 Task: Reply to email with the signature Destiny Lee with the subject Status report from softage.1@softage.net with the message I would like to discuss the projects quality assurance plan with you. Undo the message and rewrite the message as I would like to request a meeting to discuss this issue further. Send the email
Action: Mouse moved to (435, 558)
Screenshot: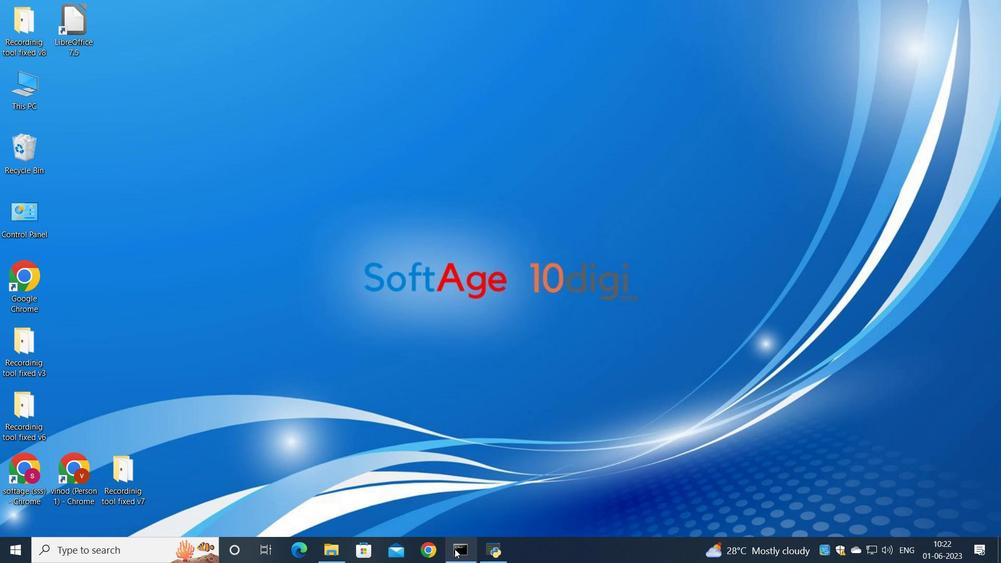 
Action: Mouse pressed left at (435, 558)
Screenshot: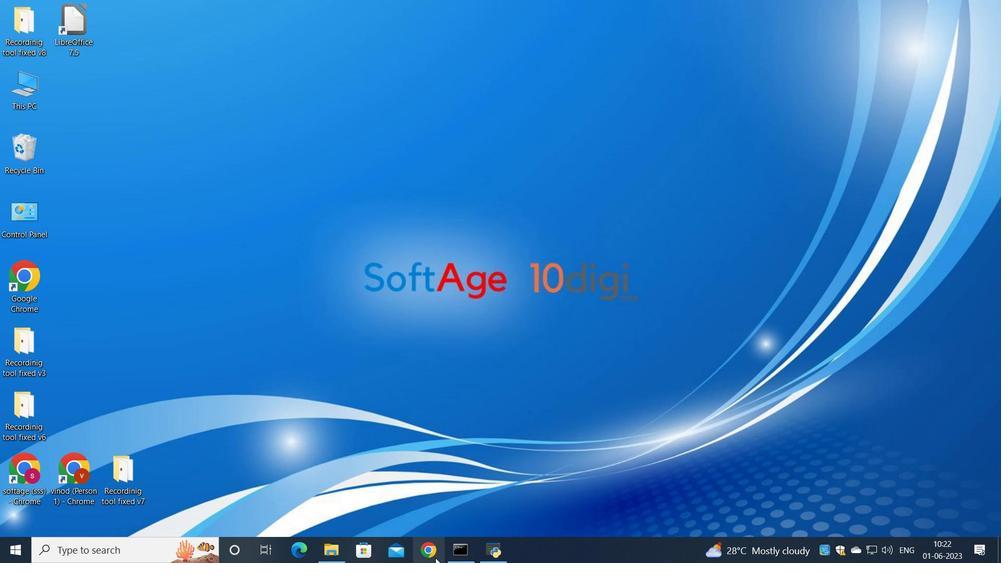 
Action: Mouse moved to (450, 312)
Screenshot: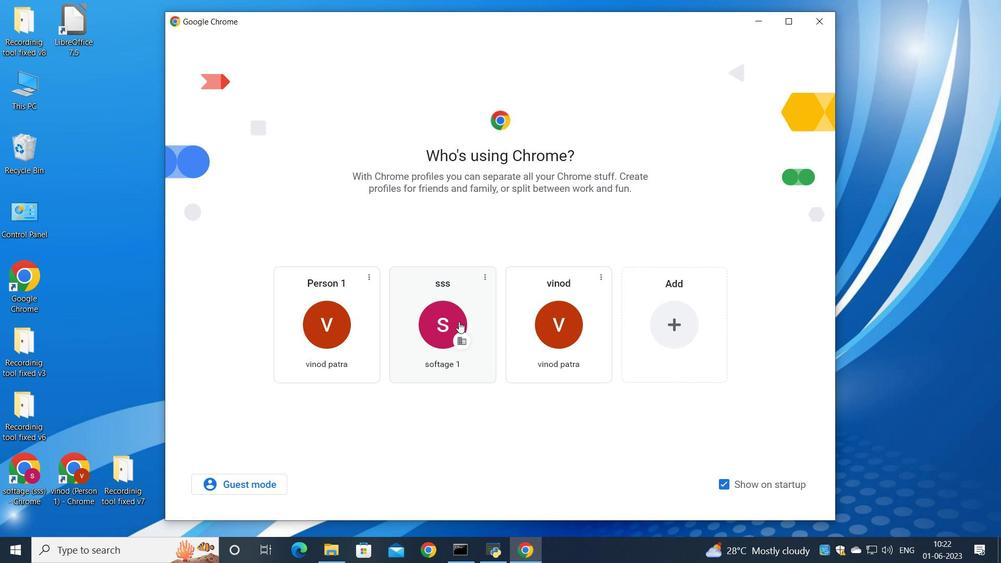 
Action: Mouse pressed left at (450, 312)
Screenshot: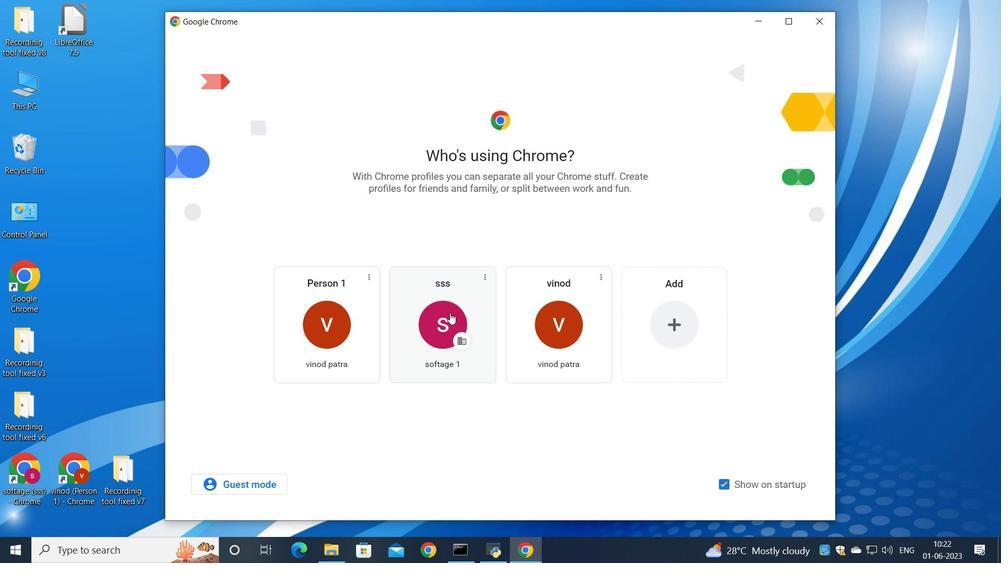 
Action: Mouse moved to (872, 90)
Screenshot: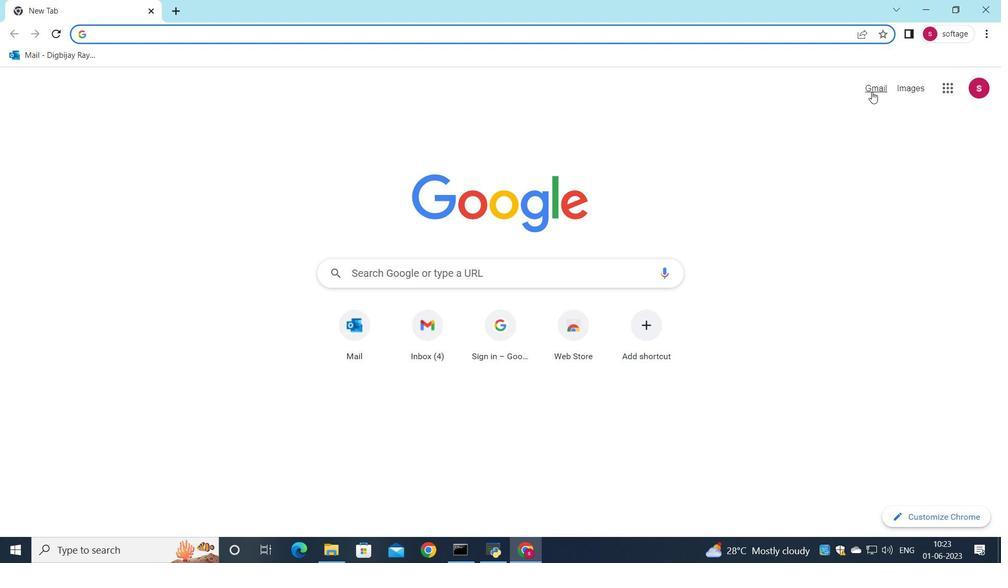 
Action: Mouse pressed left at (872, 90)
Screenshot: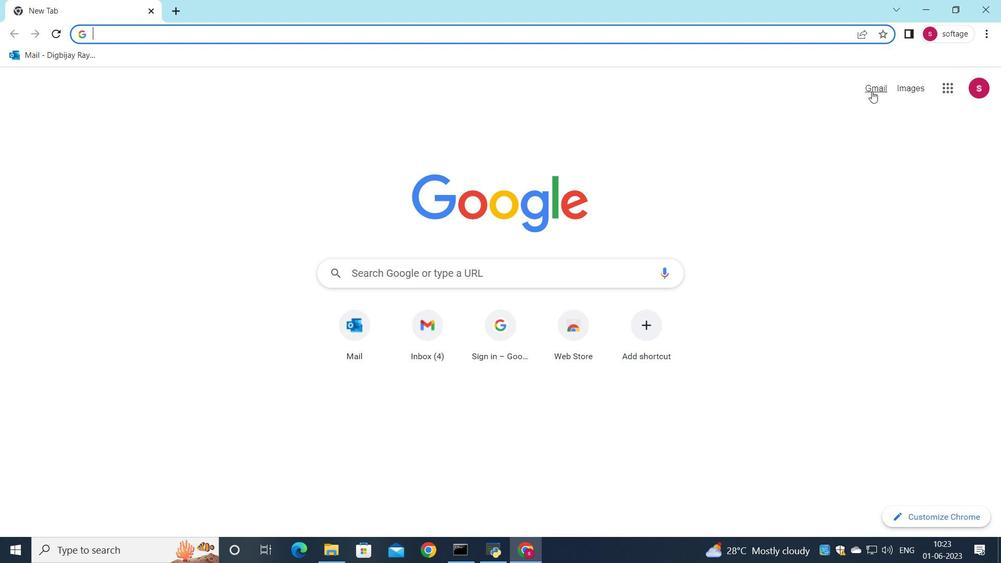 
Action: Mouse moved to (853, 95)
Screenshot: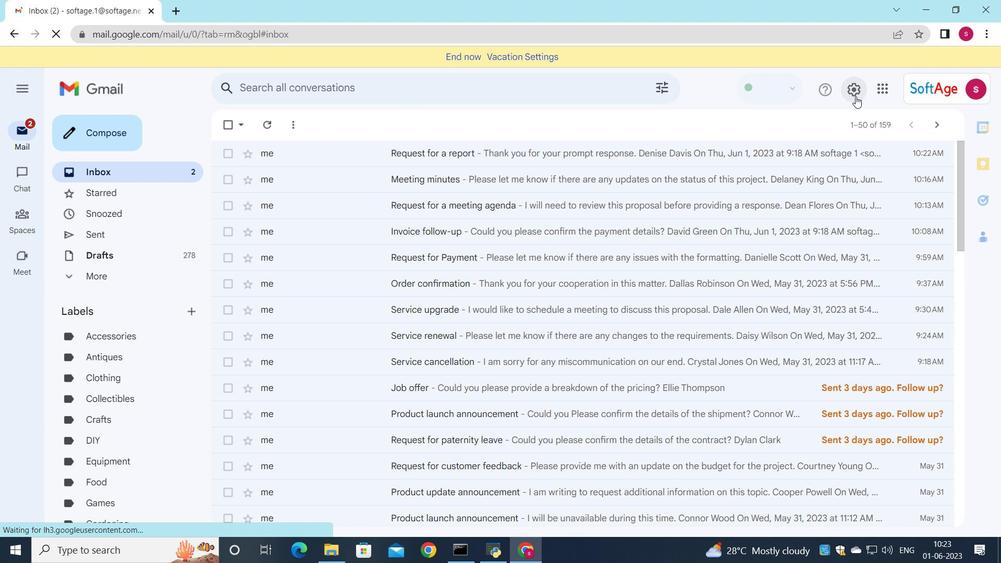 
Action: Mouse pressed left at (853, 95)
Screenshot: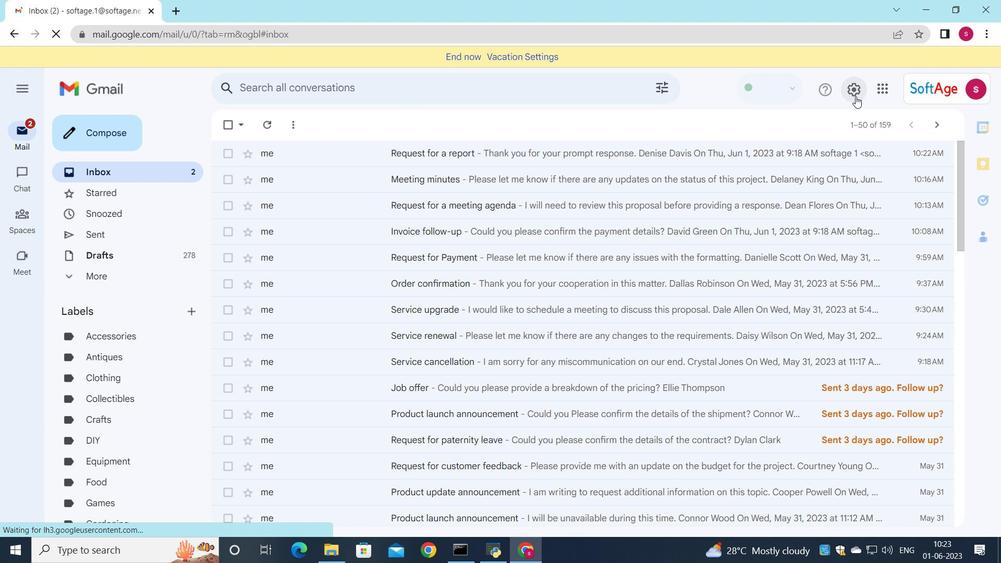 
Action: Mouse moved to (849, 150)
Screenshot: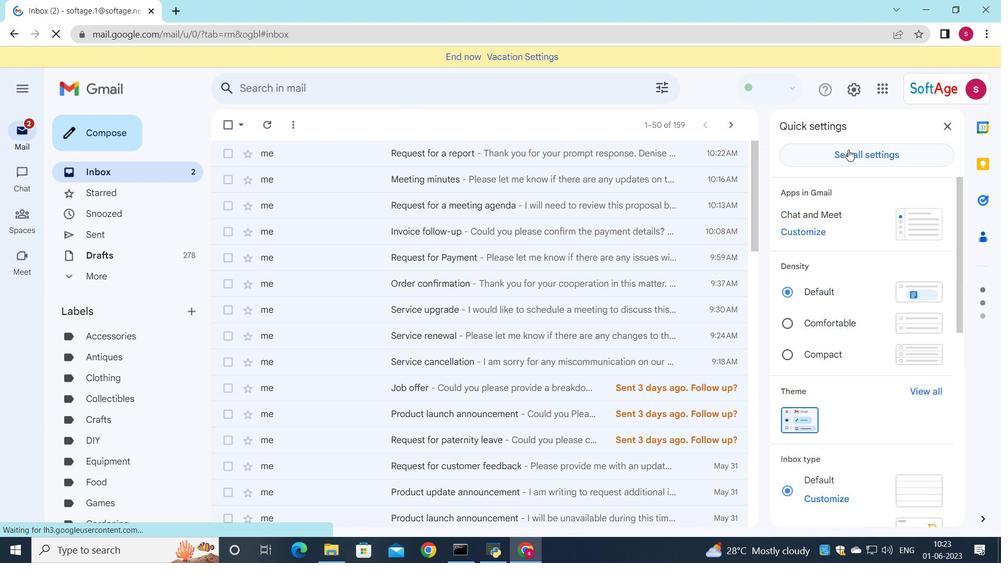 
Action: Mouse pressed left at (849, 150)
Screenshot: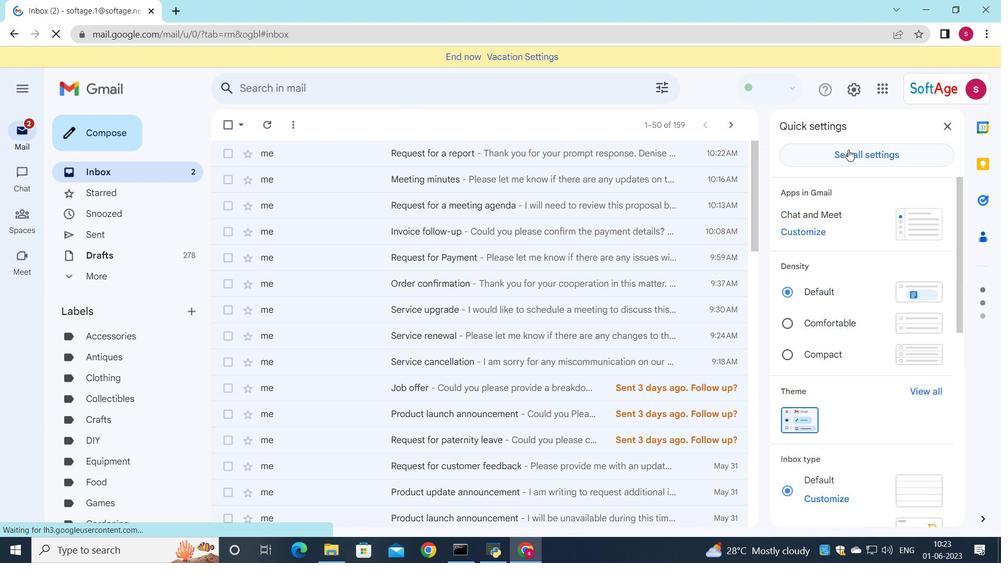 
Action: Mouse moved to (478, 298)
Screenshot: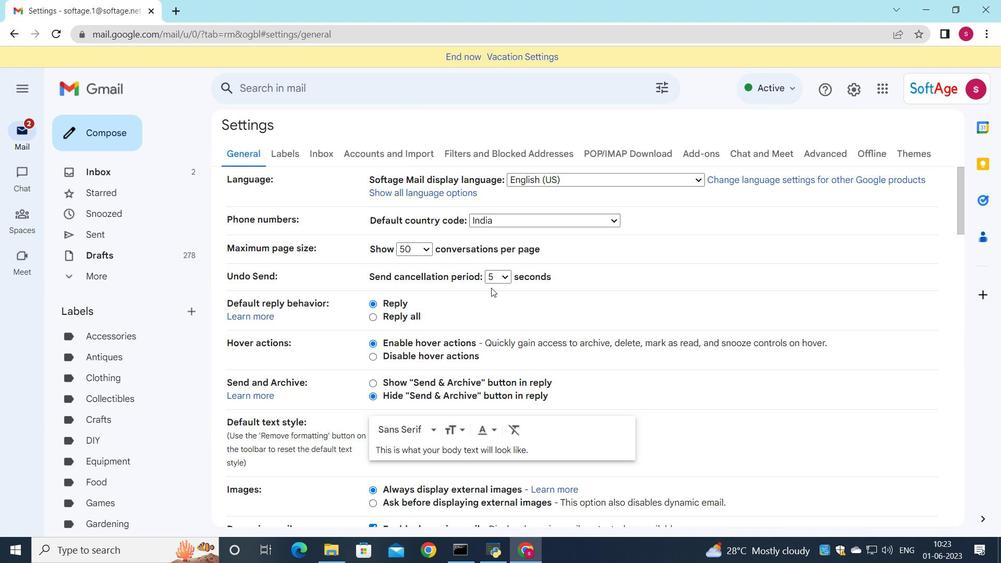 
Action: Mouse scrolled (478, 297) with delta (0, 0)
Screenshot: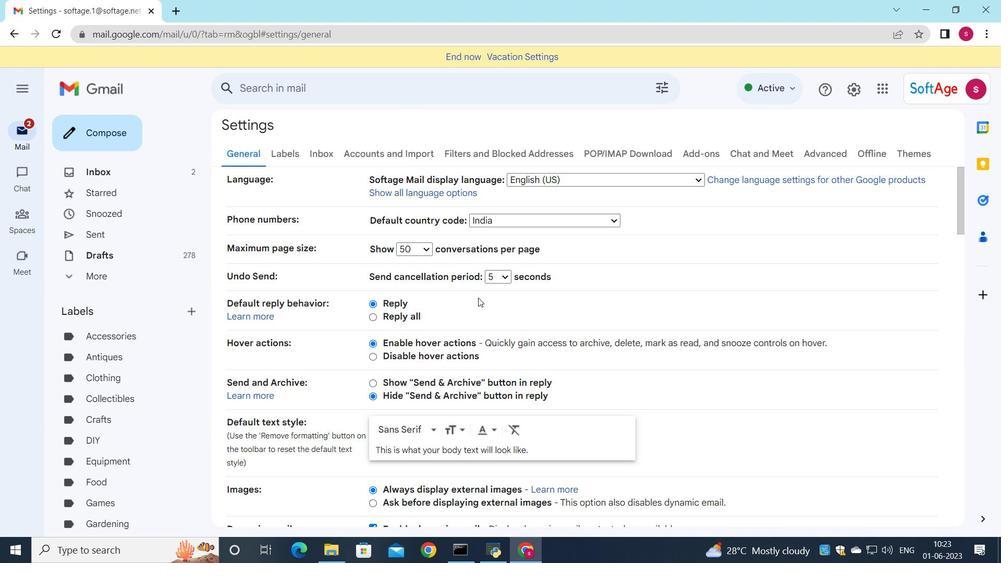 
Action: Mouse scrolled (478, 297) with delta (0, 0)
Screenshot: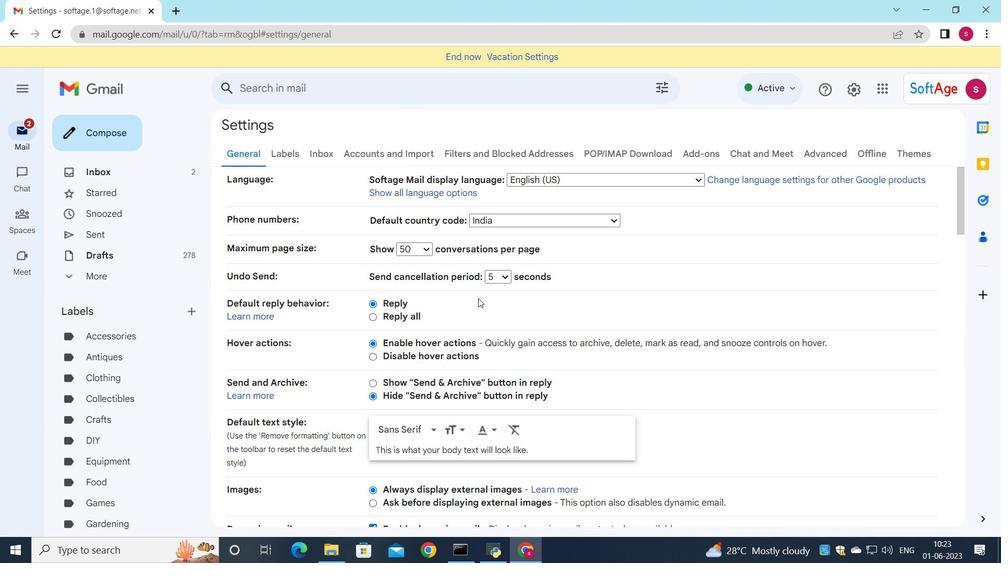 
Action: Mouse scrolled (478, 297) with delta (0, 0)
Screenshot: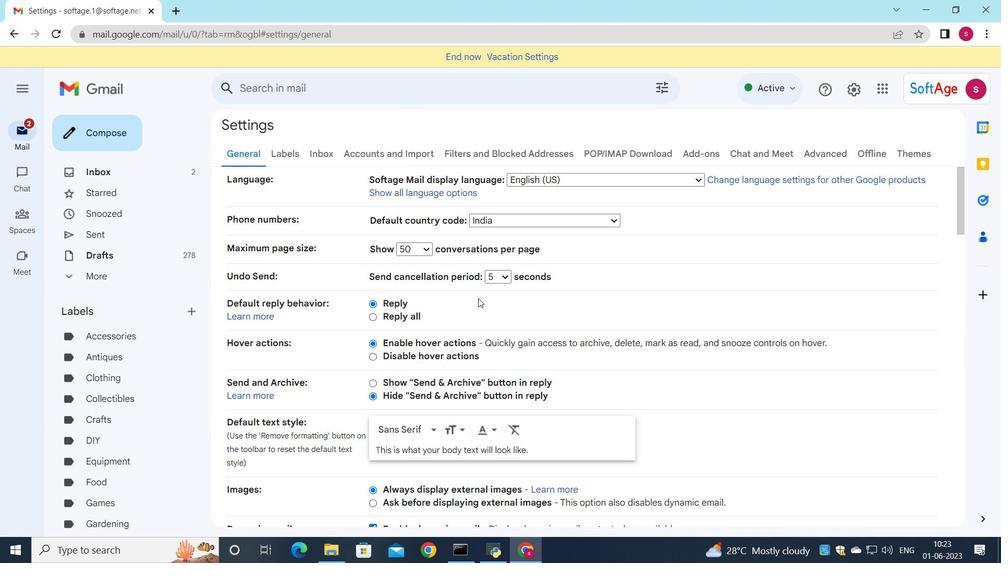 
Action: Mouse scrolled (478, 297) with delta (0, 0)
Screenshot: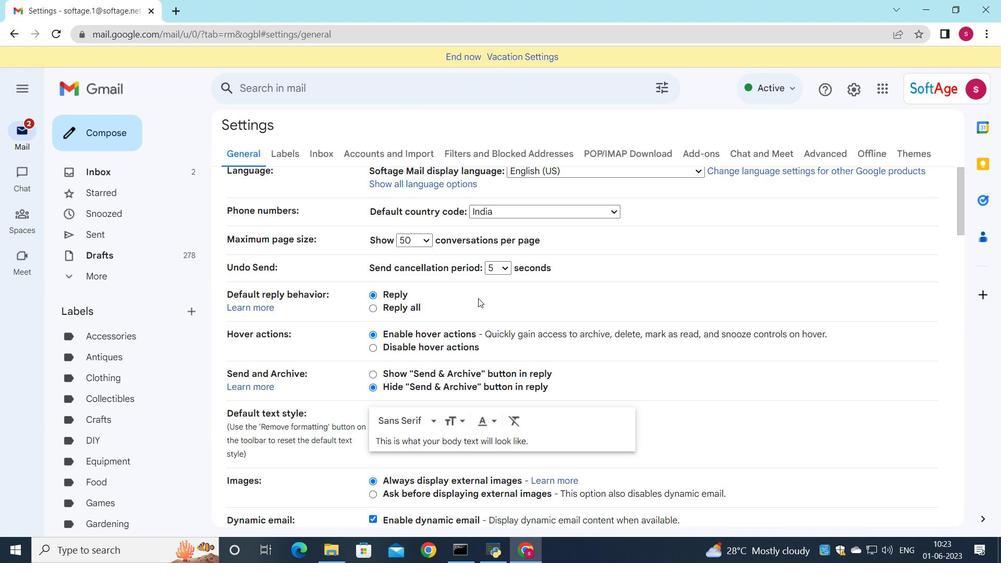 
Action: Mouse moved to (478, 292)
Screenshot: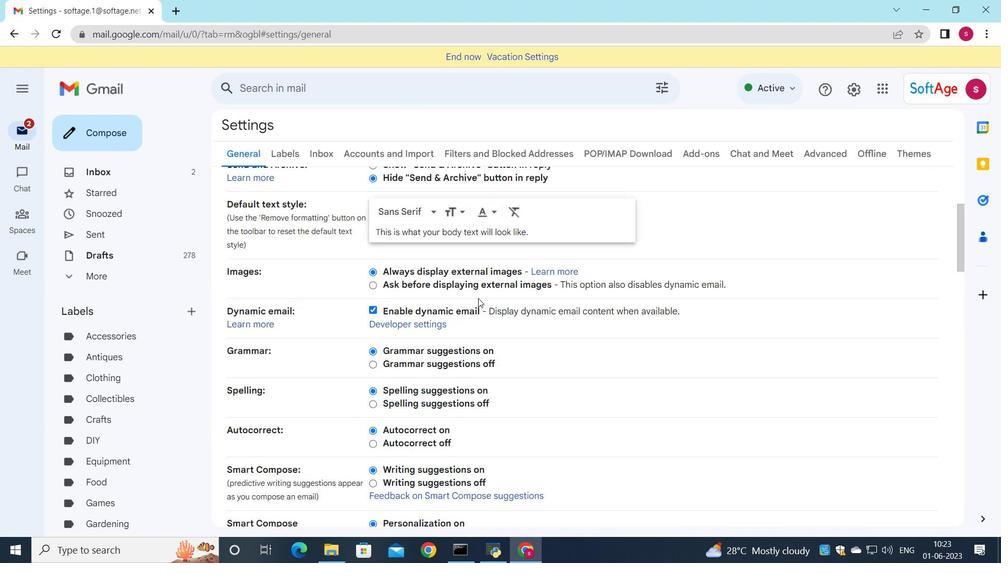 
Action: Mouse scrolled (478, 291) with delta (0, 0)
Screenshot: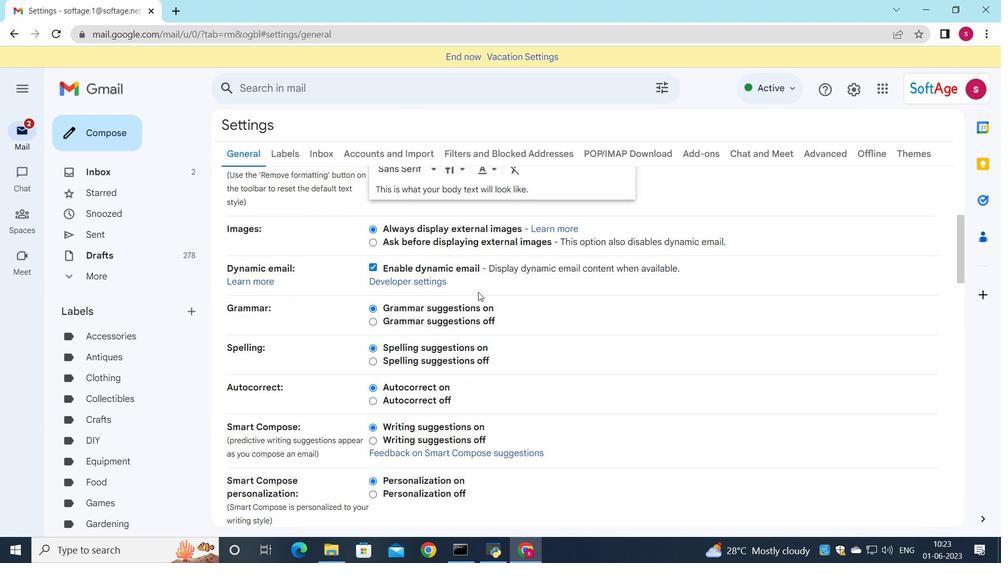 
Action: Mouse scrolled (478, 291) with delta (0, 0)
Screenshot: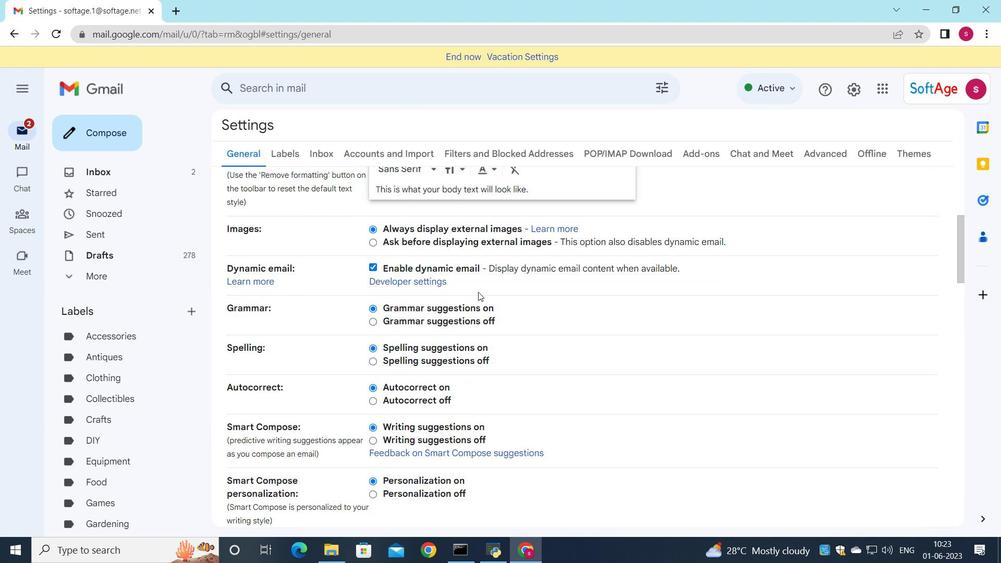 
Action: Mouse scrolled (478, 291) with delta (0, 0)
Screenshot: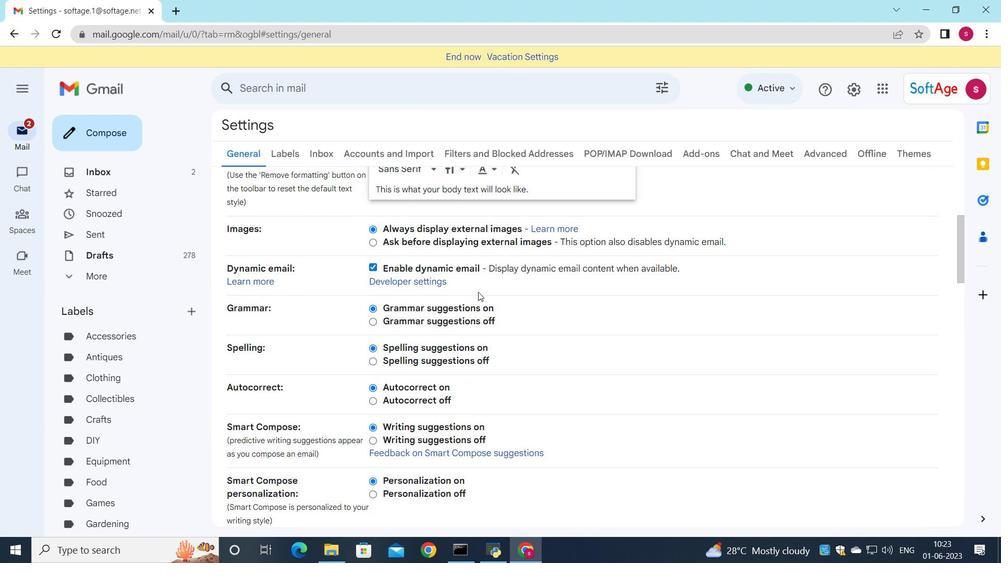 
Action: Mouse moved to (478, 284)
Screenshot: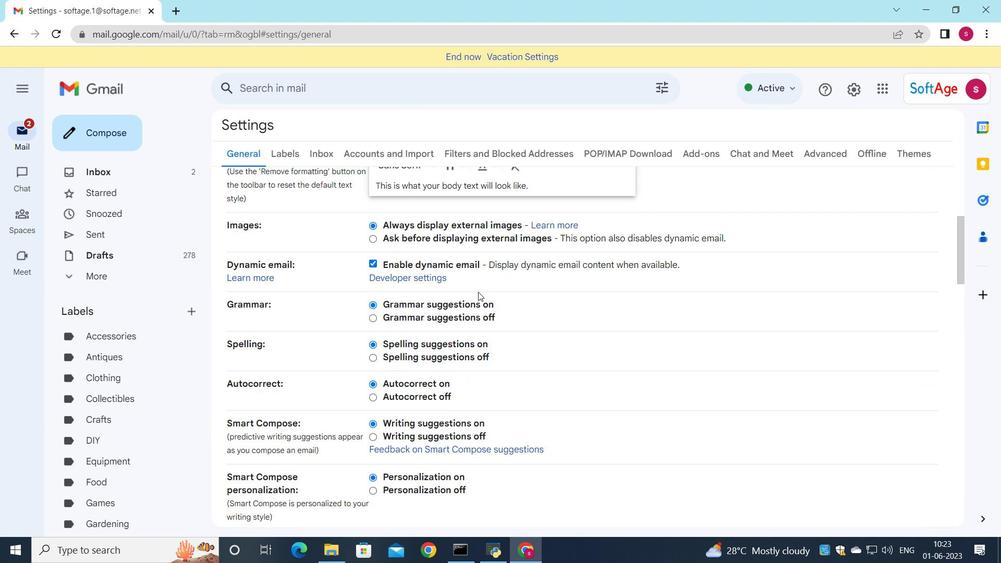
Action: Mouse scrolled (478, 283) with delta (0, 0)
Screenshot: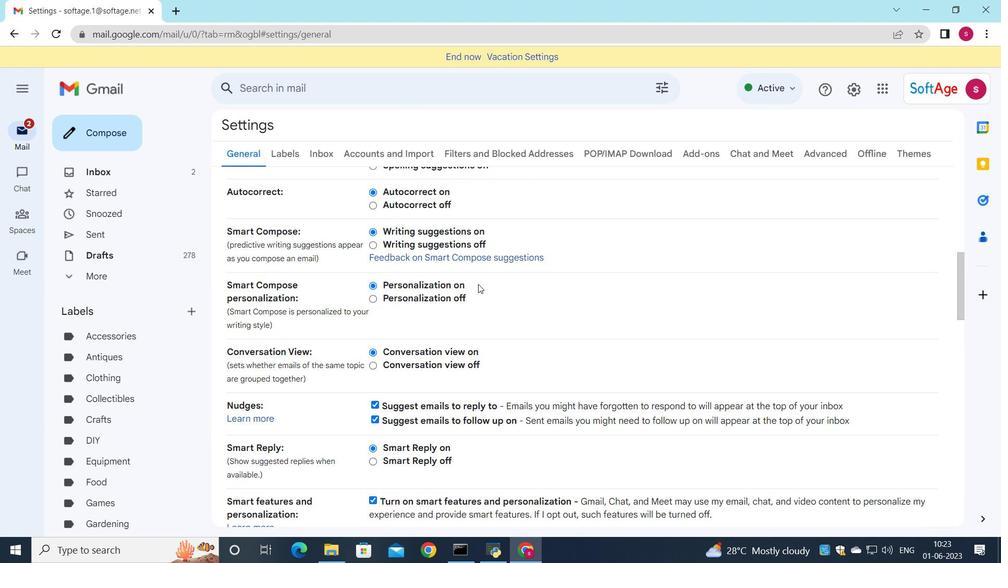 
Action: Mouse scrolled (478, 283) with delta (0, 0)
Screenshot: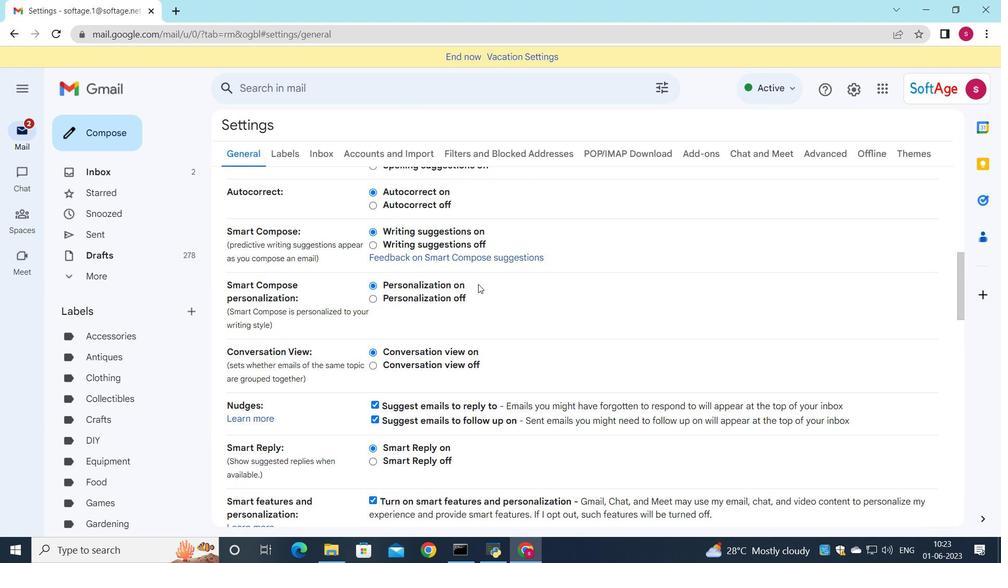 
Action: Mouse scrolled (478, 283) with delta (0, 0)
Screenshot: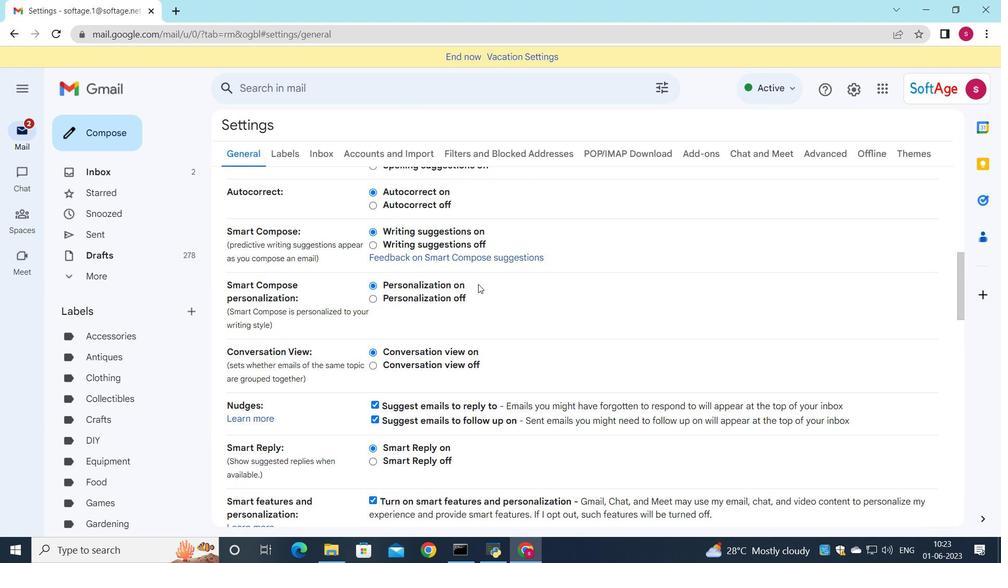 
Action: Mouse scrolled (478, 283) with delta (0, 0)
Screenshot: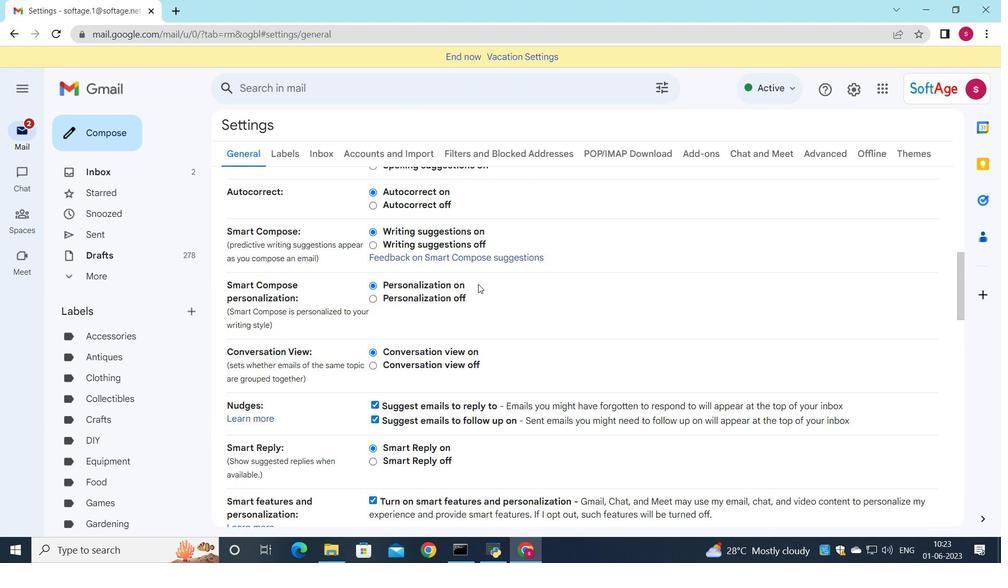 
Action: Mouse scrolled (478, 283) with delta (0, 0)
Screenshot: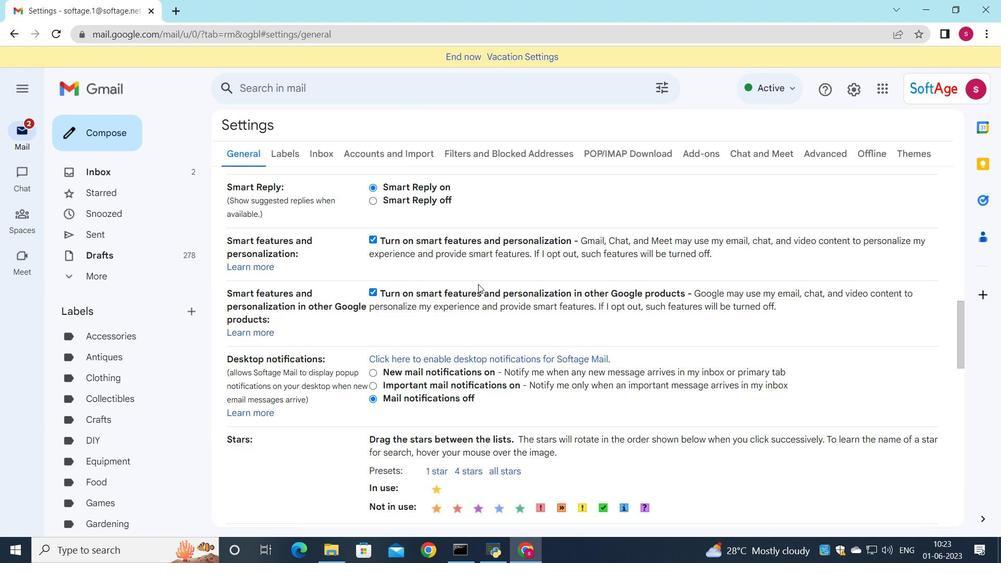 
Action: Mouse scrolled (478, 283) with delta (0, 0)
Screenshot: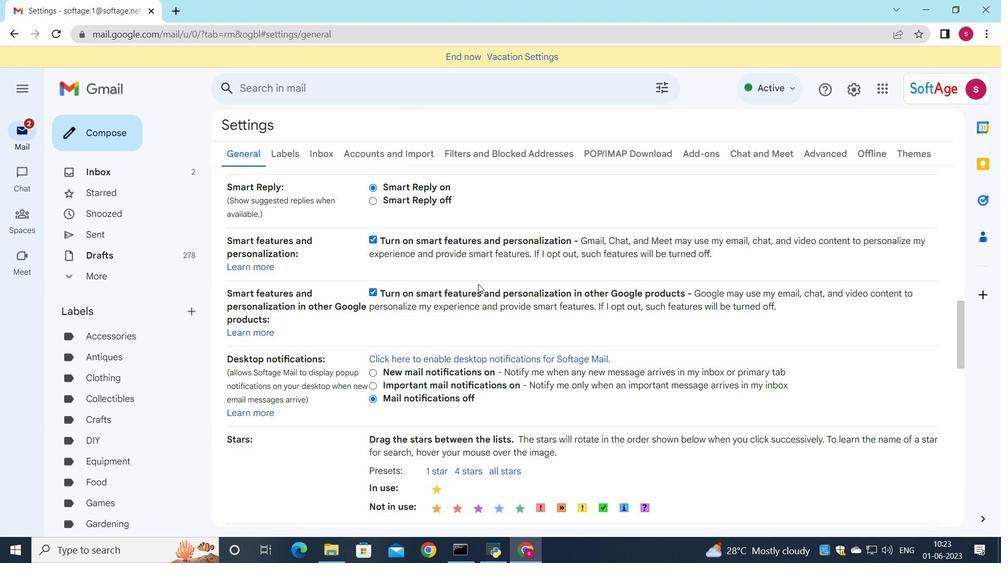 
Action: Mouse scrolled (478, 283) with delta (0, 0)
Screenshot: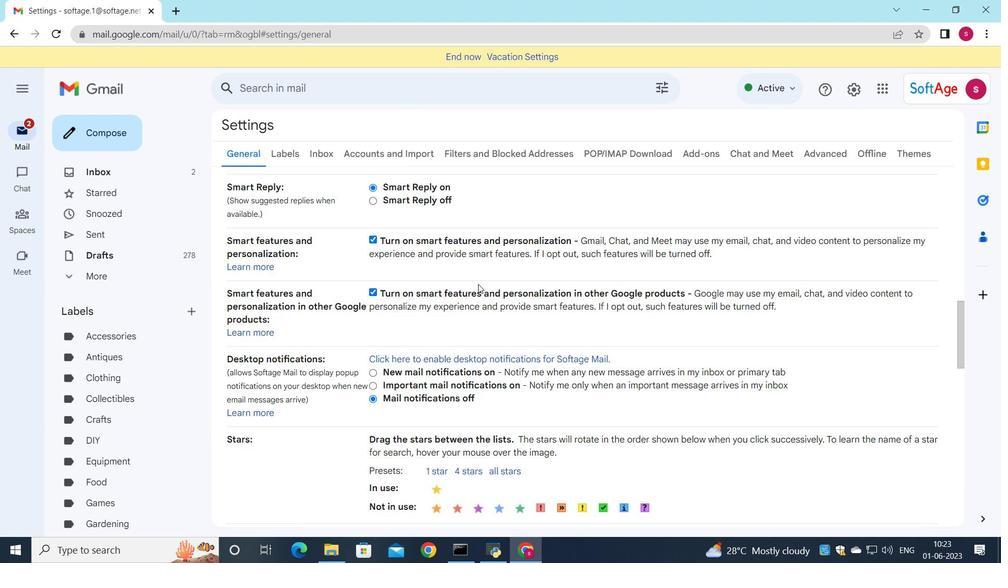 
Action: Mouse scrolled (478, 283) with delta (0, 0)
Screenshot: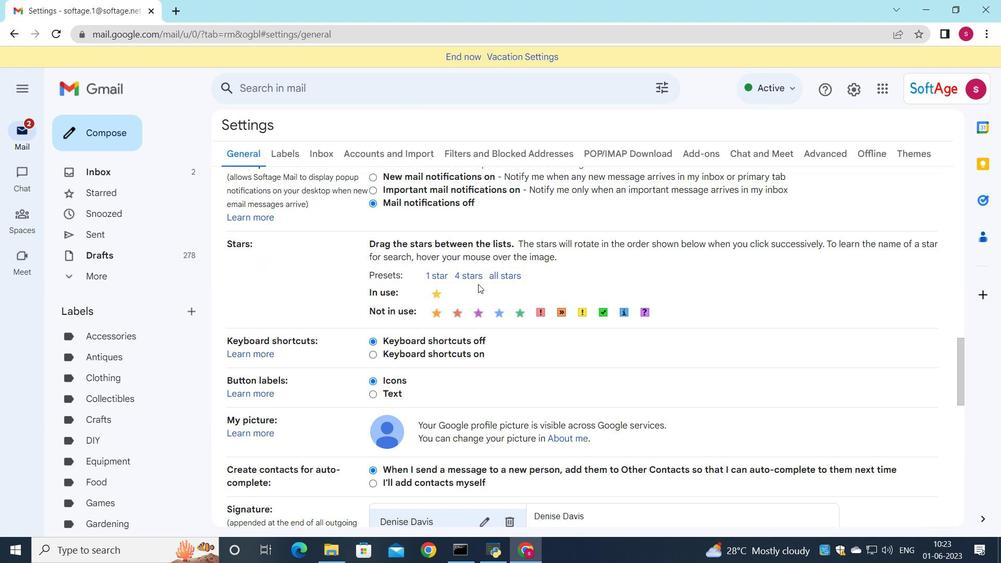 
Action: Mouse scrolled (478, 283) with delta (0, 0)
Screenshot: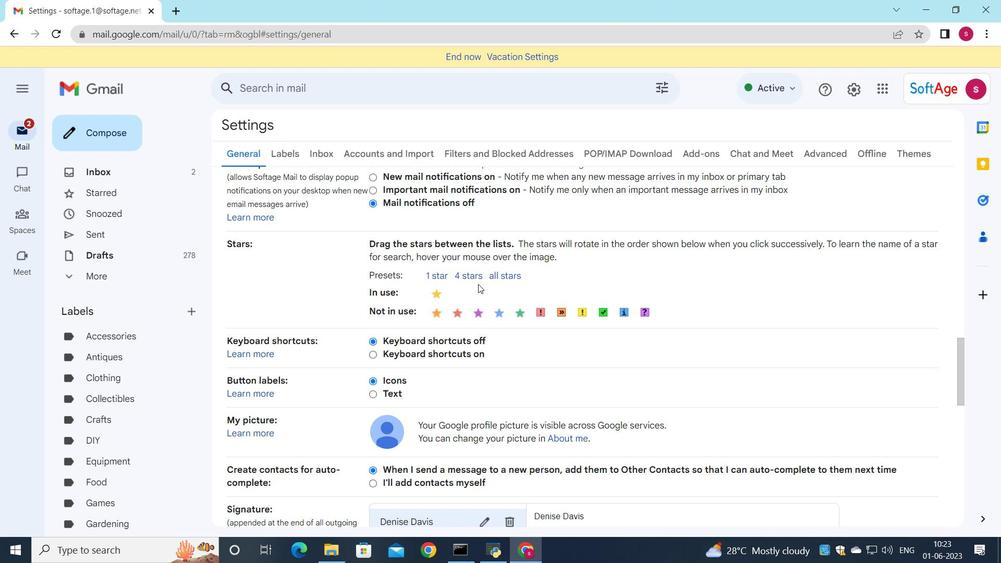 
Action: Mouse scrolled (478, 283) with delta (0, 0)
Screenshot: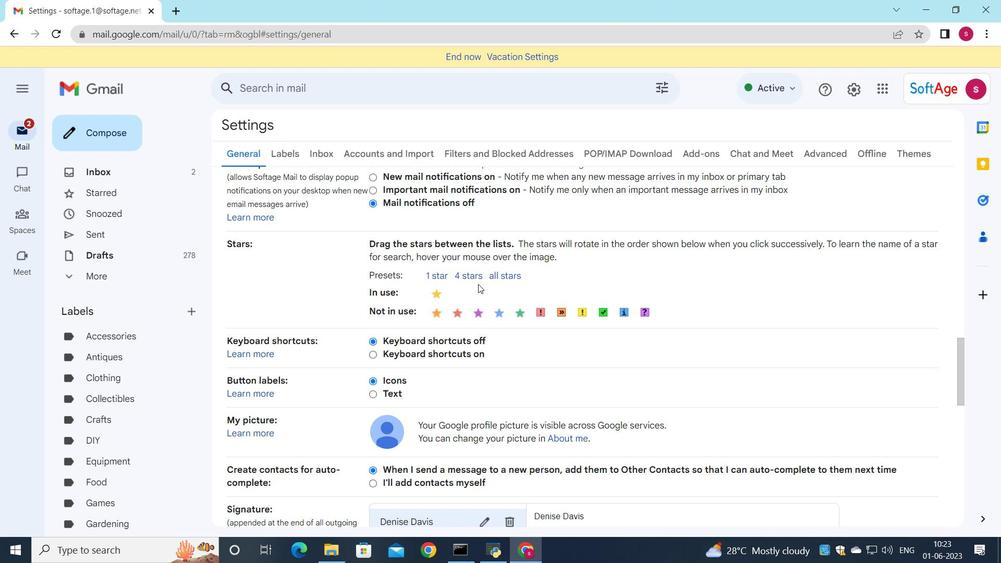 
Action: Mouse scrolled (478, 283) with delta (0, 0)
Screenshot: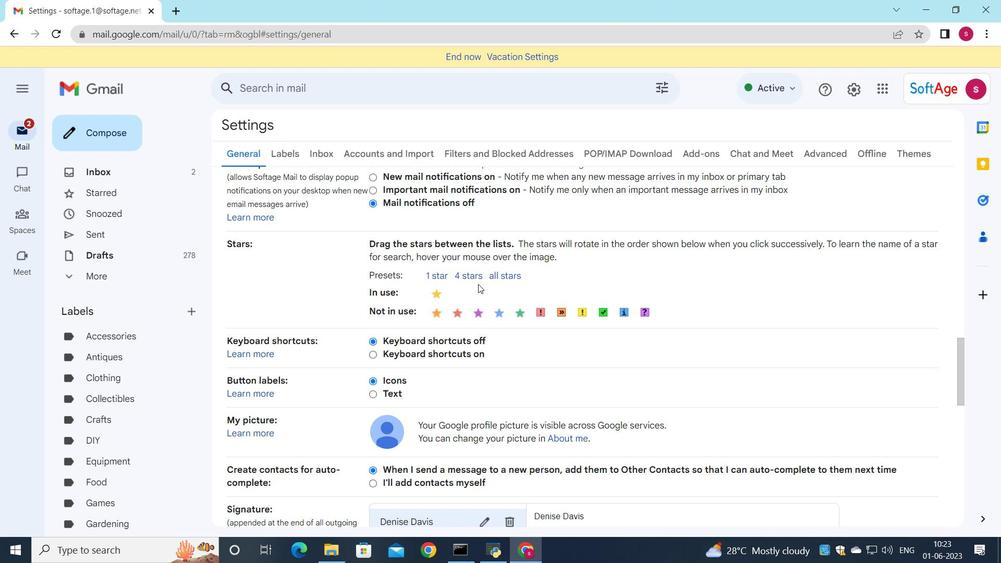 
Action: Mouse moved to (512, 253)
Screenshot: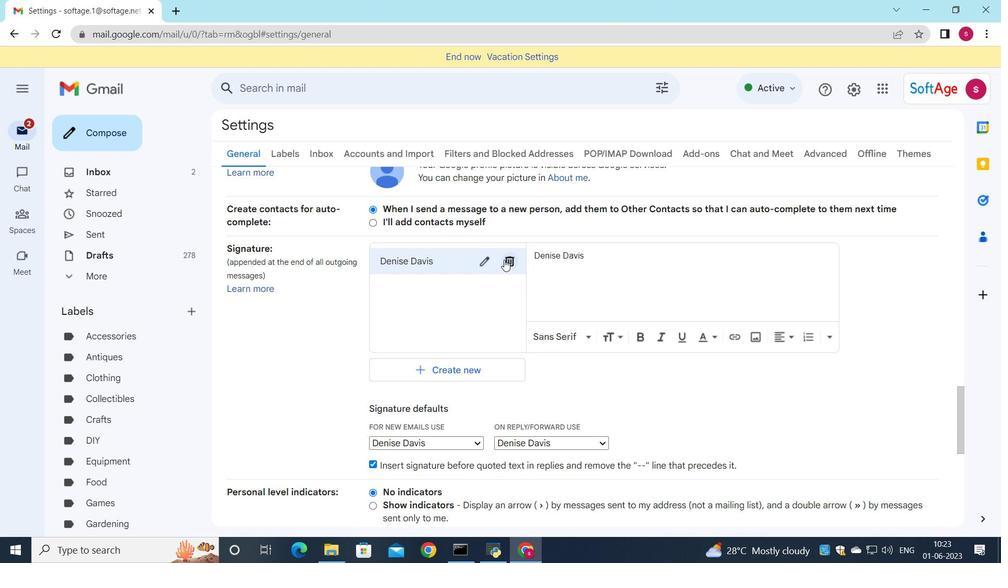 
Action: Mouse pressed left at (512, 253)
Screenshot: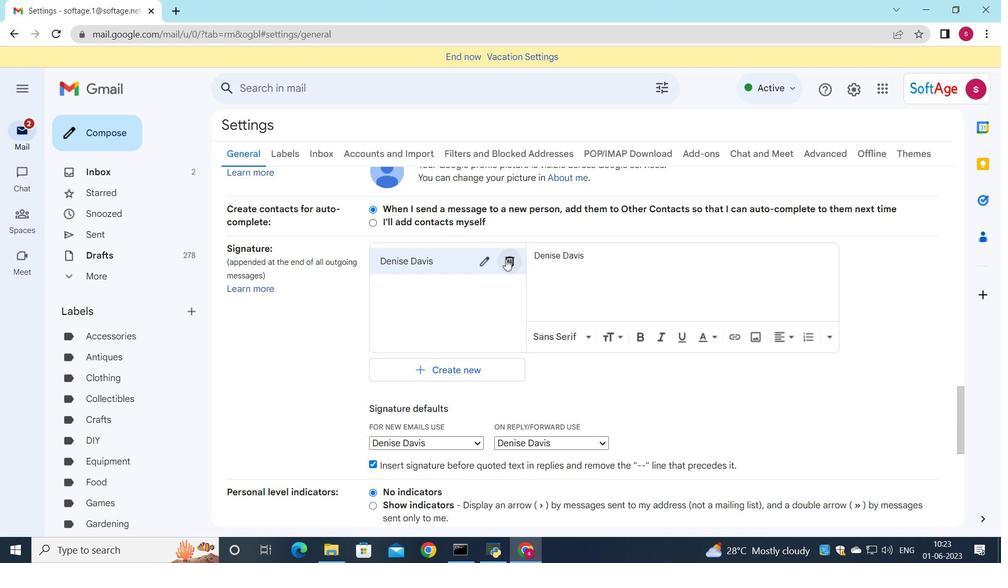 
Action: Mouse moved to (613, 321)
Screenshot: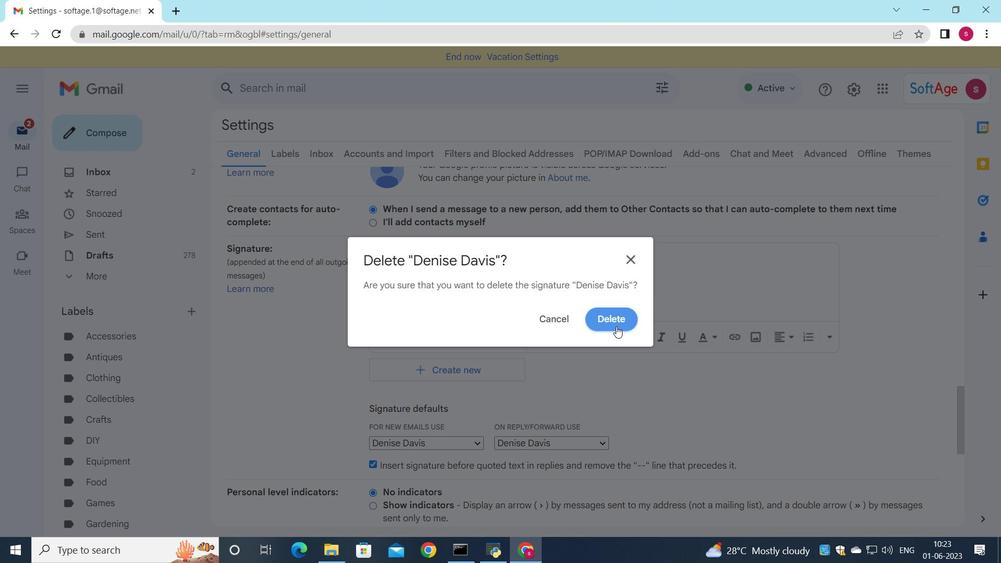 
Action: Mouse pressed left at (613, 321)
Screenshot: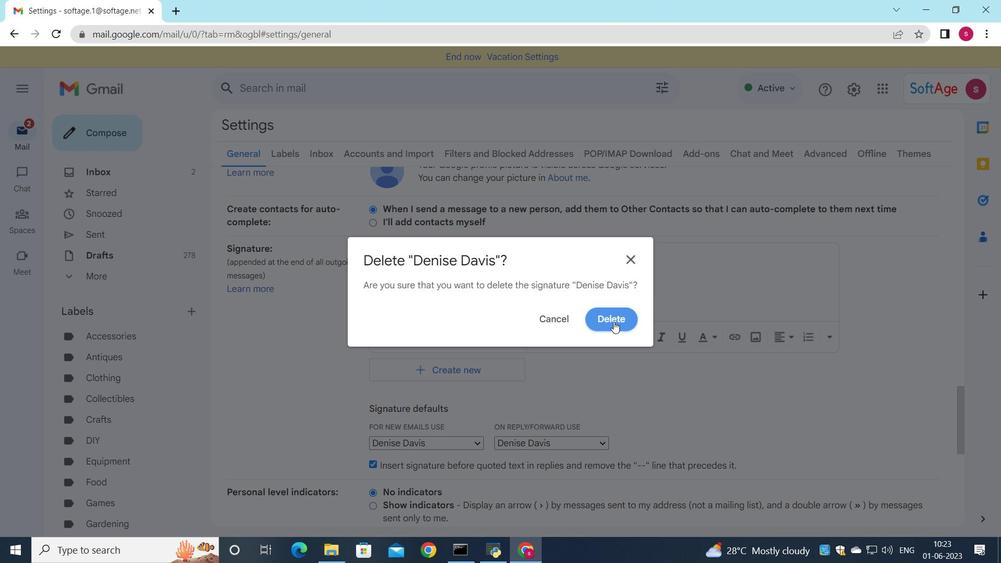 
Action: Mouse moved to (439, 273)
Screenshot: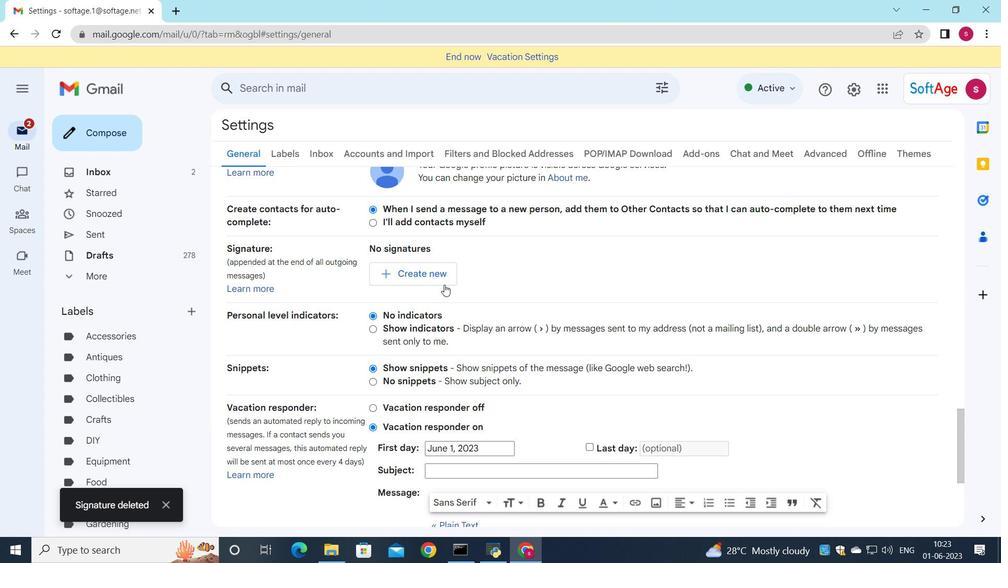 
Action: Mouse pressed left at (439, 273)
Screenshot: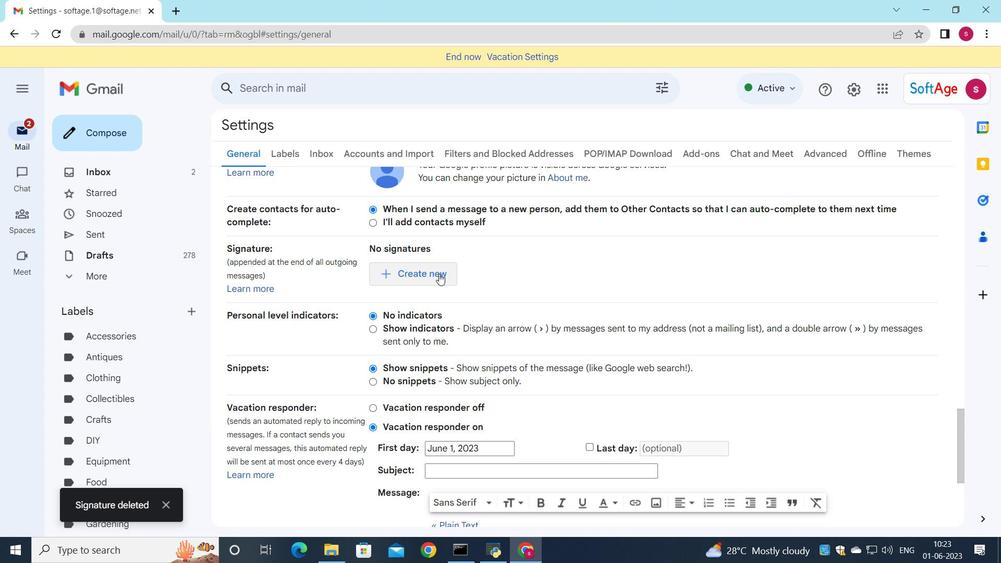 
Action: Mouse moved to (649, 306)
Screenshot: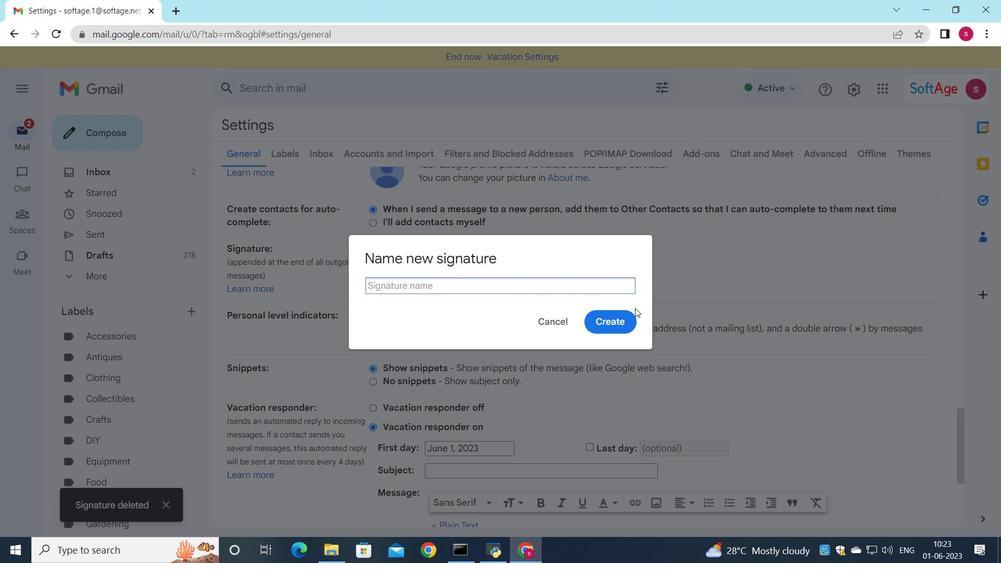 
Action: Key pressed <Key.shift>Destiny<Key.space><Key.shift>lee<Key.backspace><Key.backspace><Key.backspace><Key.shift><Key.shift><Key.shift><Key.shift><Key.shift><Key.shift><Key.shift><Key.shift>Lee
Screenshot: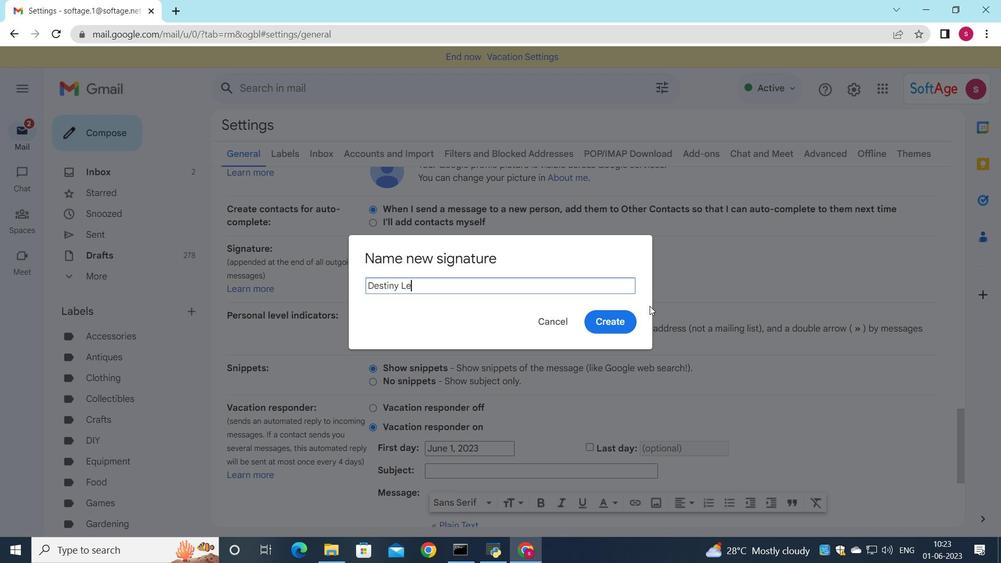 
Action: Mouse moved to (594, 315)
Screenshot: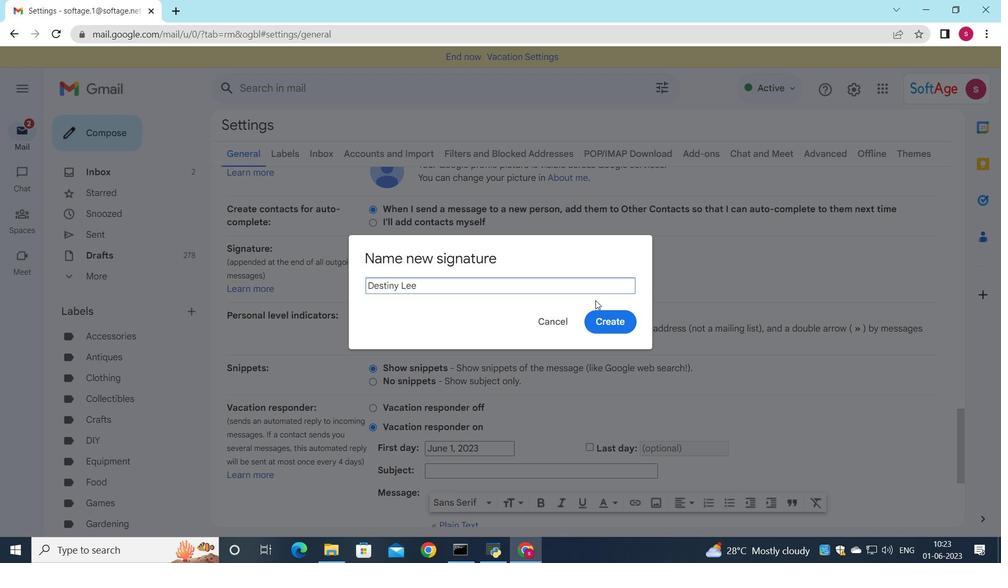 
Action: Mouse pressed left at (594, 315)
Screenshot: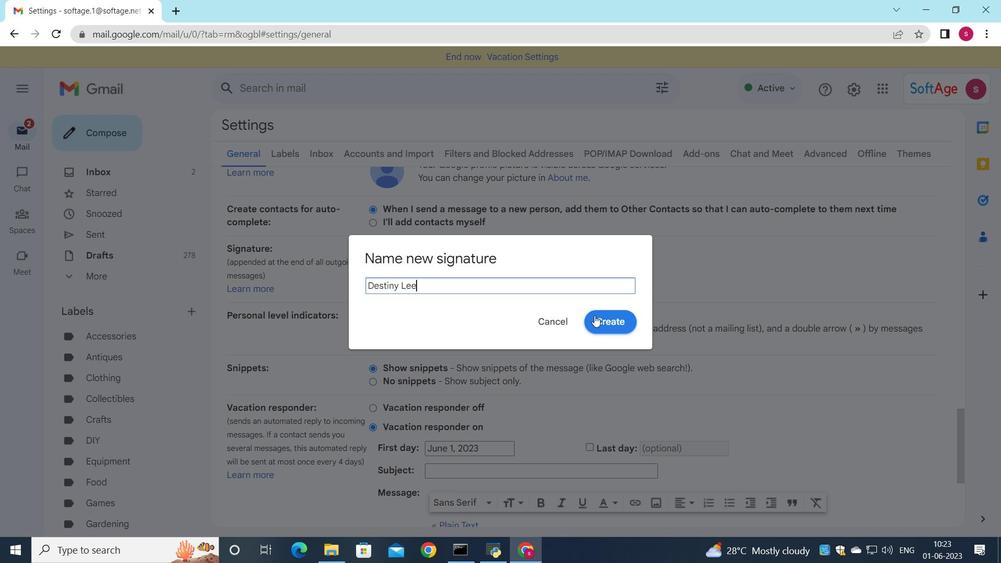 
Action: Mouse moved to (611, 285)
Screenshot: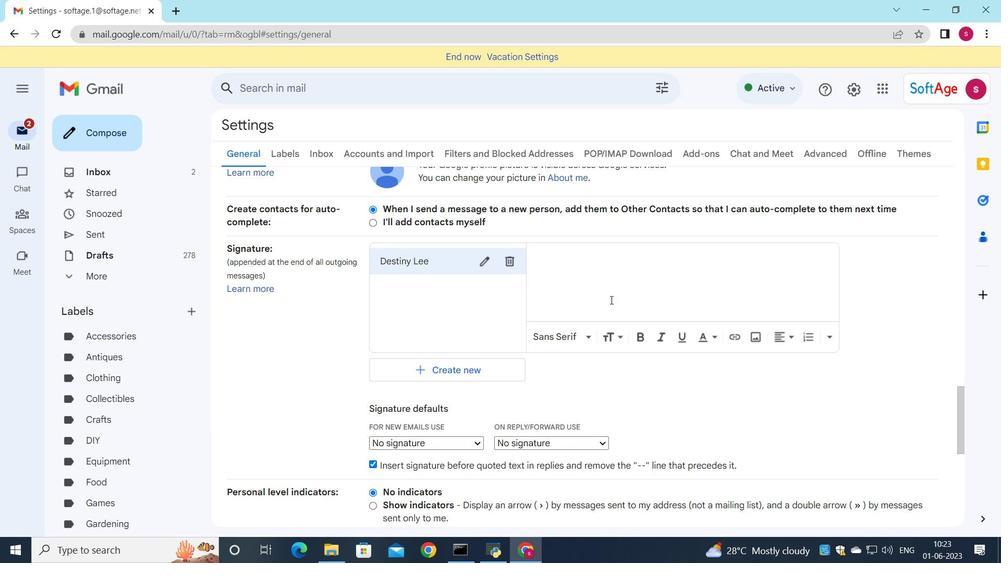 
Action: Mouse pressed left at (611, 285)
Screenshot: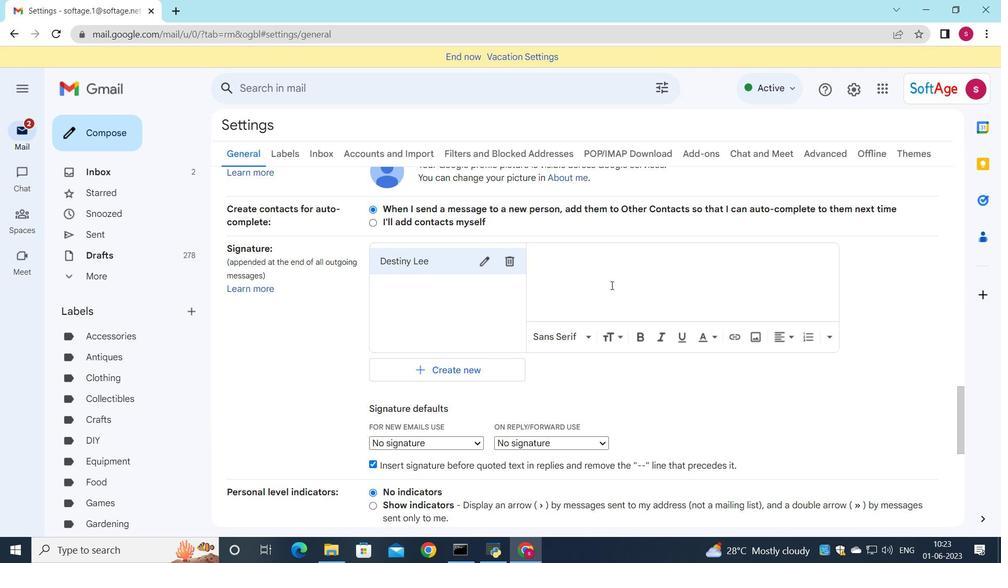 
Action: Key pressed <Key.shift>Destiny<Key.shift_r><Key.shift_r><Key.shift_r><Key.shift_r><Key.shift_r><Key.shift_r><Key.shift_r><Key.shift_r><Key.shift_r><Key.shift_r><Key.shift_r><Key.shift_r>Lee
Screenshot: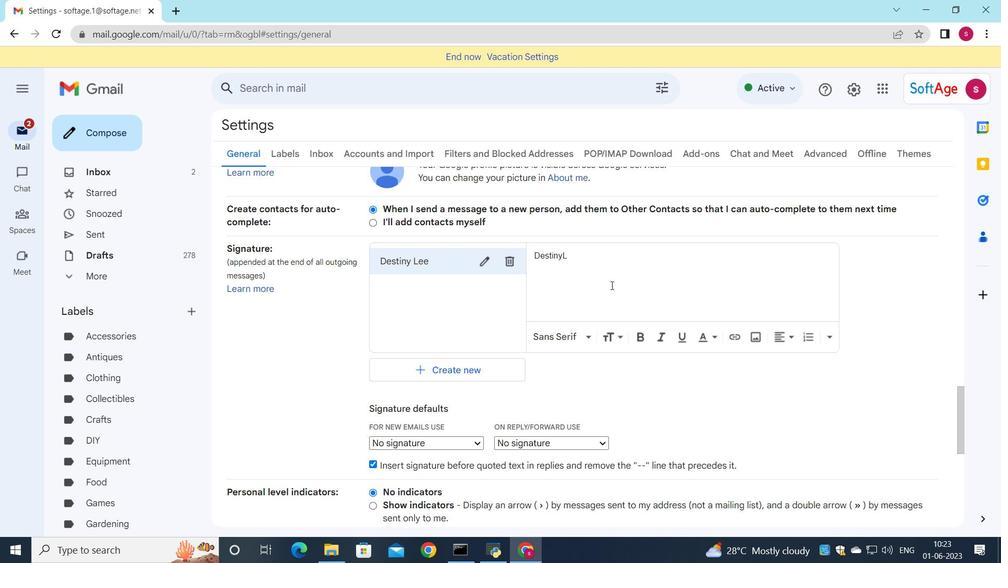 
Action: Mouse moved to (563, 257)
Screenshot: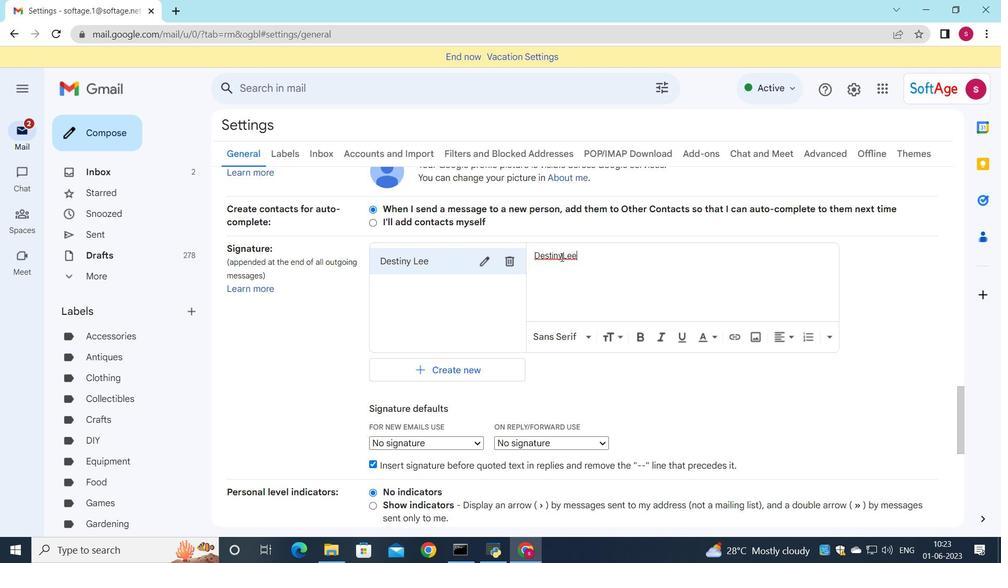 
Action: Mouse pressed left at (563, 257)
Screenshot: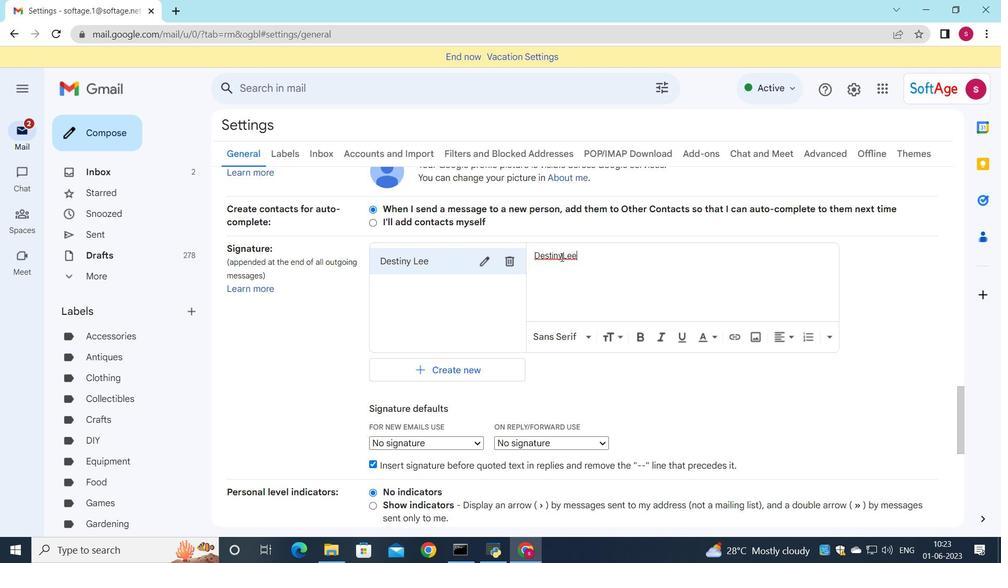
Action: Key pressed <Key.space>
Screenshot: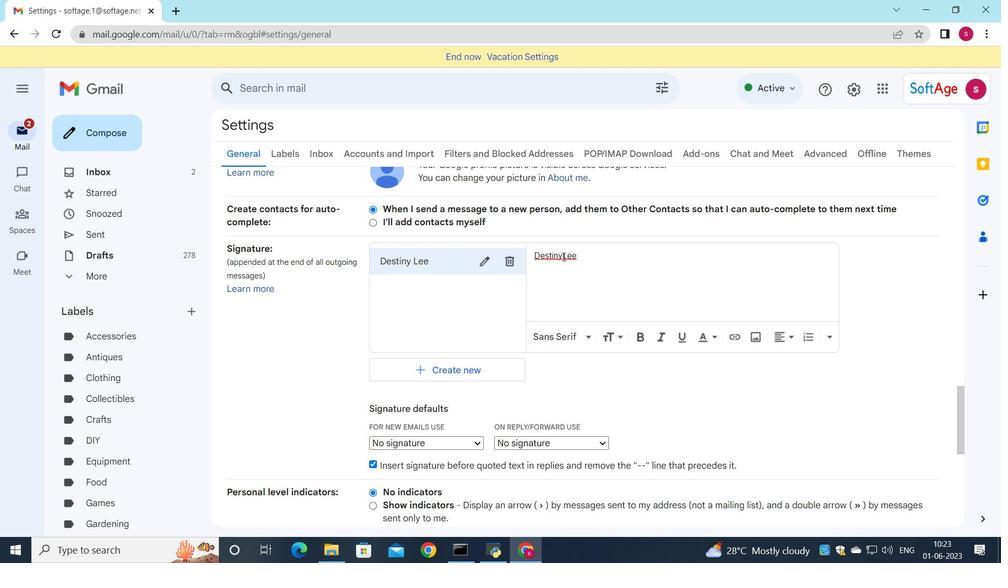 
Action: Mouse moved to (603, 280)
Screenshot: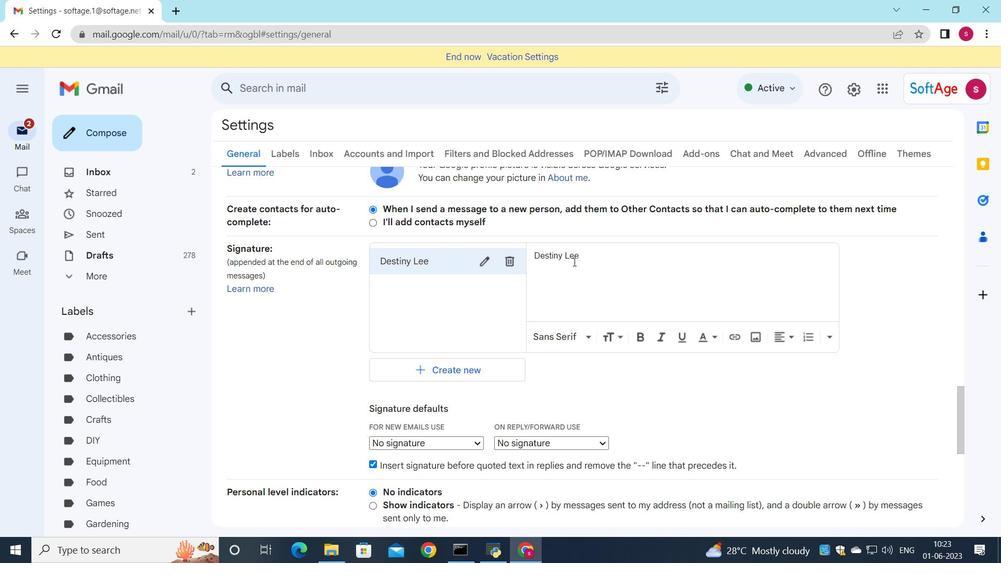 
Action: Mouse scrolled (603, 280) with delta (0, 0)
Screenshot: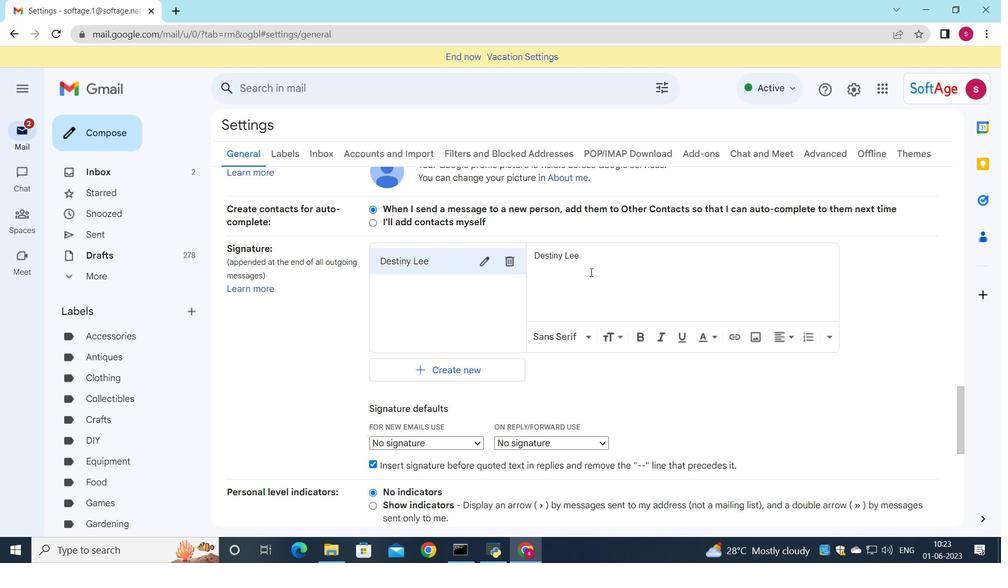 
Action: Mouse scrolled (603, 280) with delta (0, 0)
Screenshot: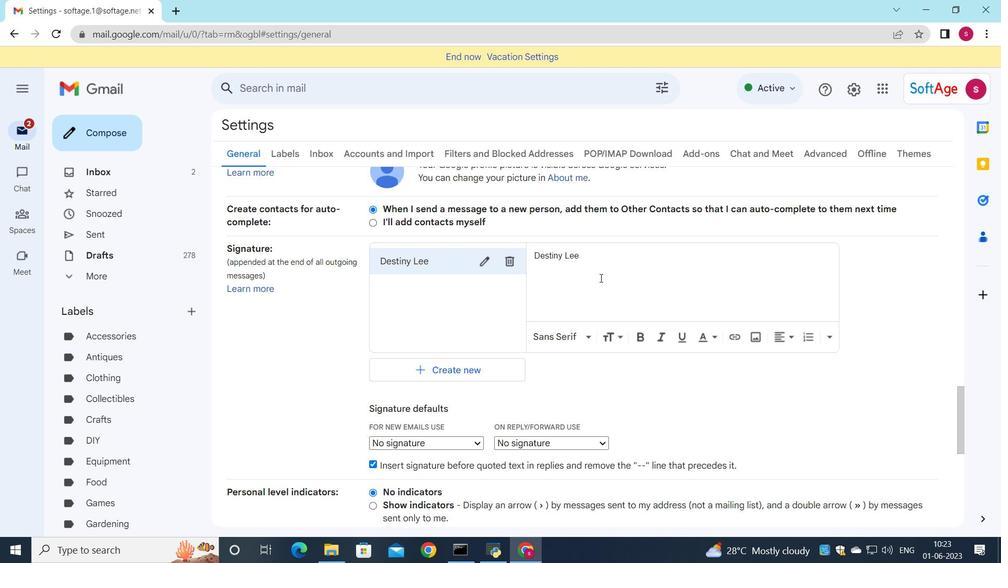 
Action: Mouse scrolled (603, 280) with delta (0, 0)
Screenshot: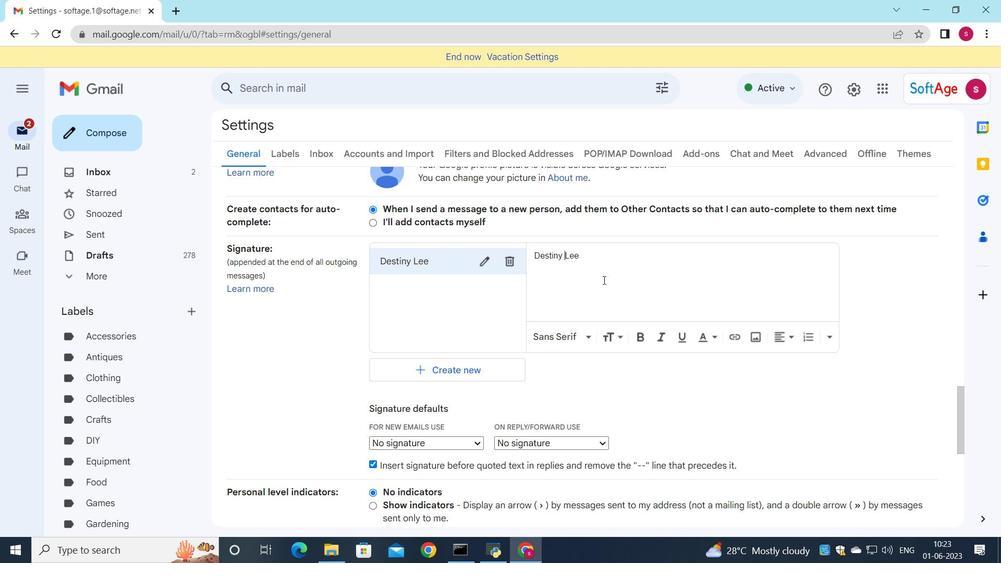 
Action: Mouse moved to (472, 246)
Screenshot: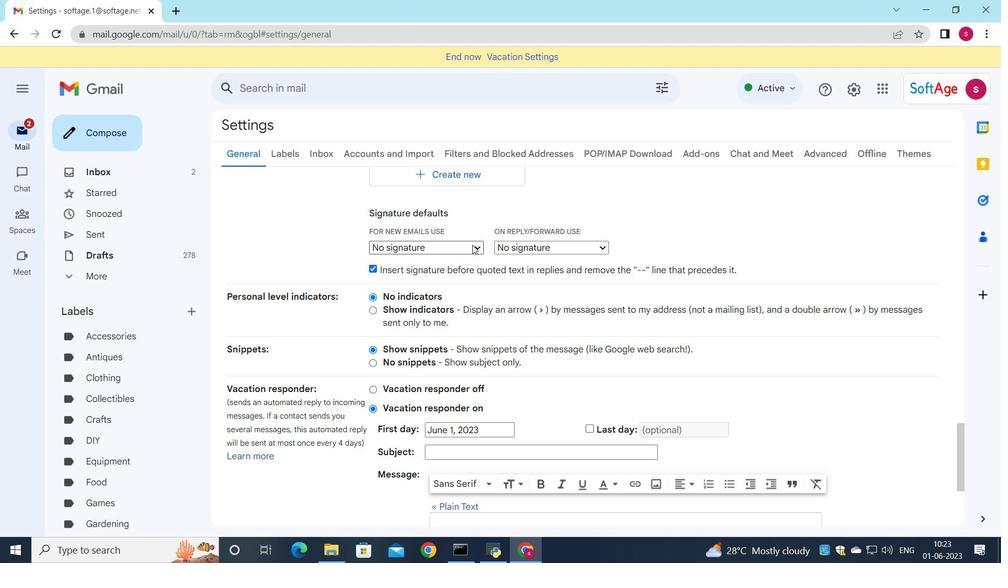 
Action: Mouse pressed left at (472, 246)
Screenshot: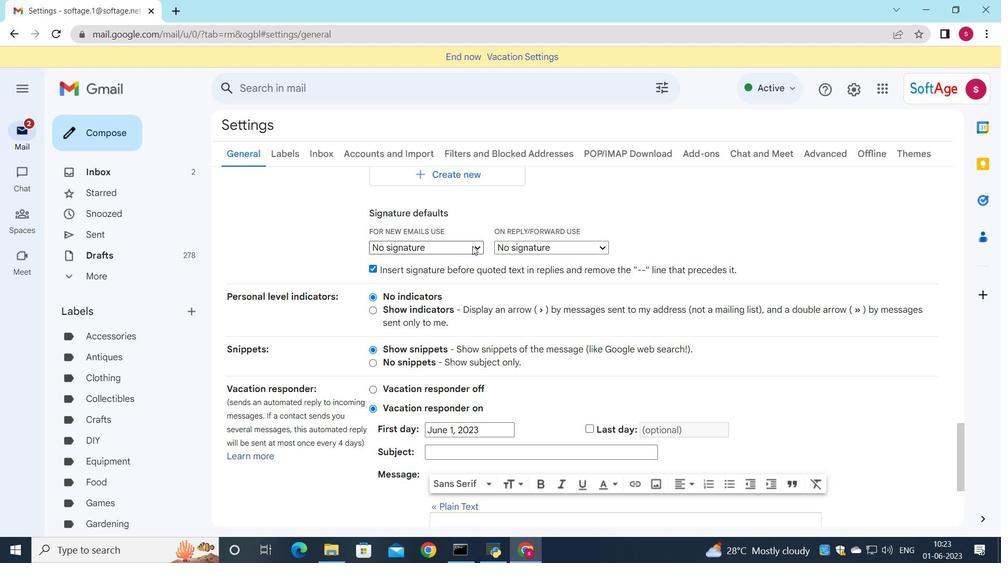 
Action: Mouse moved to (468, 267)
Screenshot: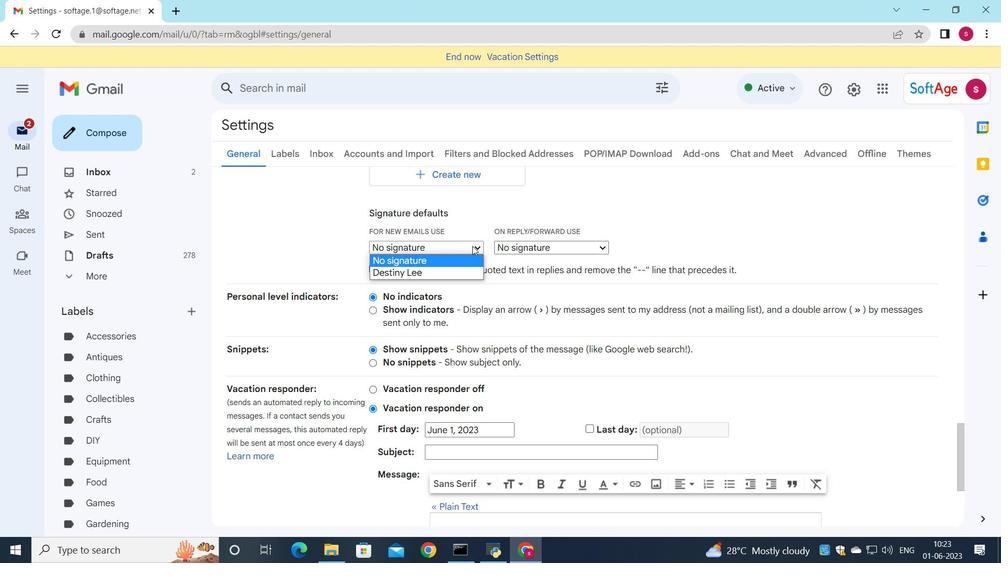 
Action: Mouse pressed left at (468, 267)
Screenshot: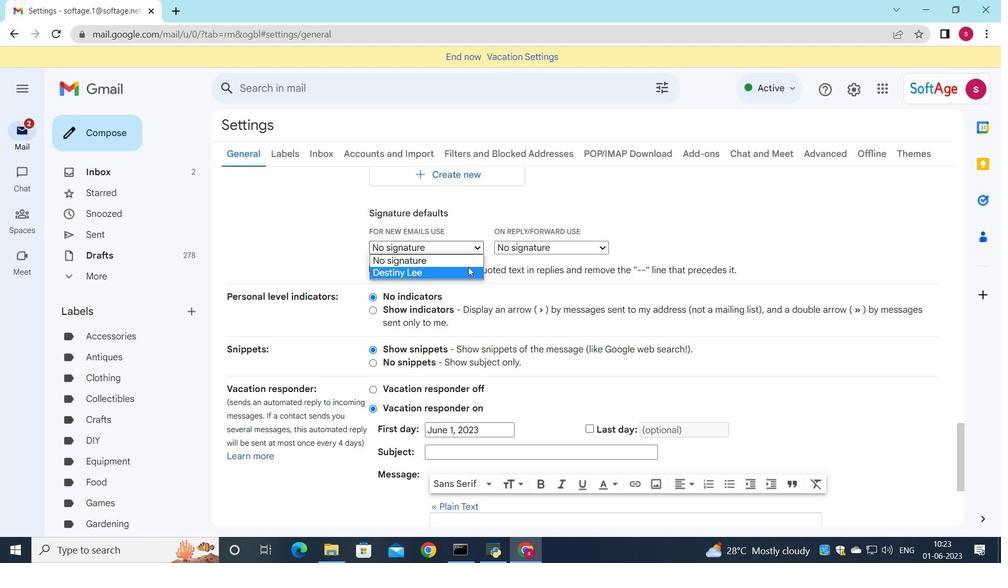 
Action: Mouse moved to (503, 247)
Screenshot: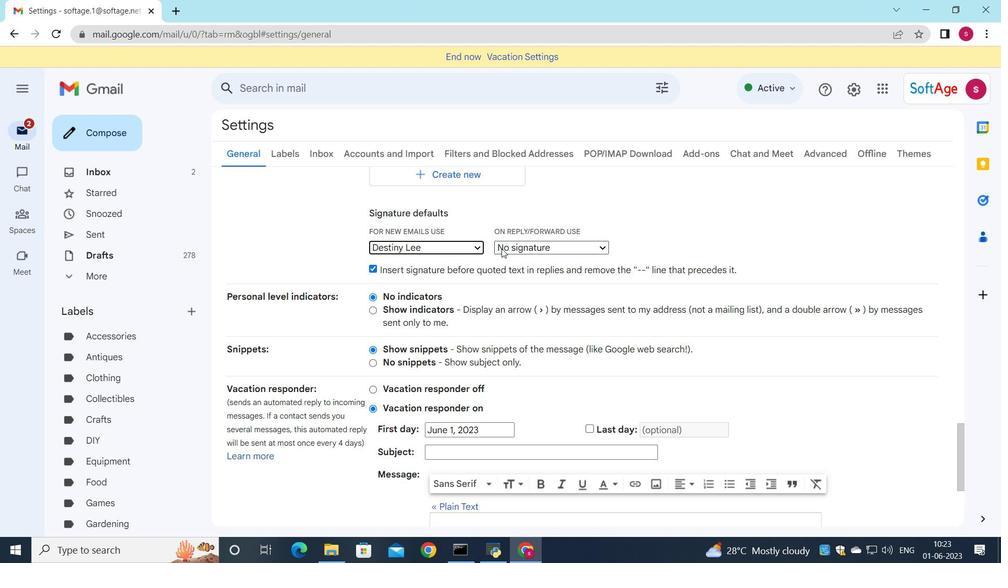 
Action: Mouse pressed left at (503, 247)
Screenshot: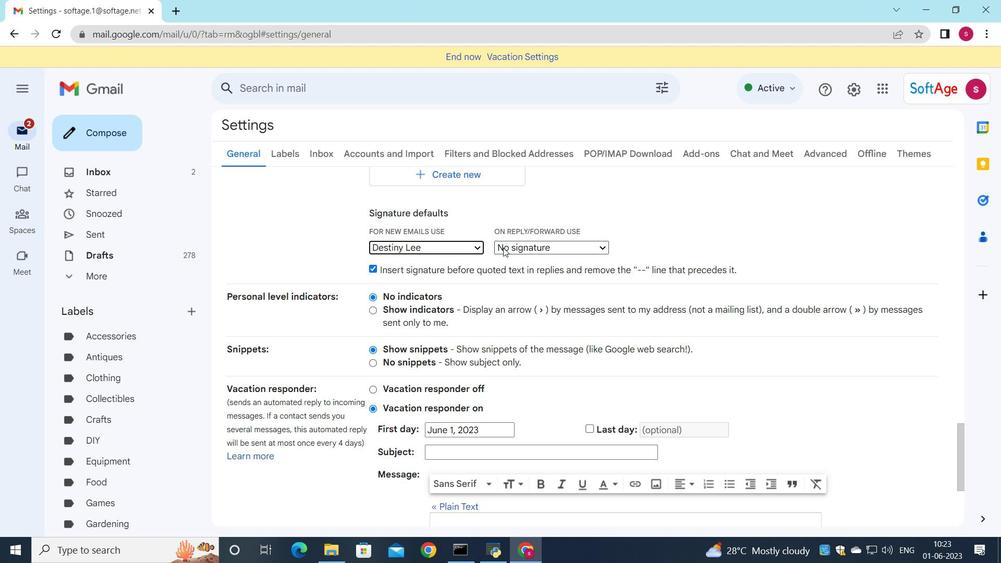 
Action: Mouse moved to (504, 267)
Screenshot: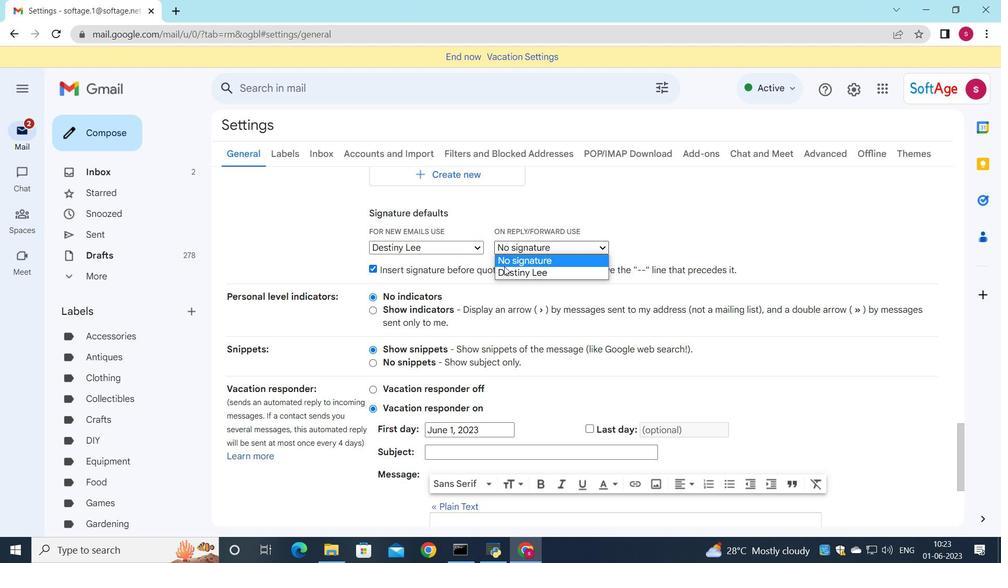 
Action: Mouse pressed left at (504, 267)
Screenshot: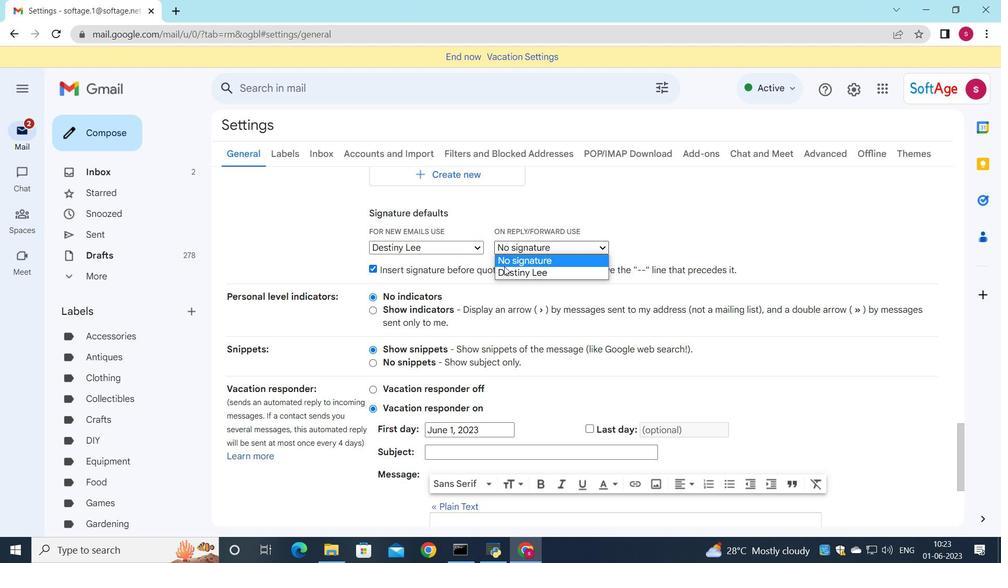 
Action: Mouse scrolled (504, 266) with delta (0, 0)
Screenshot: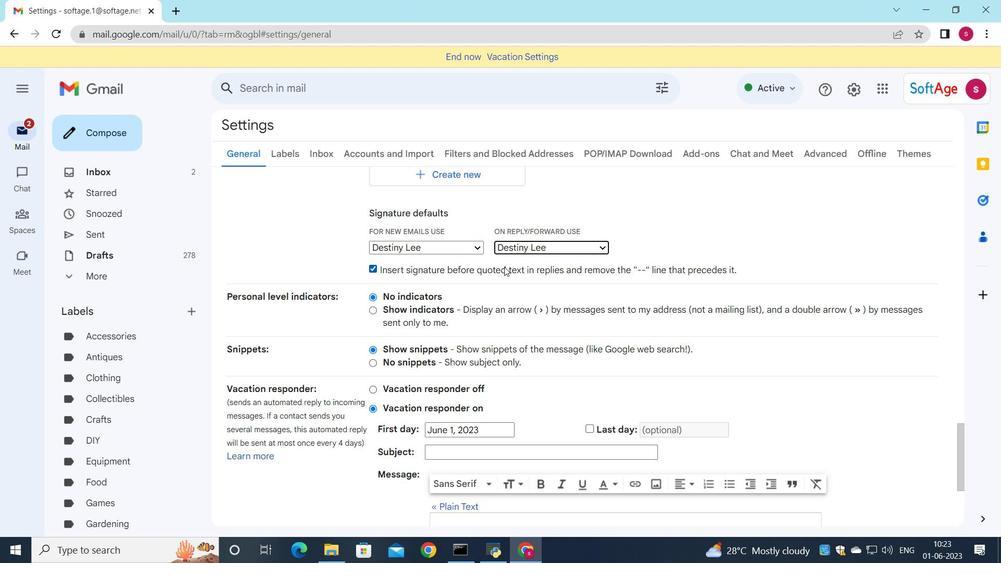 
Action: Mouse scrolled (504, 266) with delta (0, 0)
Screenshot: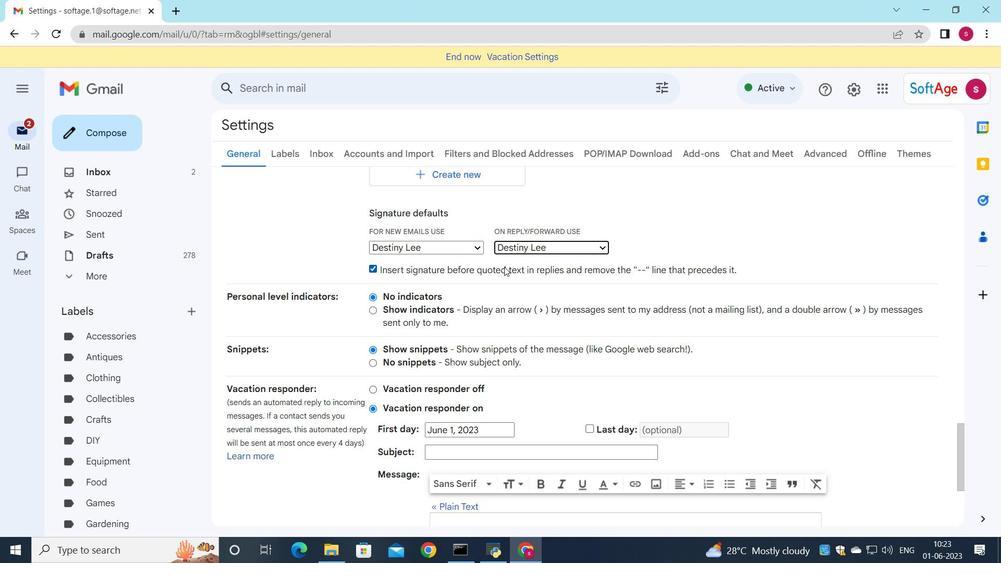
Action: Mouse scrolled (504, 266) with delta (0, 0)
Screenshot: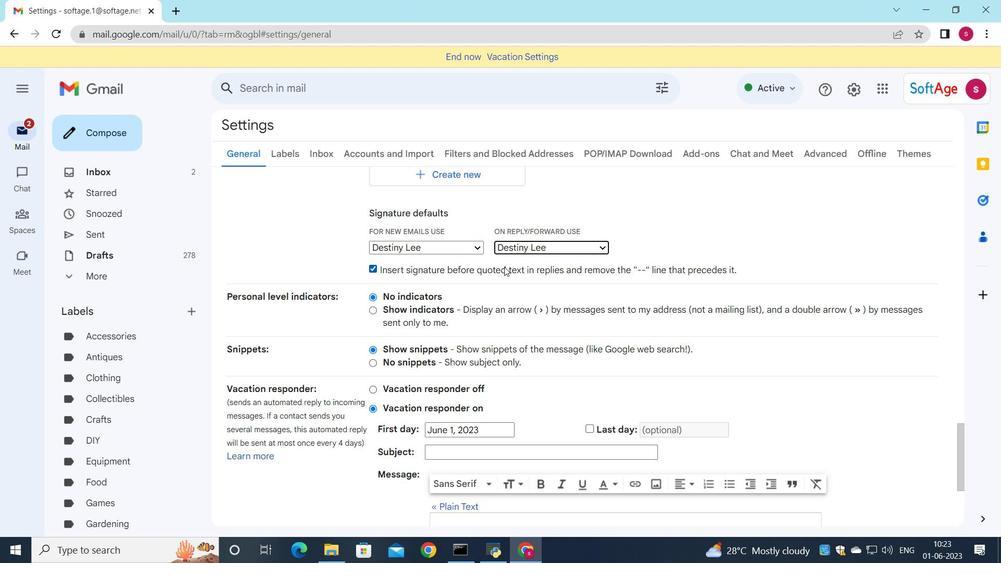 
Action: Mouse scrolled (504, 266) with delta (0, 0)
Screenshot: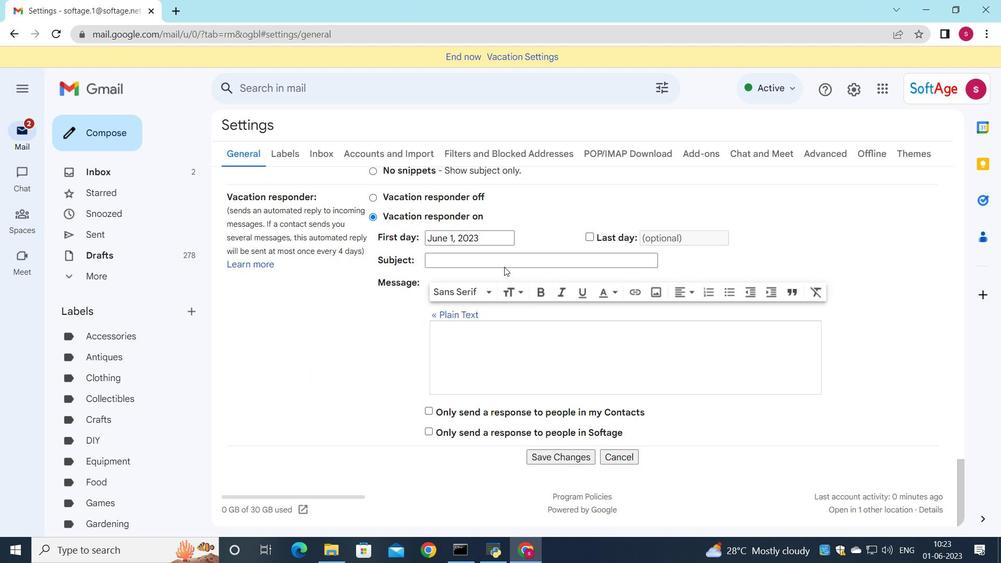 
Action: Mouse scrolled (504, 266) with delta (0, 0)
Screenshot: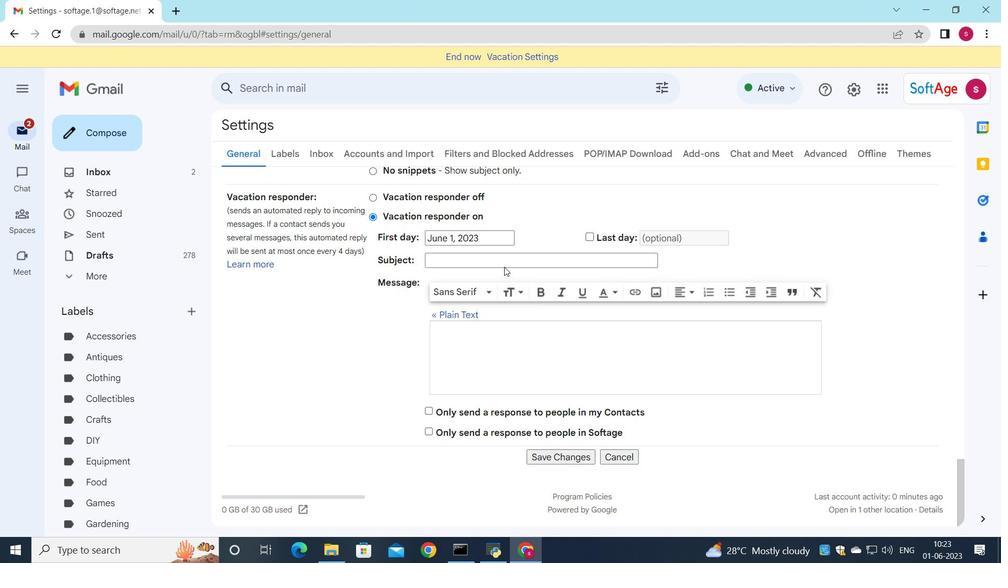 
Action: Mouse moved to (546, 457)
Screenshot: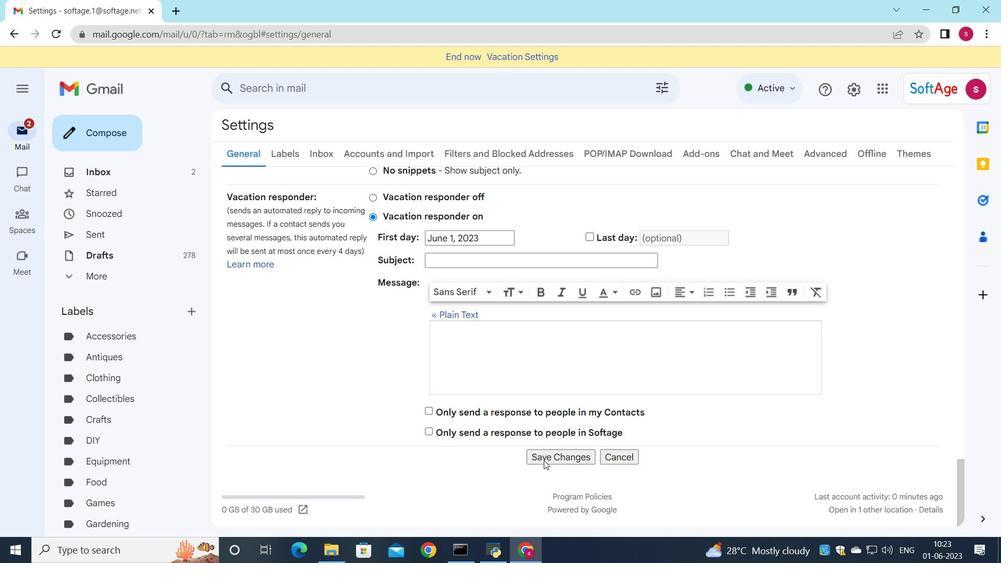 
Action: Mouse pressed left at (546, 457)
Screenshot: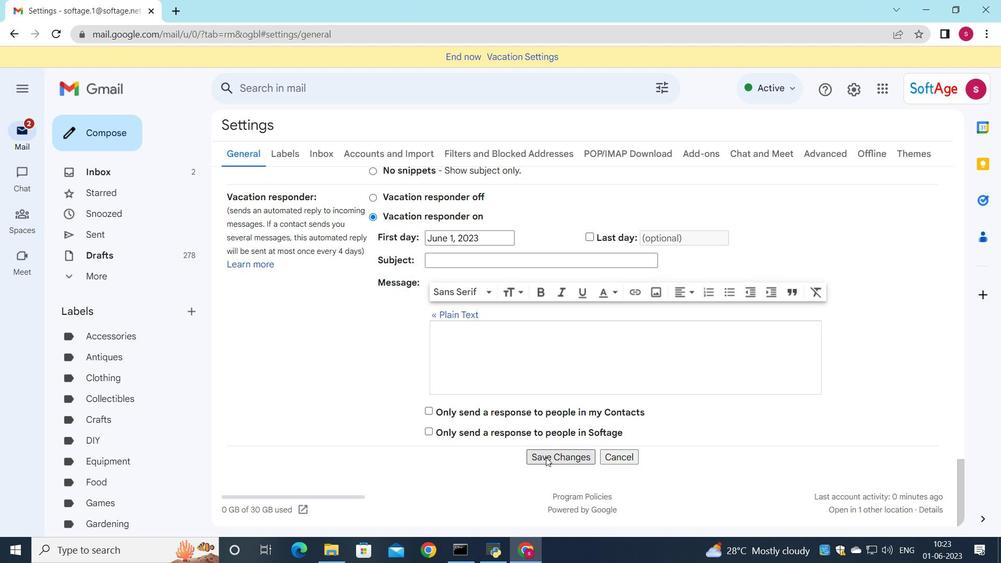
Action: Mouse moved to (515, 353)
Screenshot: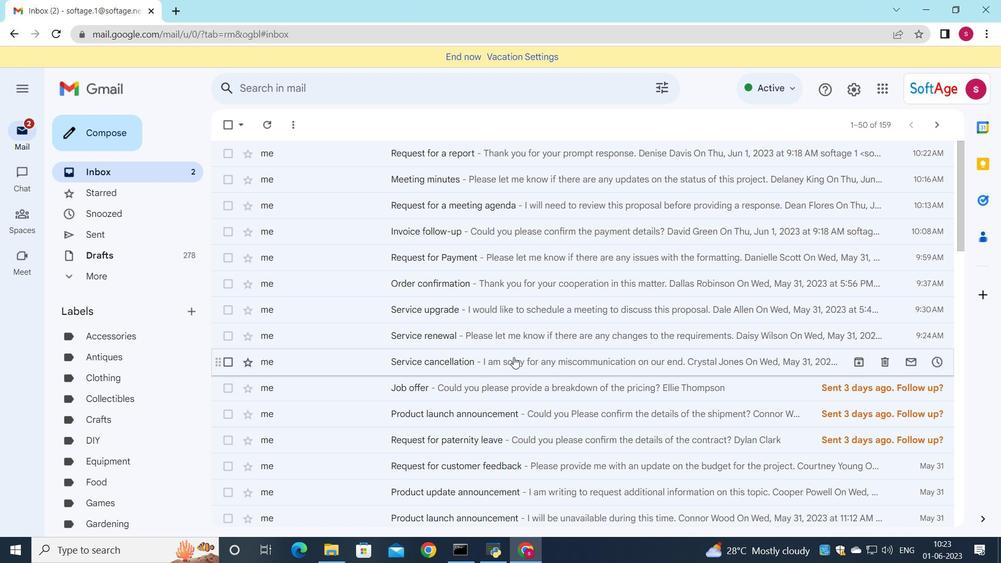 
Action: Mouse pressed left at (515, 353)
Screenshot: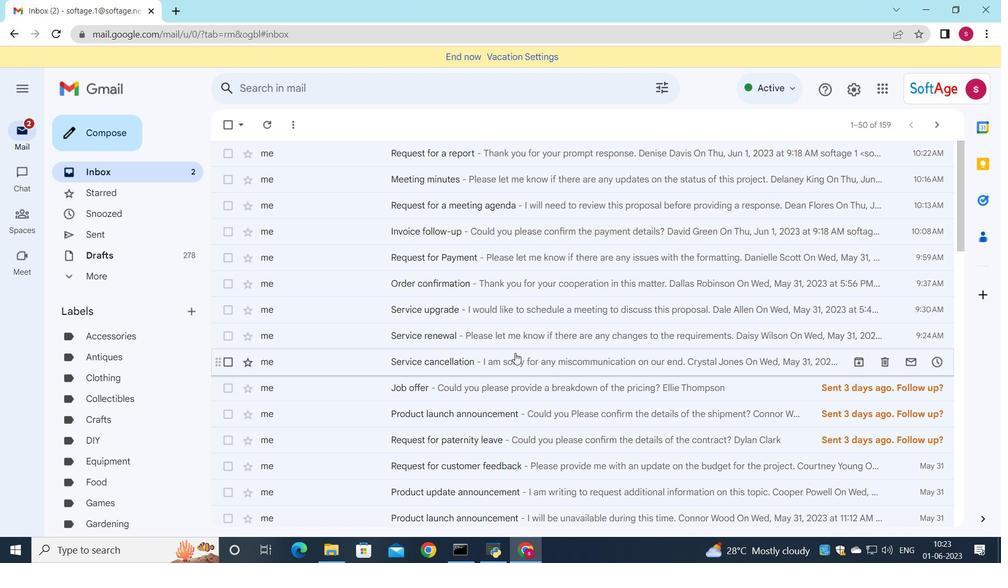 
Action: Mouse moved to (272, 346)
Screenshot: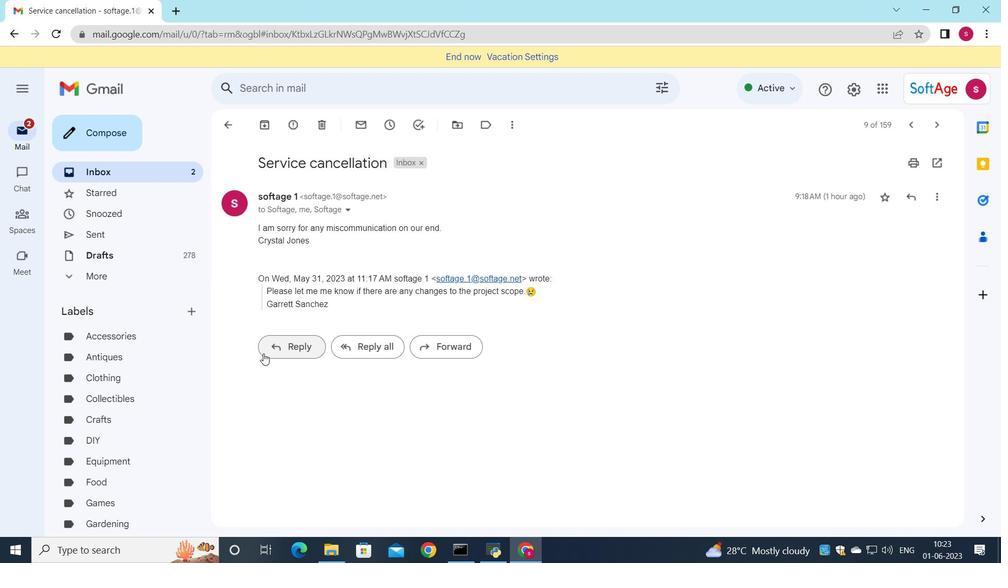 
Action: Mouse pressed left at (272, 346)
Screenshot: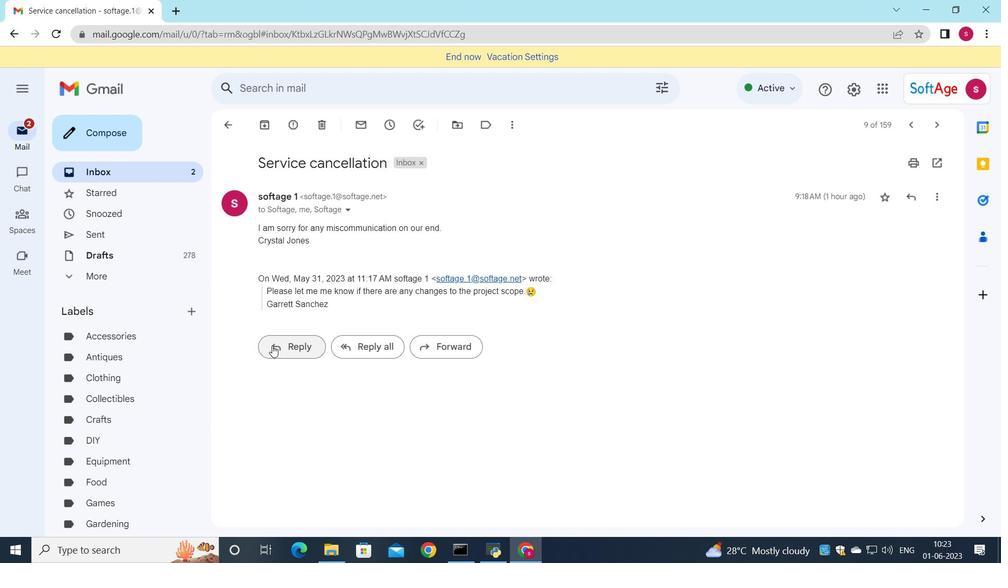 
Action: Mouse moved to (281, 327)
Screenshot: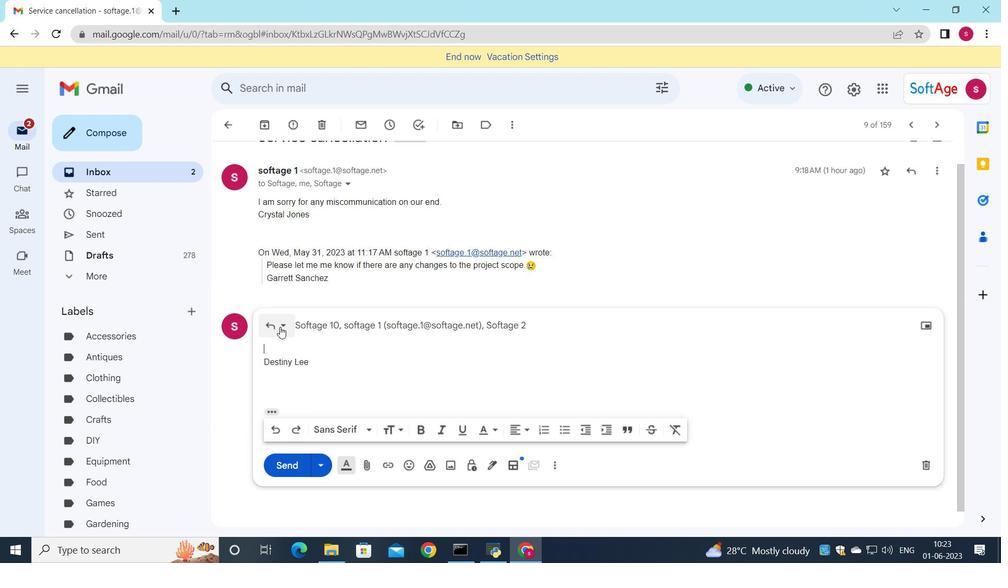 
Action: Mouse pressed left at (281, 327)
Screenshot: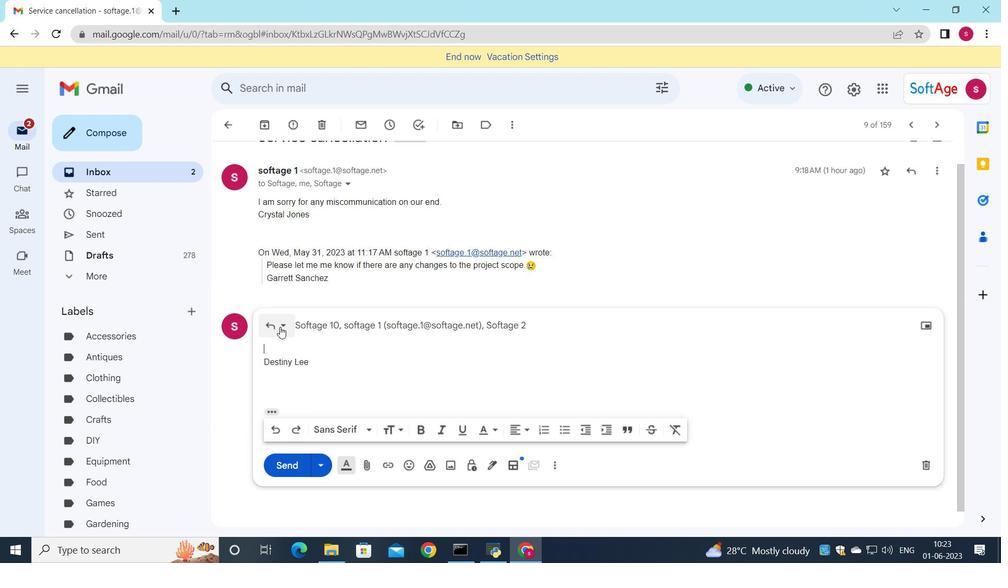 
Action: Mouse moved to (310, 419)
Screenshot: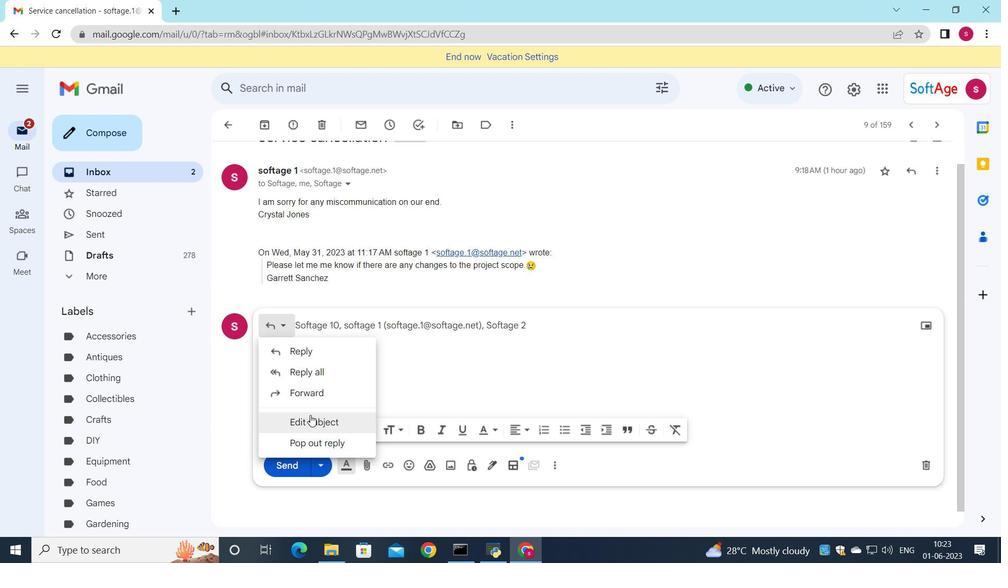
Action: Mouse pressed left at (310, 419)
Screenshot: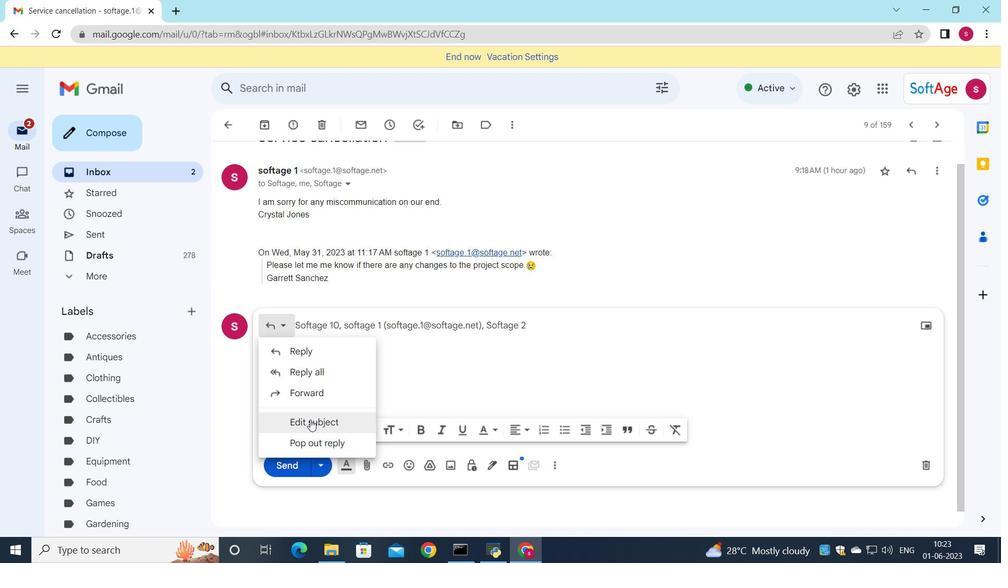 
Action: Mouse moved to (709, 345)
Screenshot: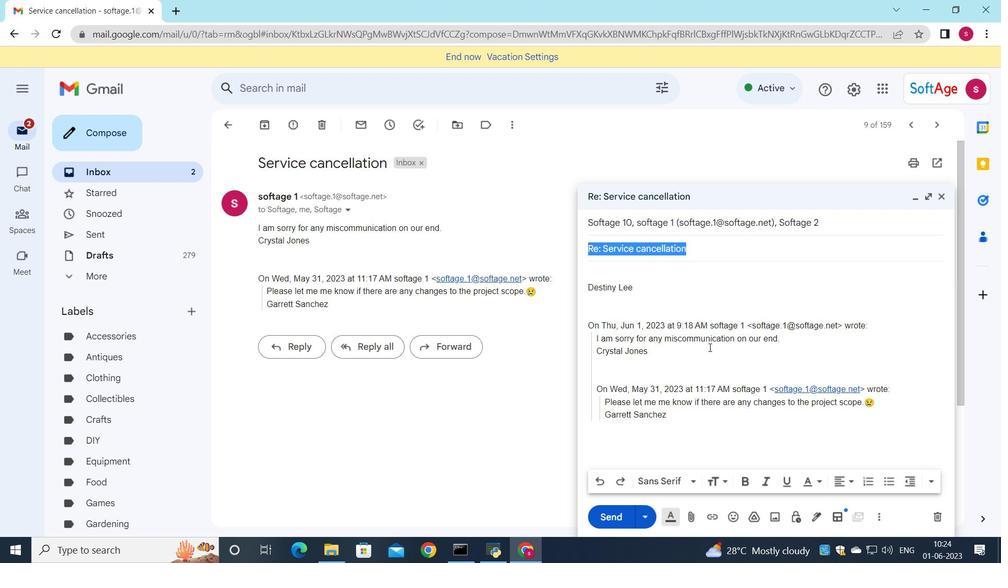 
Action: Key pressed <Key.shift>Status<Key.space>report
Screenshot: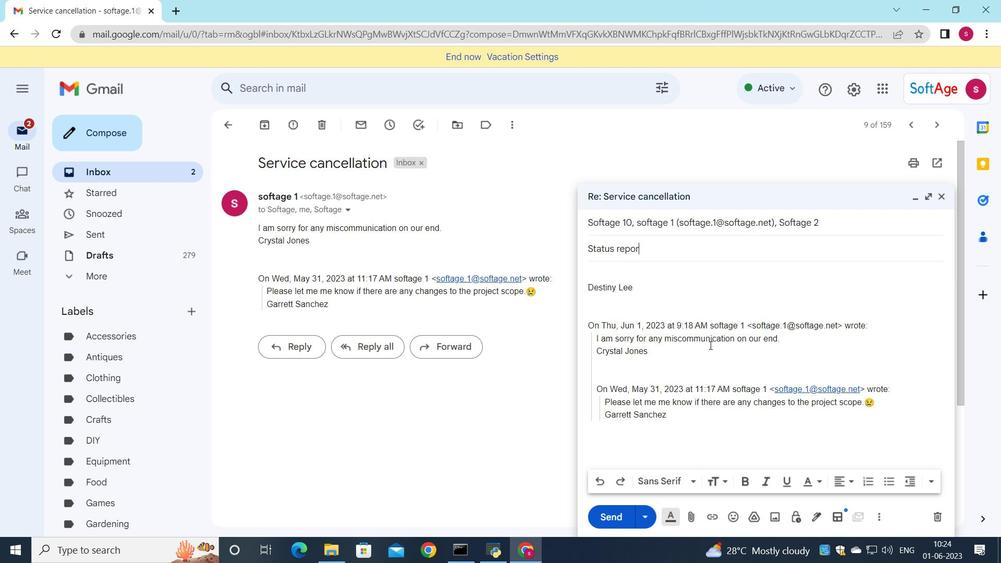 
Action: Mouse moved to (602, 271)
Screenshot: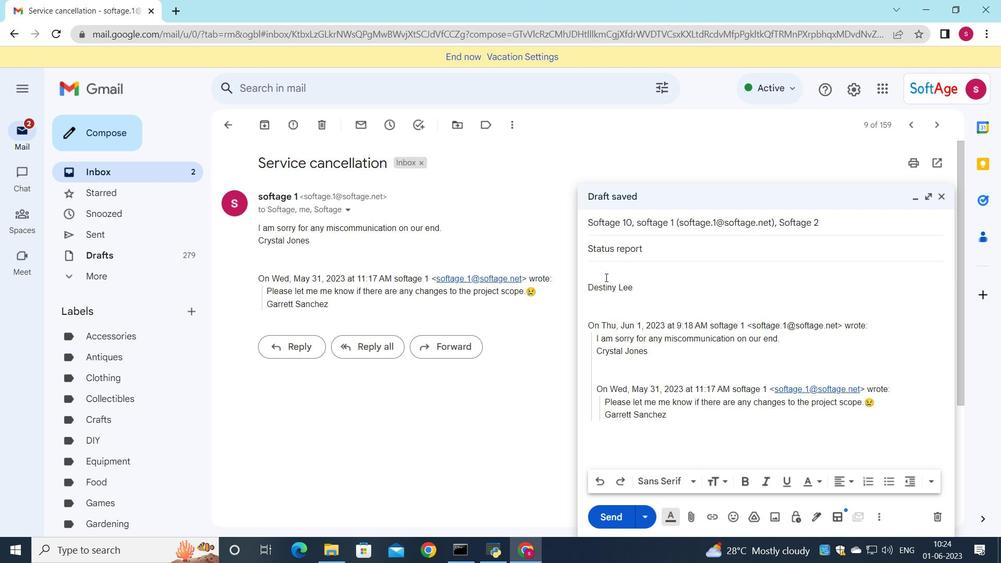 
Action: Mouse pressed left at (602, 271)
Screenshot: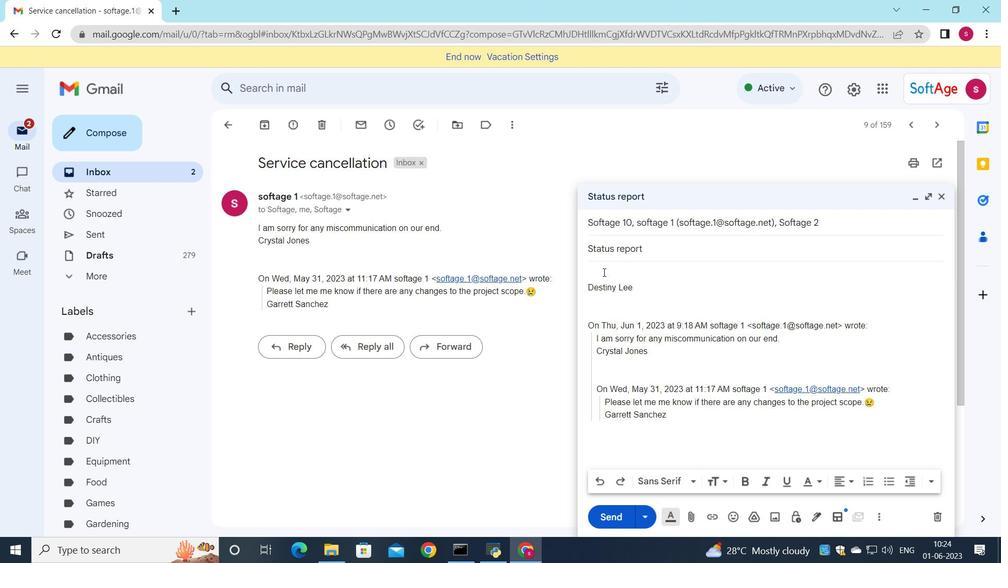 
Action: Key pressed <Key.shift>i<Key.space>would<Key.space><Key.backspace><Key.backspace><Key.backspace><Key.backspace><Key.backspace><Key.backspace><Key.backspace><Key.backspace><Key.backspace><Key.backspace><Key.backspace><Key.backspace><Key.backspace><Key.backspace><Key.backspace><Key.backspace><Key.backspace><Key.shift>I<Key.space>wou<Key.backspace>uld<Key.space>like<Key.space>to<Key.space>discuss<Key.space>the<Key.space>projects<Key.space>quality<Key.space>assurance<Key.space>plan<Key.space>with<Key.space>you.
Screenshot: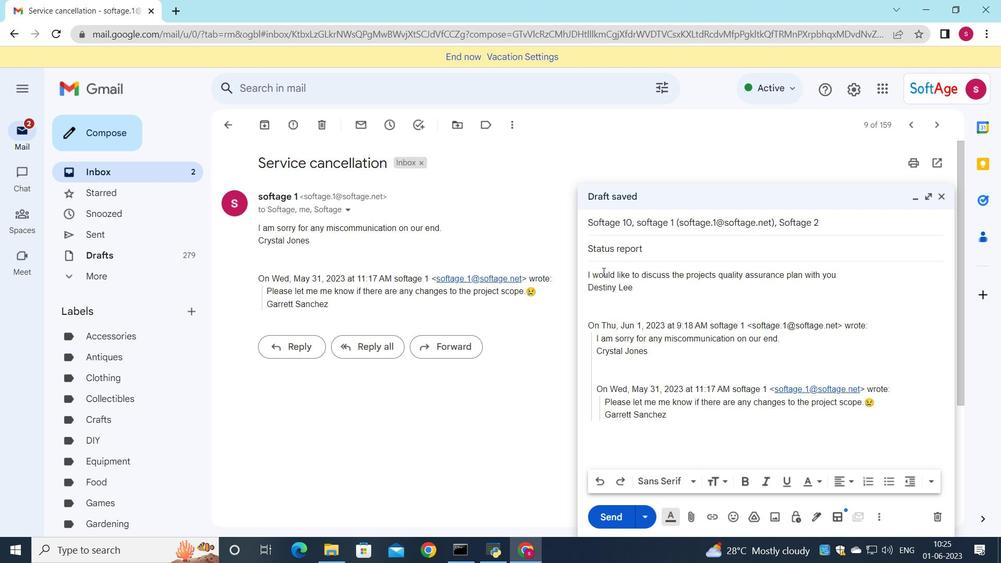 
Action: Mouse moved to (717, 275)
Screenshot: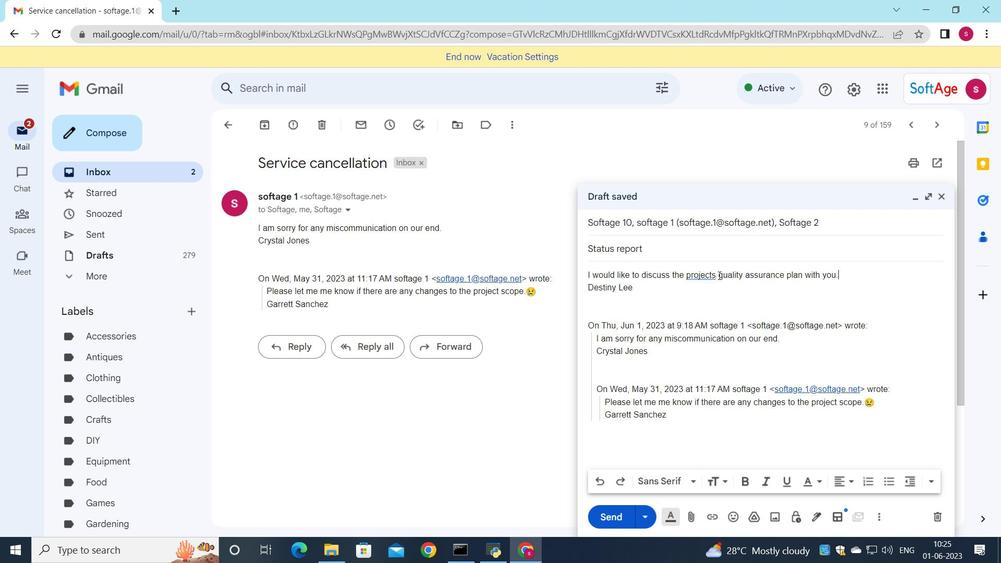 
Action: Mouse pressed left at (717, 275)
Screenshot: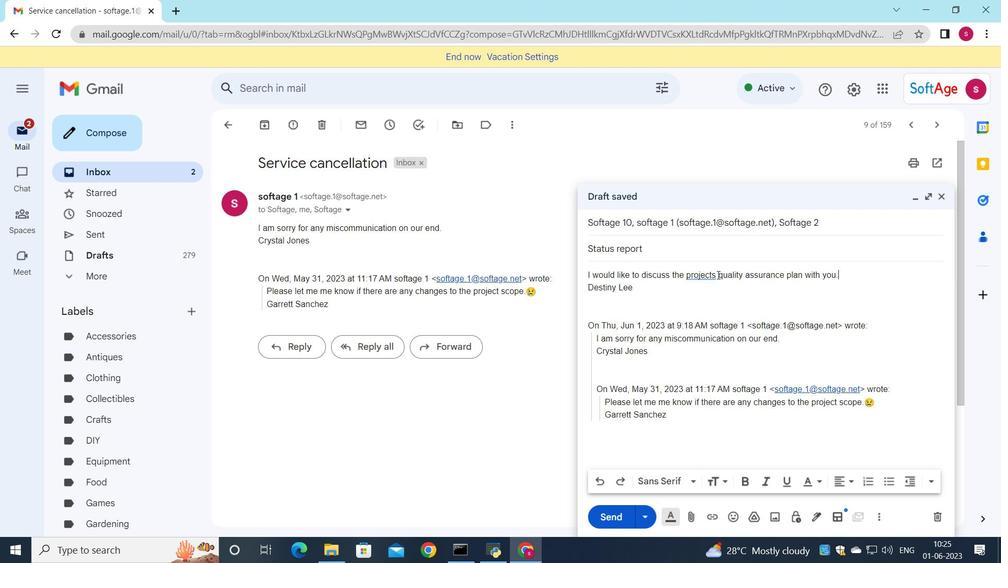 
Action: Mouse moved to (712, 275)
Screenshot: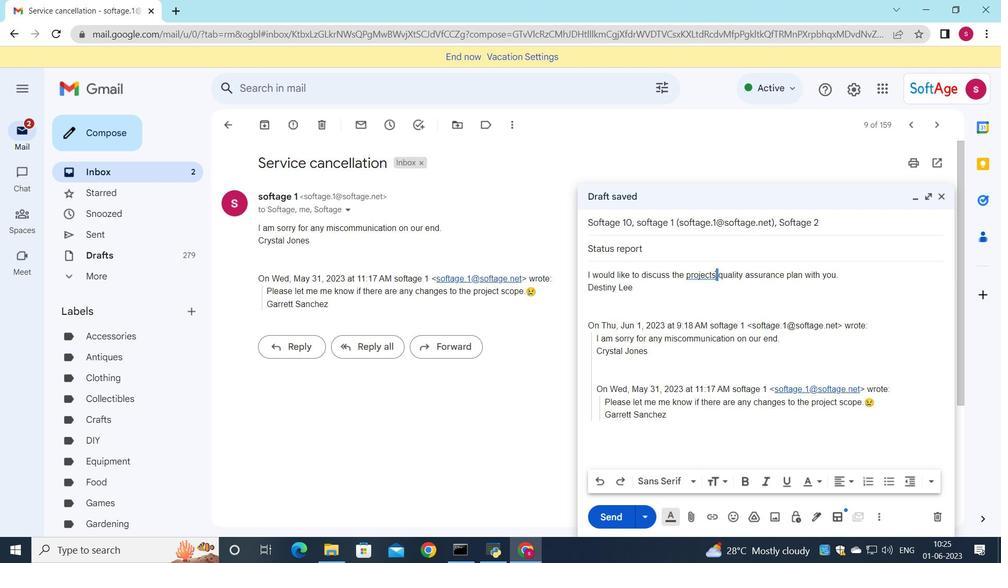
Action: Mouse pressed left at (712, 275)
Screenshot: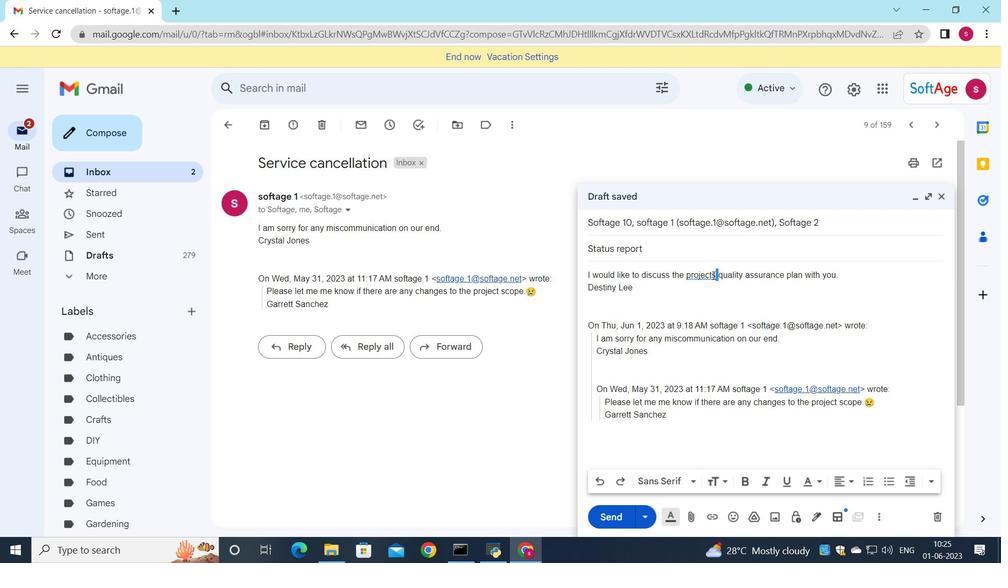 
Action: Mouse moved to (716, 276)
Screenshot: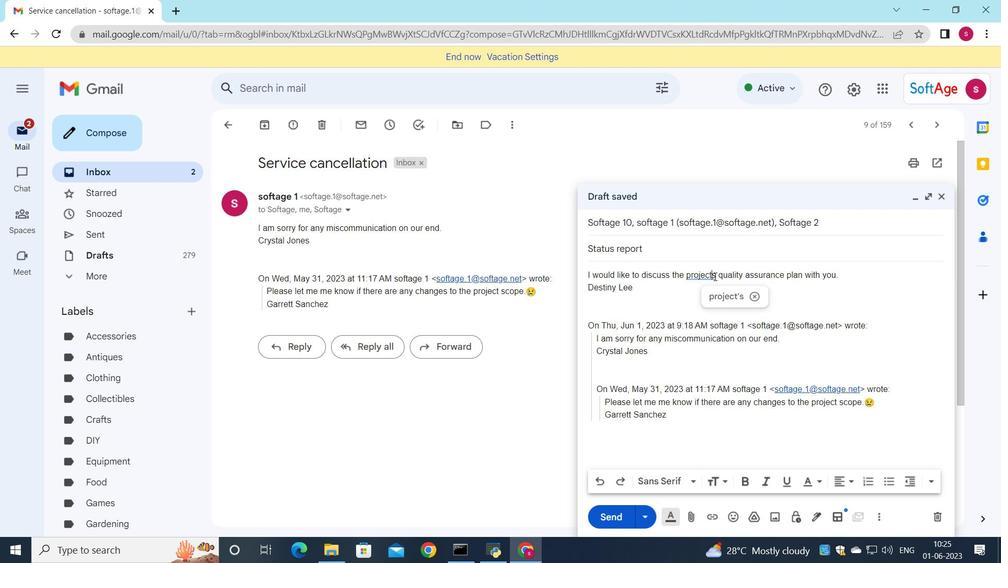 
Action: Mouse pressed left at (716, 276)
Screenshot: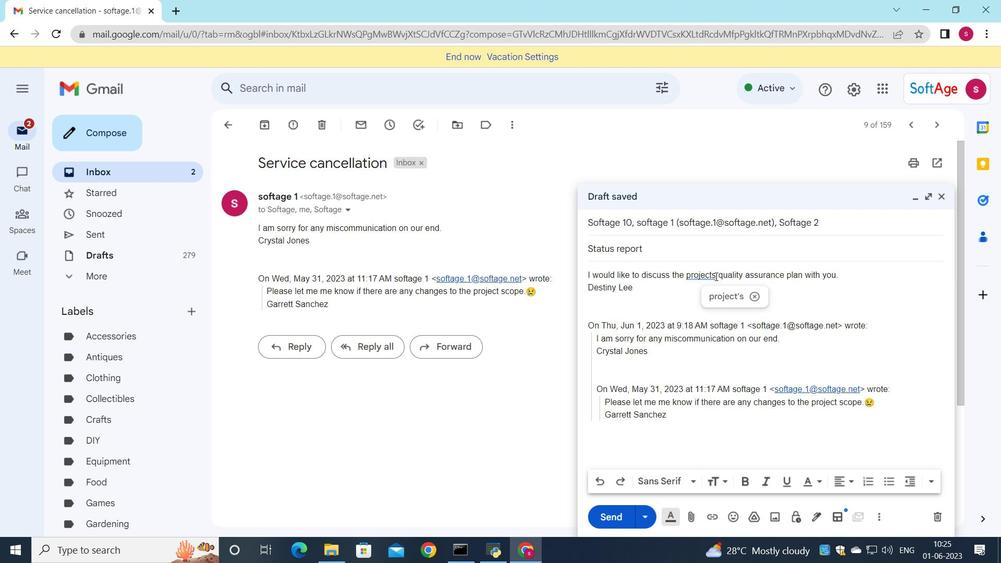 
Action: Key pressed <Key.backspace>
Screenshot: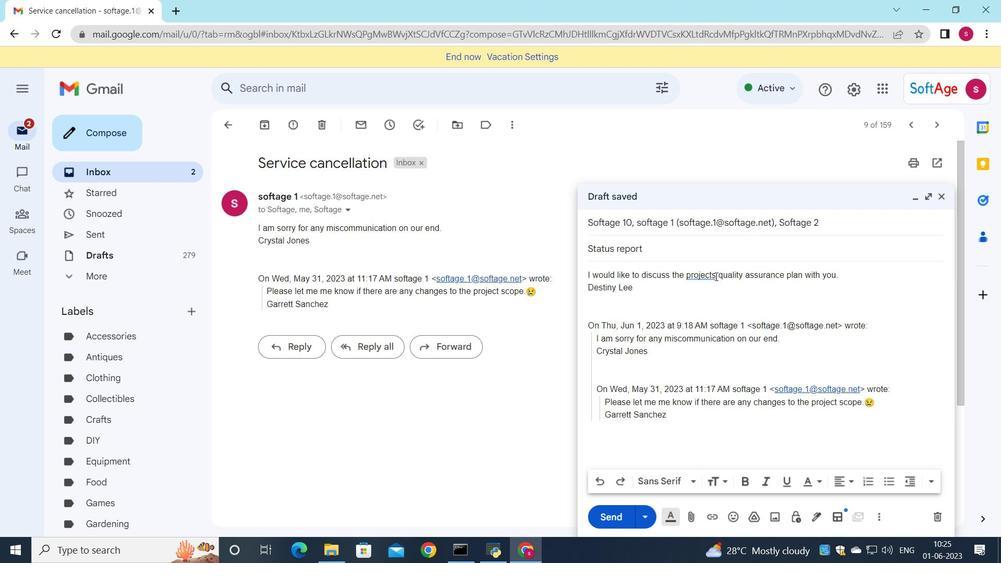 
Action: Mouse moved to (595, 483)
Screenshot: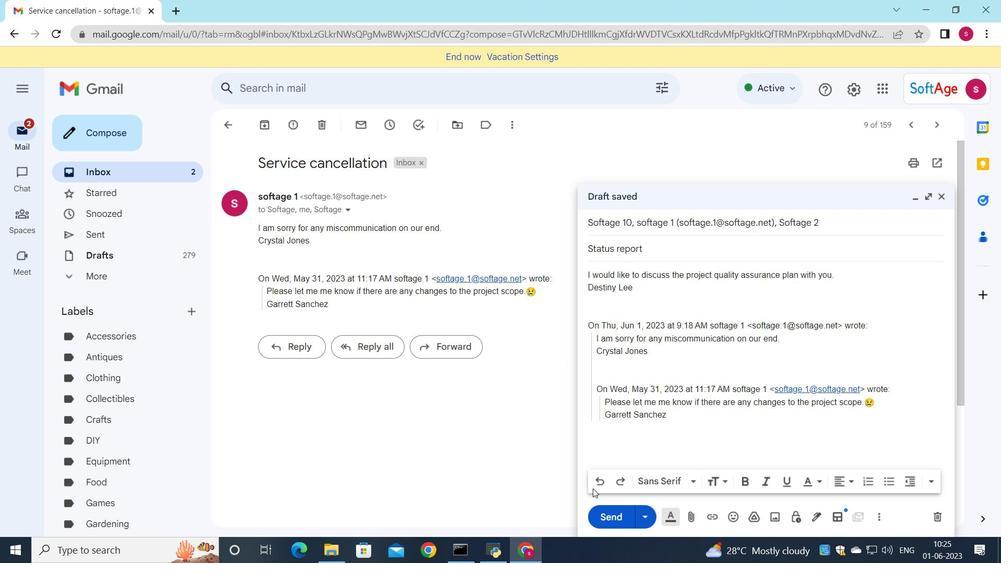 
Action: Mouse pressed left at (595, 483)
Screenshot: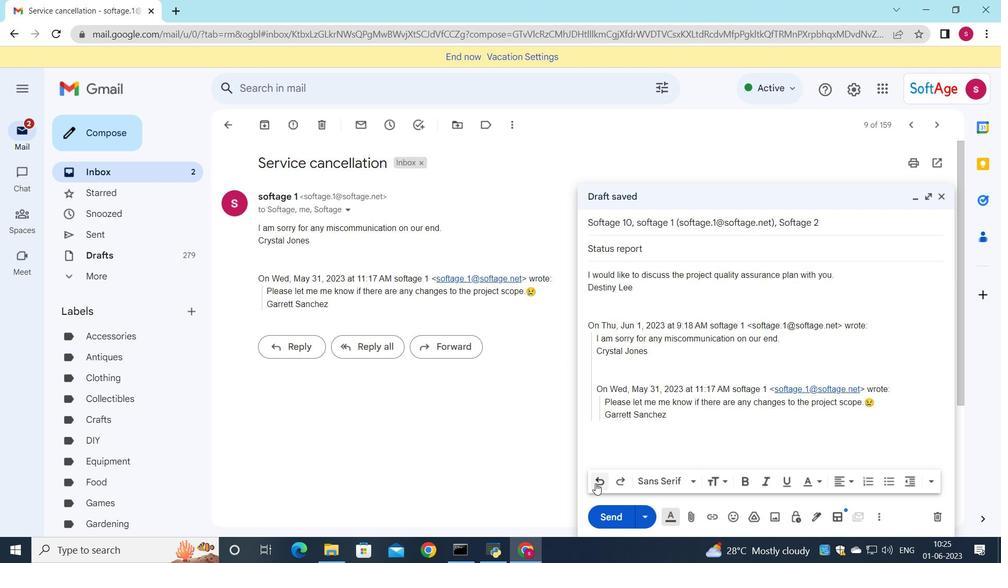 
Action: Mouse pressed left at (595, 483)
Screenshot: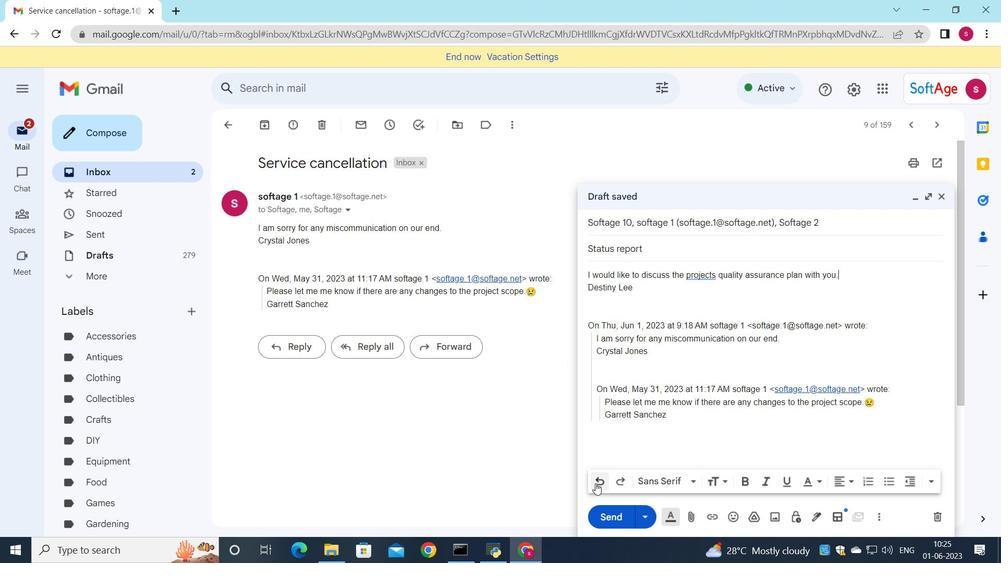
Action: Mouse pressed left at (595, 483)
Screenshot: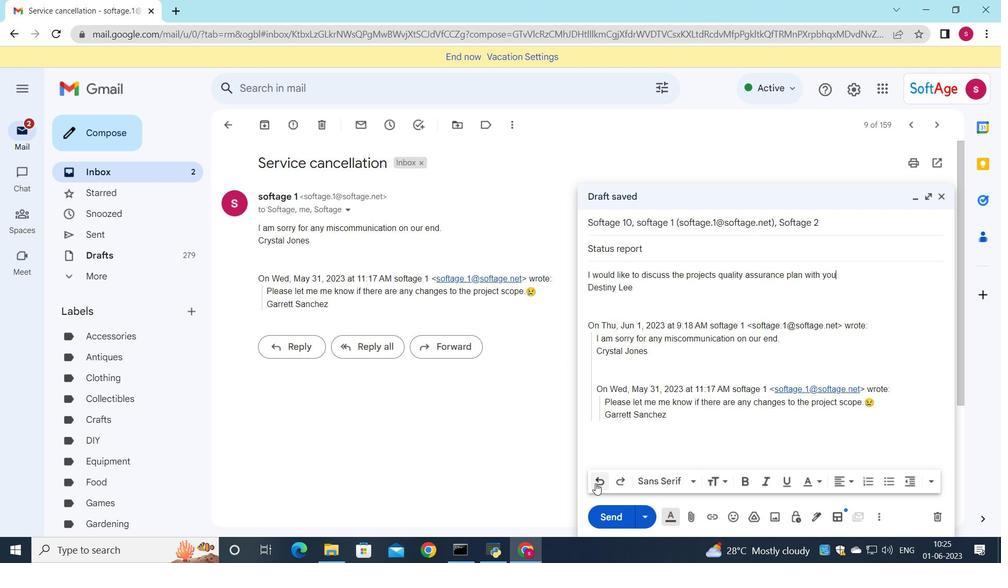 
Action: Mouse pressed left at (595, 483)
Screenshot: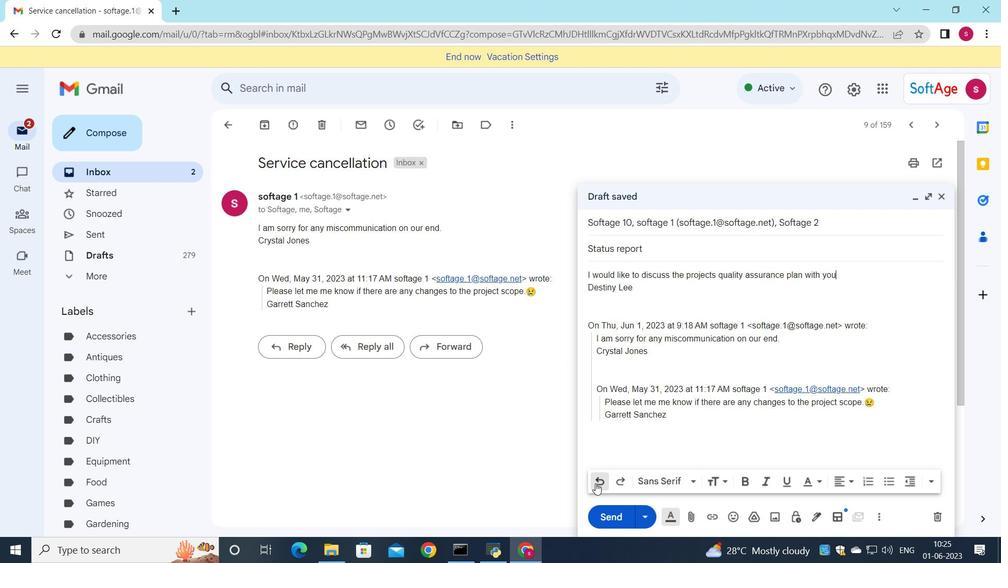 
Action: Mouse pressed left at (595, 483)
Screenshot: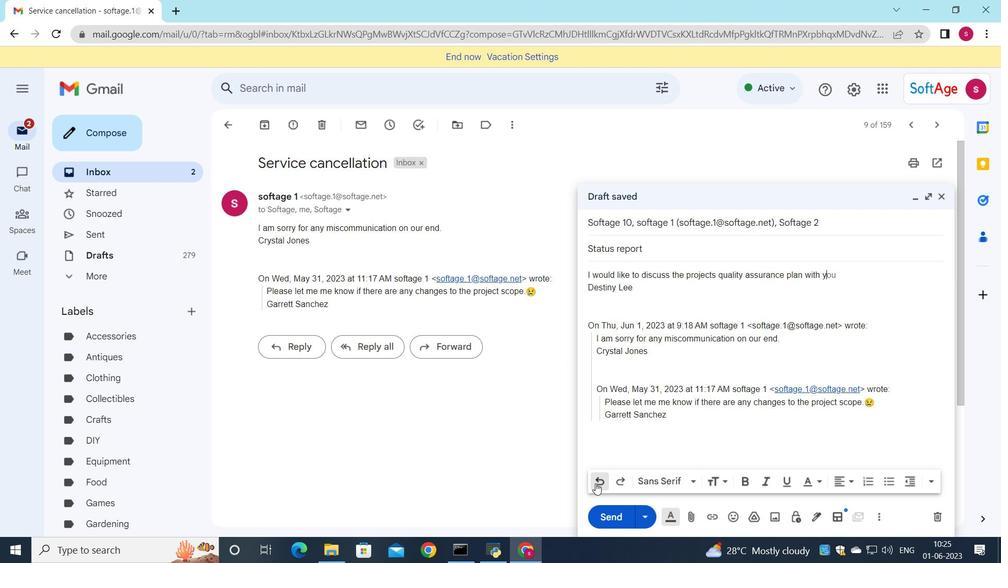 
Action: Mouse pressed left at (595, 483)
Screenshot: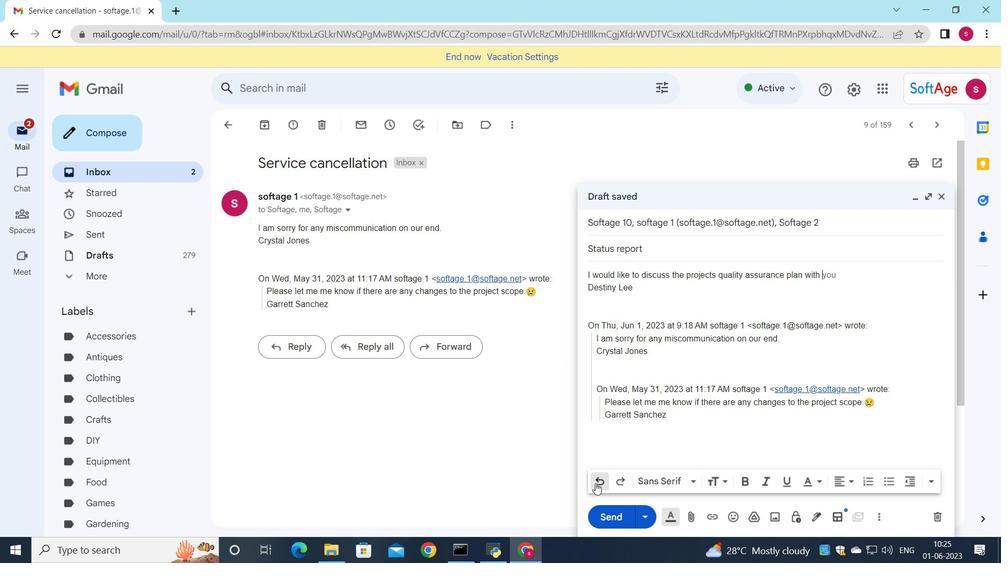 
Action: Mouse pressed left at (595, 483)
Screenshot: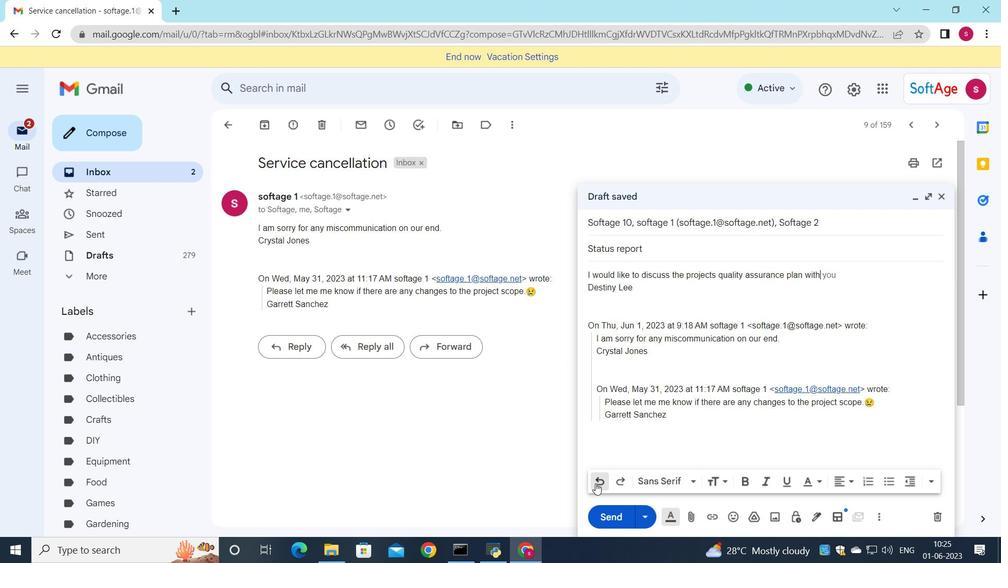 
Action: Mouse pressed left at (595, 483)
Screenshot: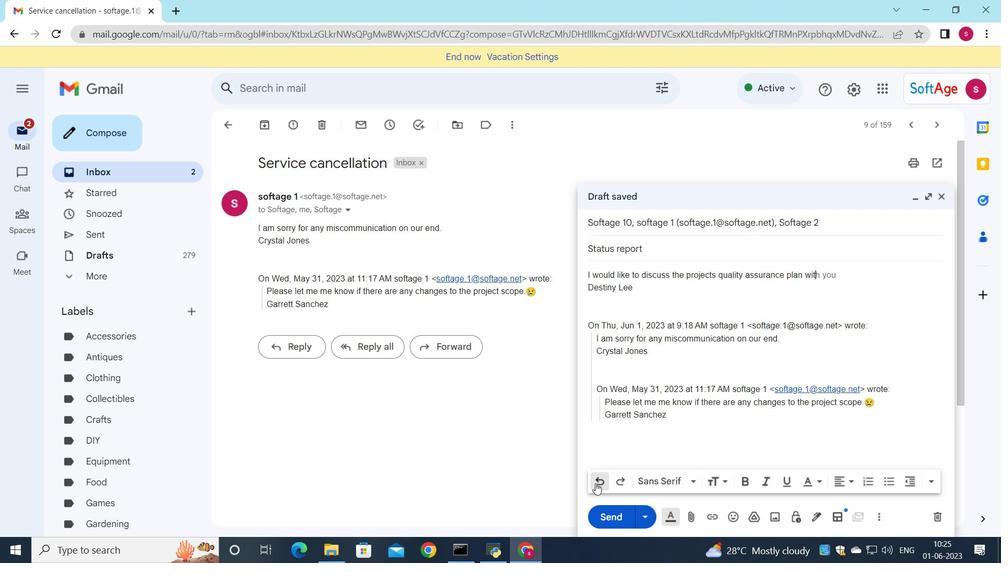 
Action: Mouse pressed left at (595, 483)
Screenshot: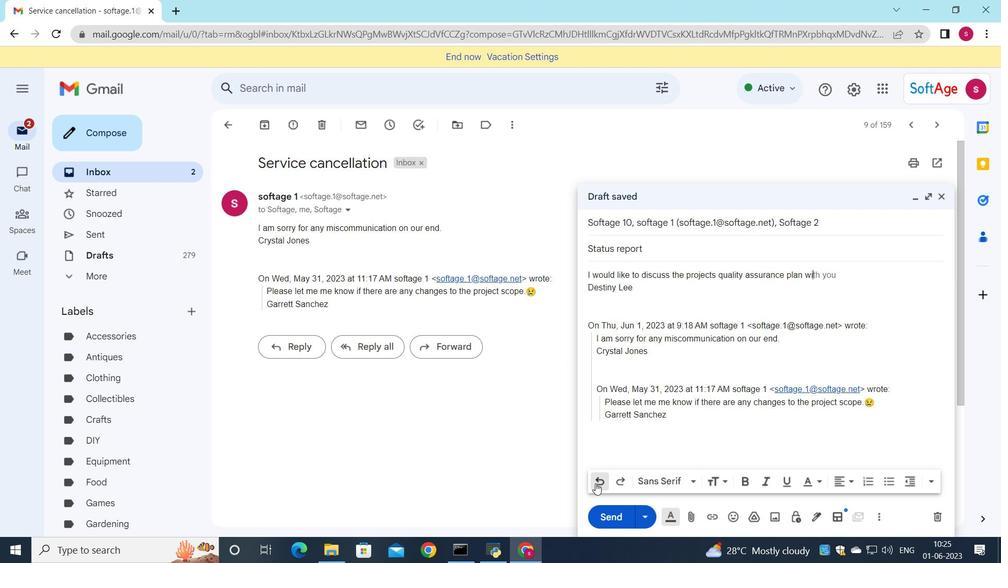 
Action: Mouse pressed left at (595, 483)
Screenshot: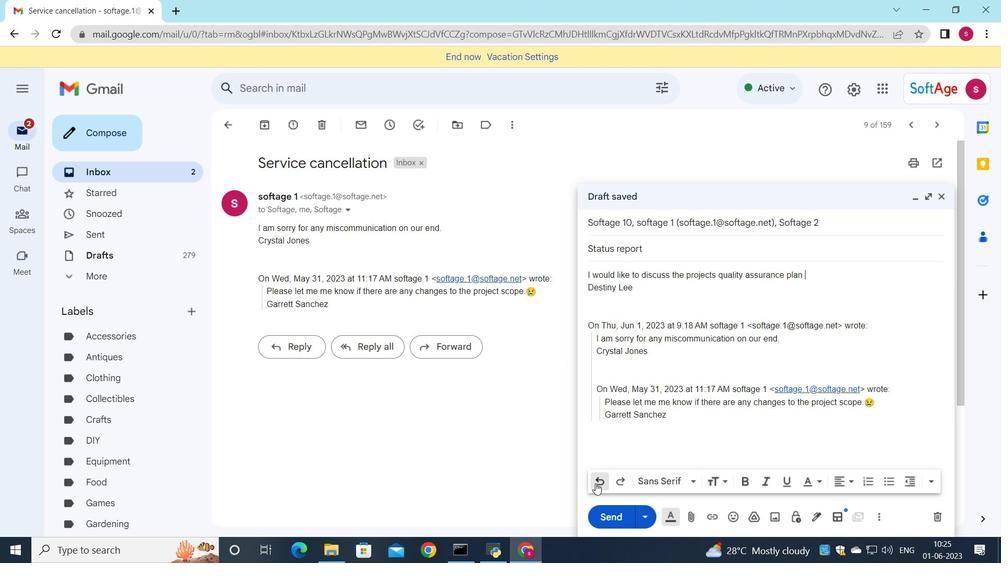 
Action: Mouse pressed left at (595, 483)
Screenshot: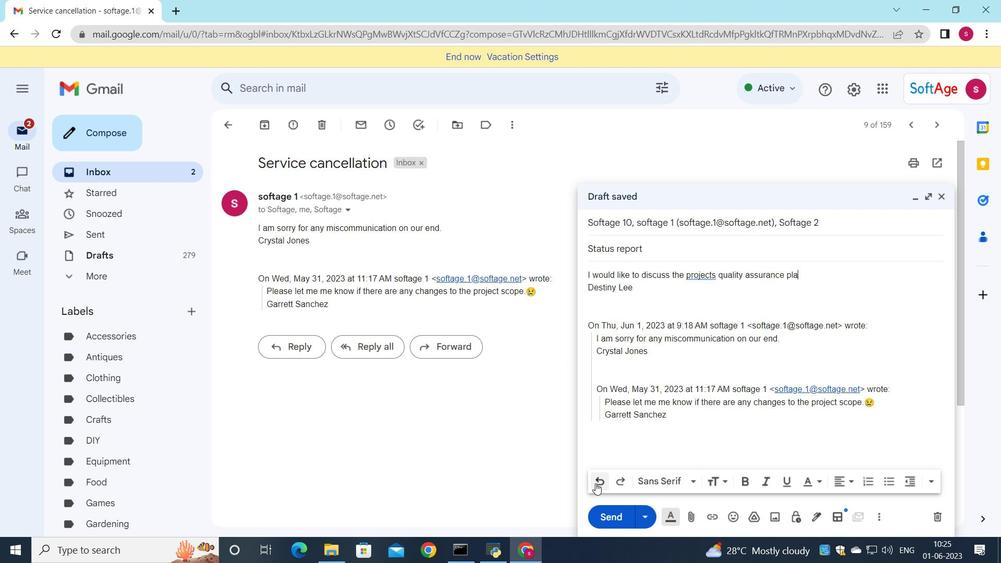 
Action: Mouse pressed left at (595, 483)
Screenshot: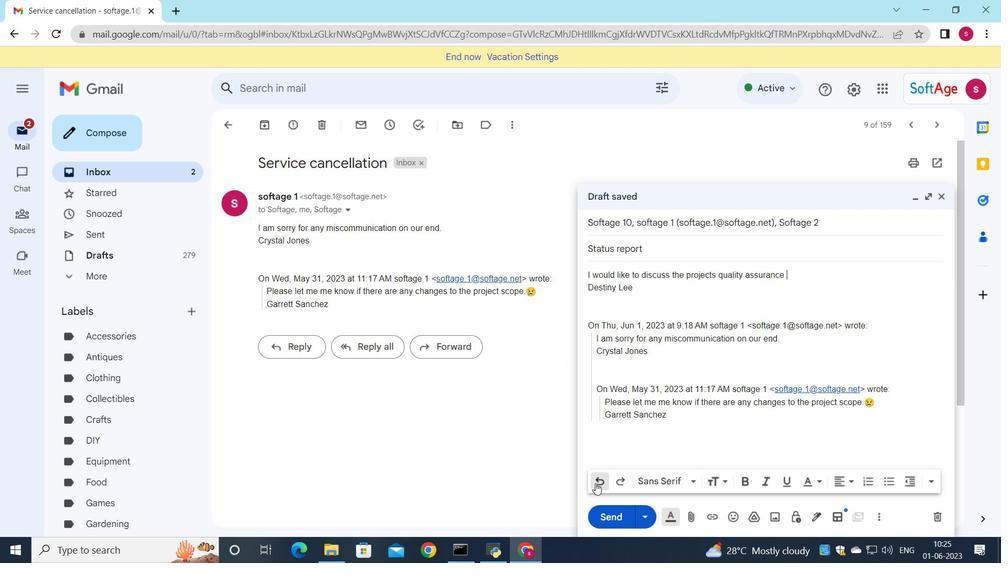 
Action: Mouse pressed left at (595, 483)
Screenshot: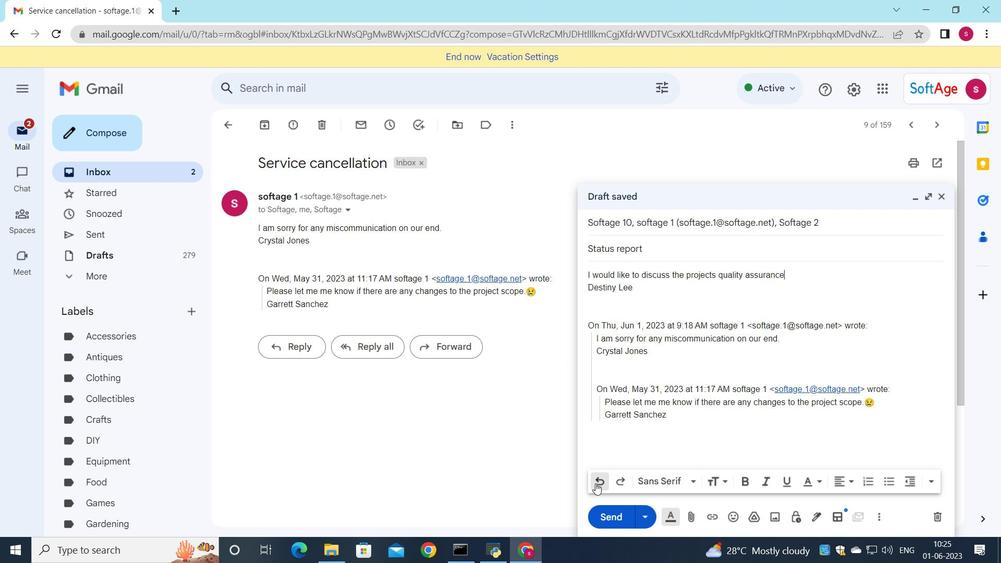 
Action: Mouse pressed left at (595, 483)
Screenshot: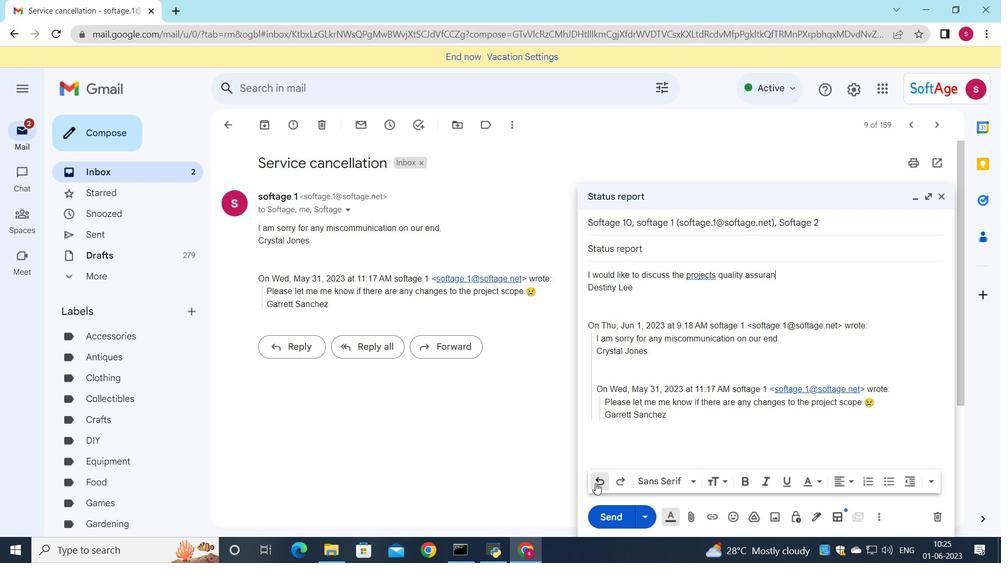 
Action: Mouse pressed left at (595, 483)
Screenshot: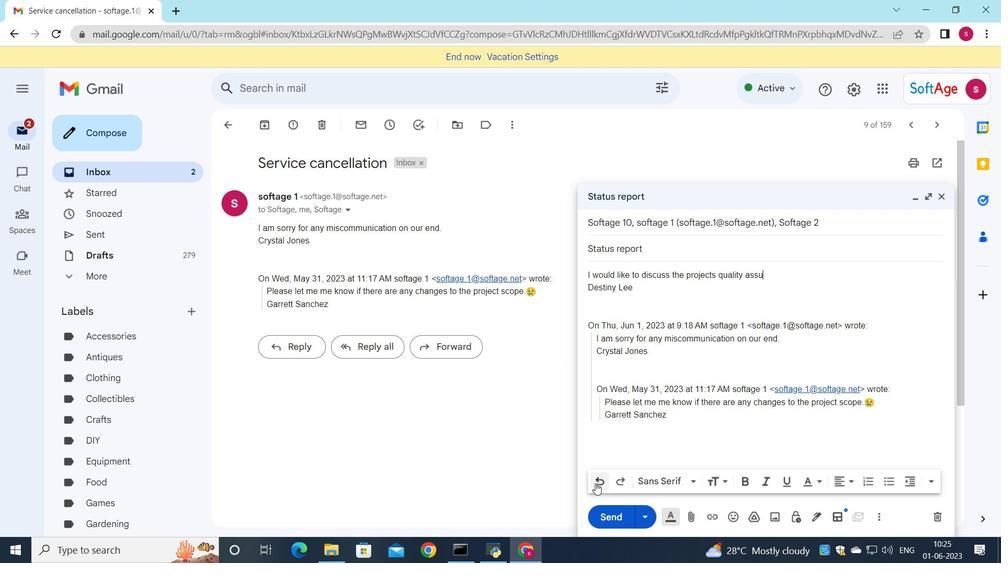 
Action: Mouse pressed left at (595, 483)
Screenshot: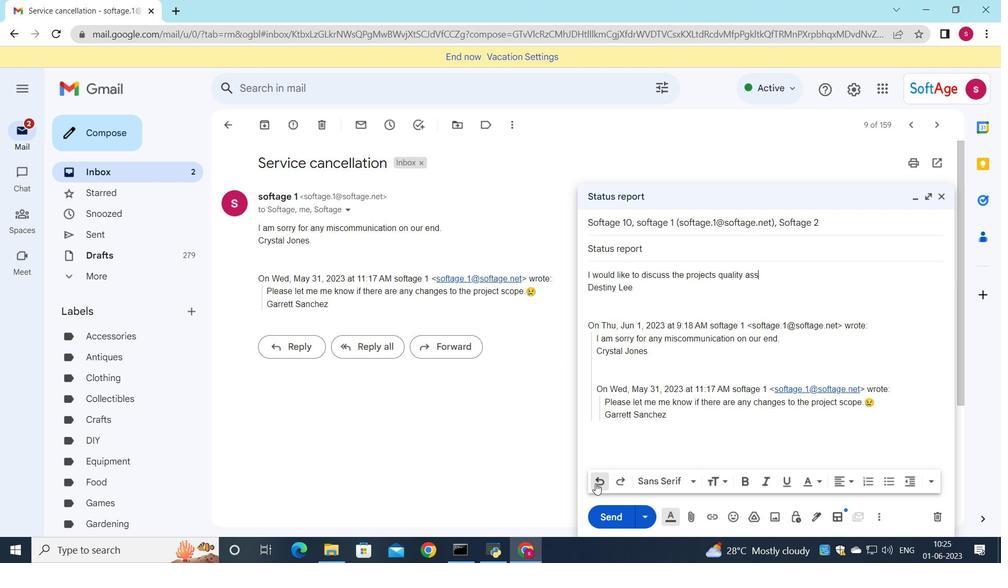 
Action: Mouse pressed left at (595, 483)
Screenshot: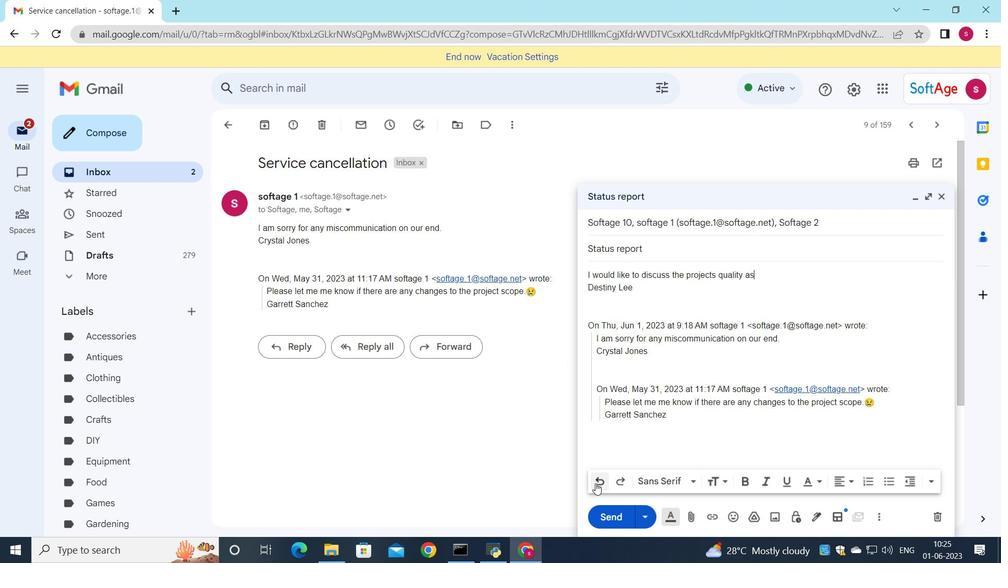 
Action: Mouse pressed left at (595, 483)
Screenshot: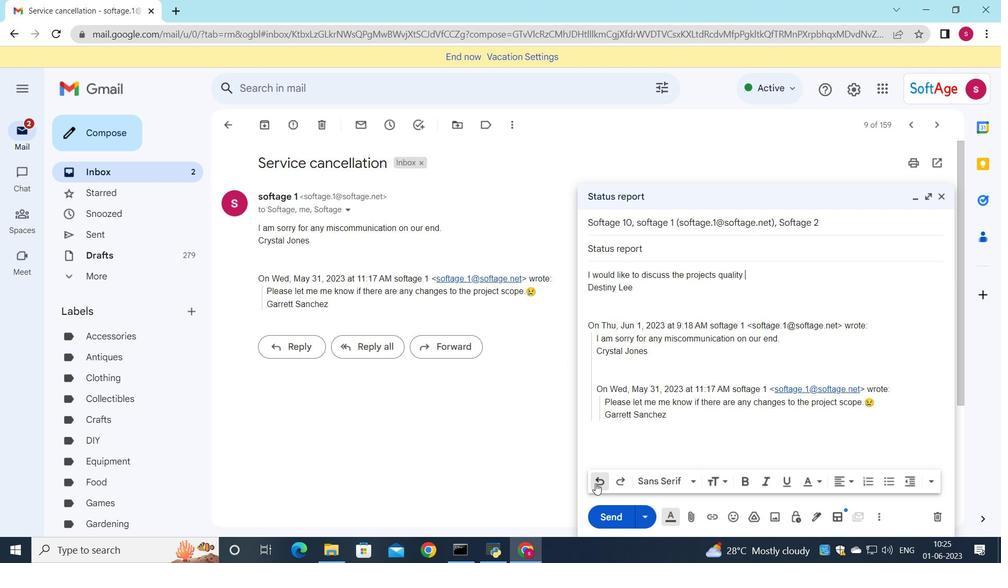 
Action: Mouse pressed left at (595, 483)
Screenshot: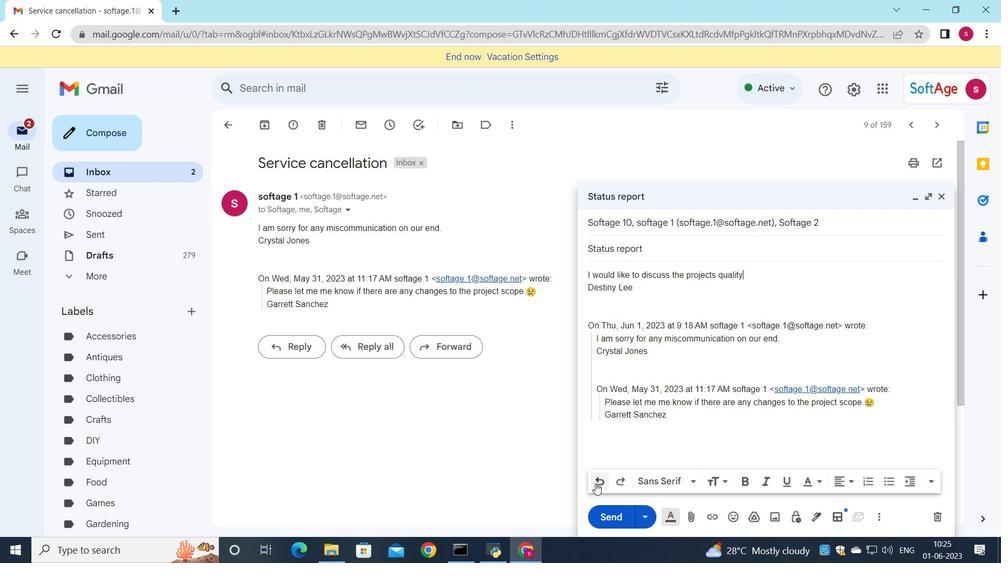 
Action: Mouse pressed left at (595, 483)
Screenshot: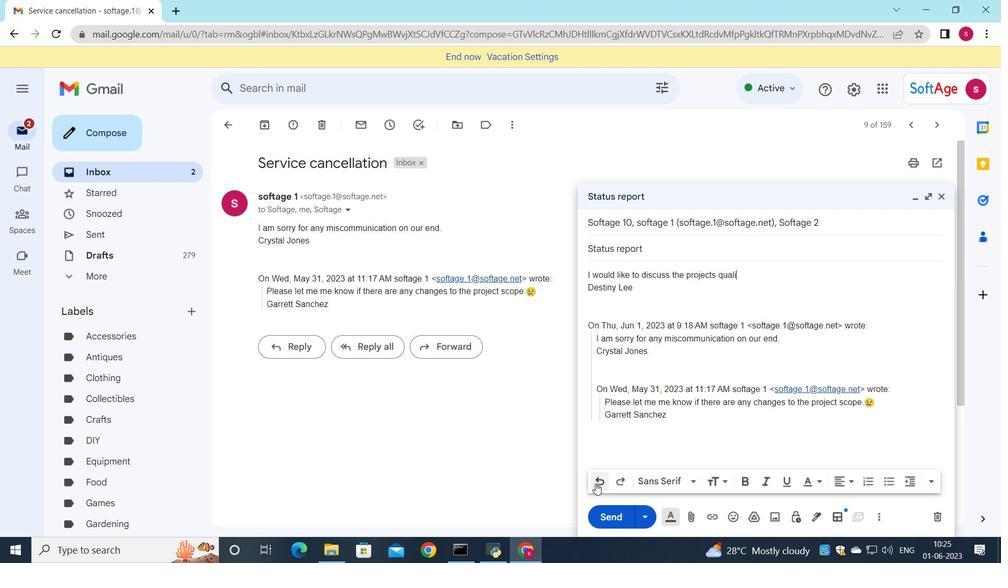 
Action: Mouse pressed left at (595, 483)
Screenshot: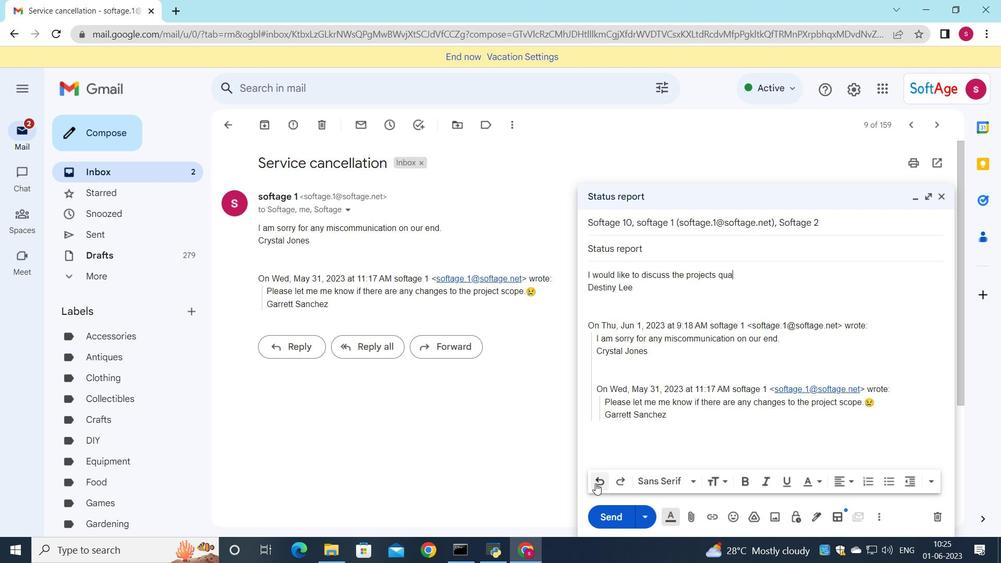 
Action: Mouse pressed left at (595, 483)
Screenshot: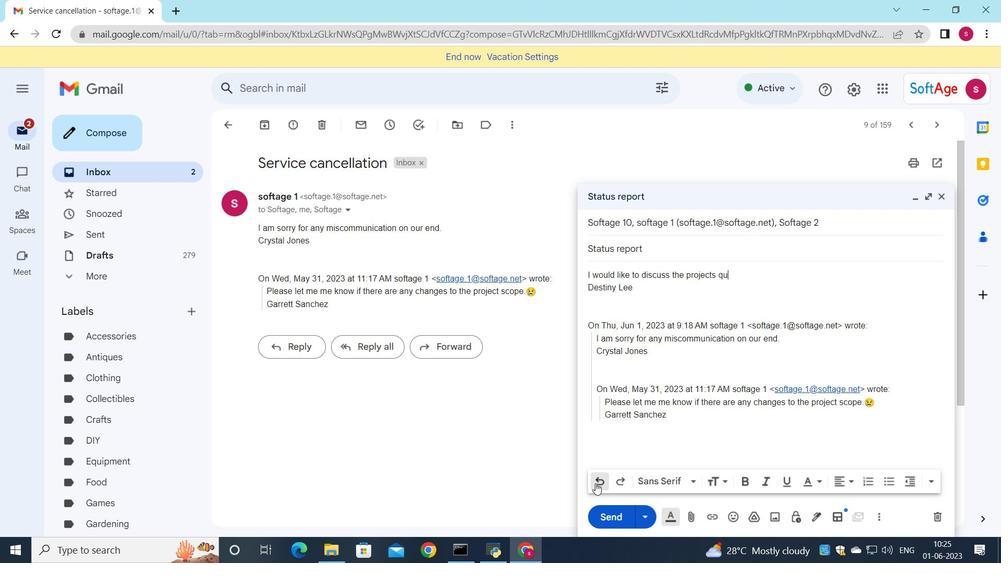 
Action: Mouse pressed left at (595, 483)
Screenshot: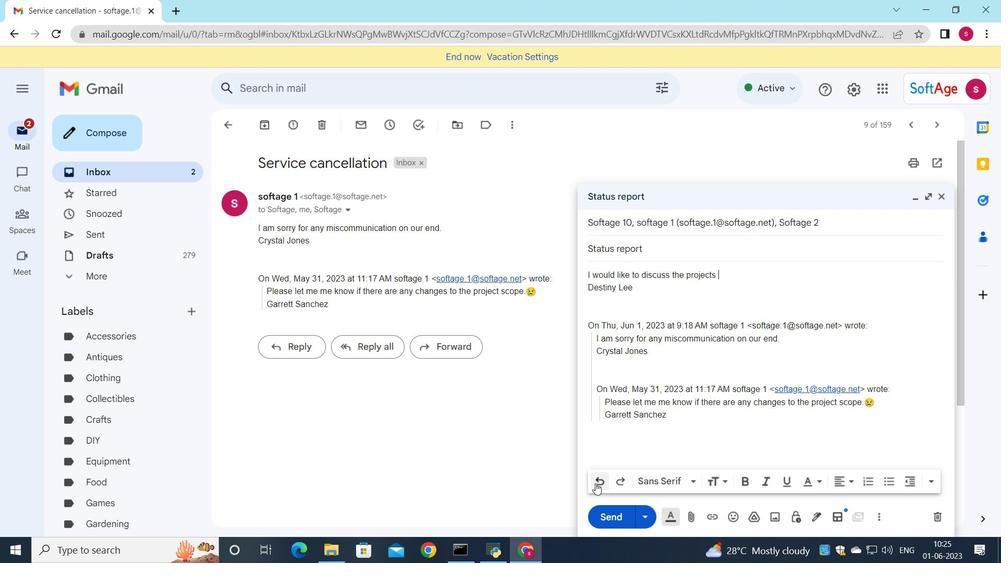 
Action: Mouse pressed left at (595, 483)
Screenshot: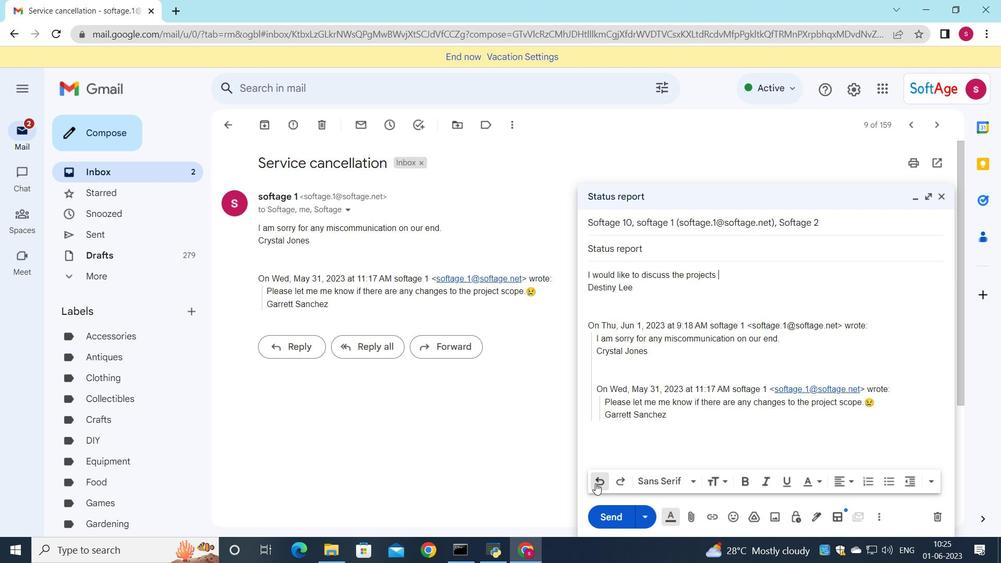 
Action: Mouse pressed left at (595, 483)
Screenshot: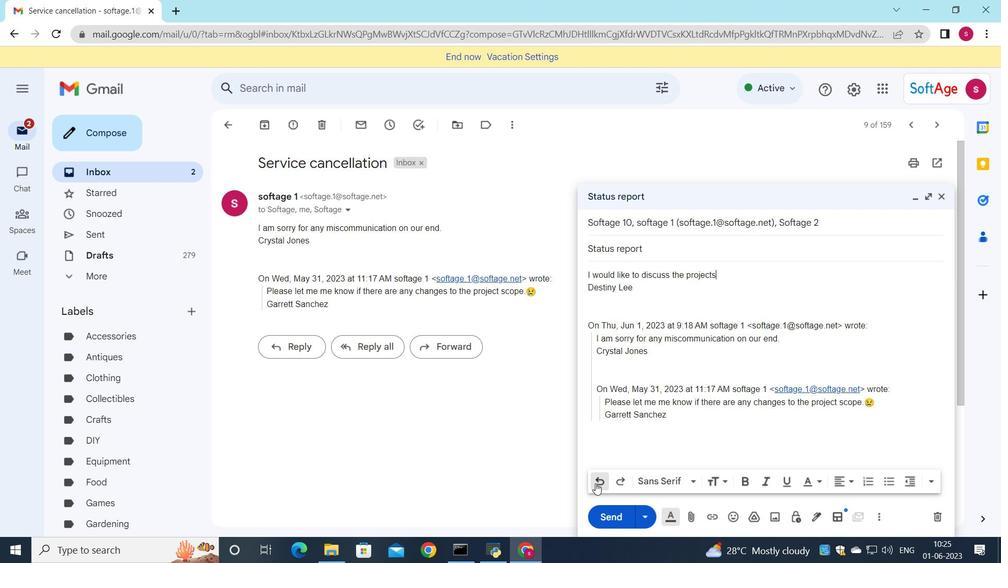 
Action: Mouse pressed left at (595, 483)
Screenshot: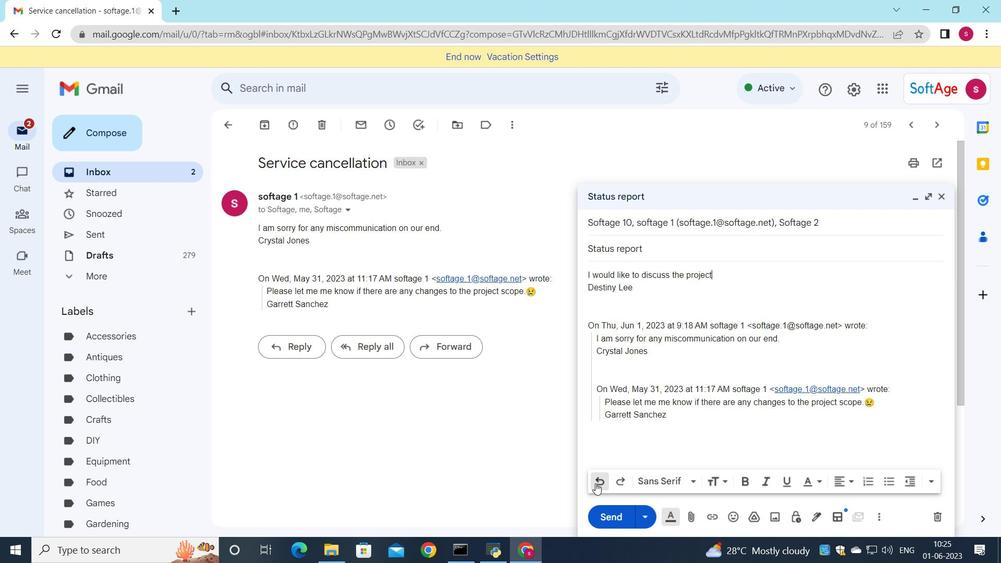 
Action: Mouse pressed left at (595, 483)
Screenshot: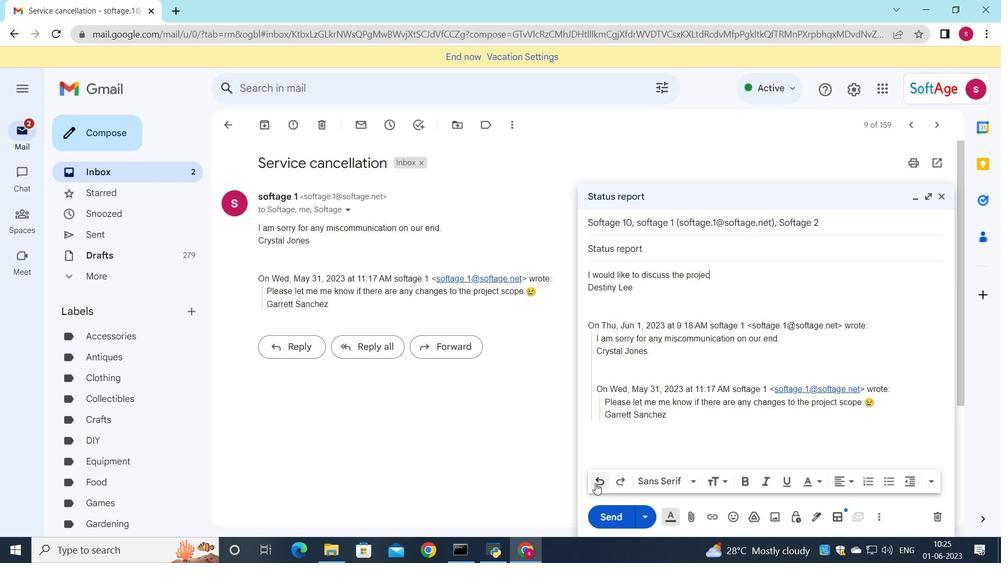 
Action: Mouse pressed left at (595, 483)
Screenshot: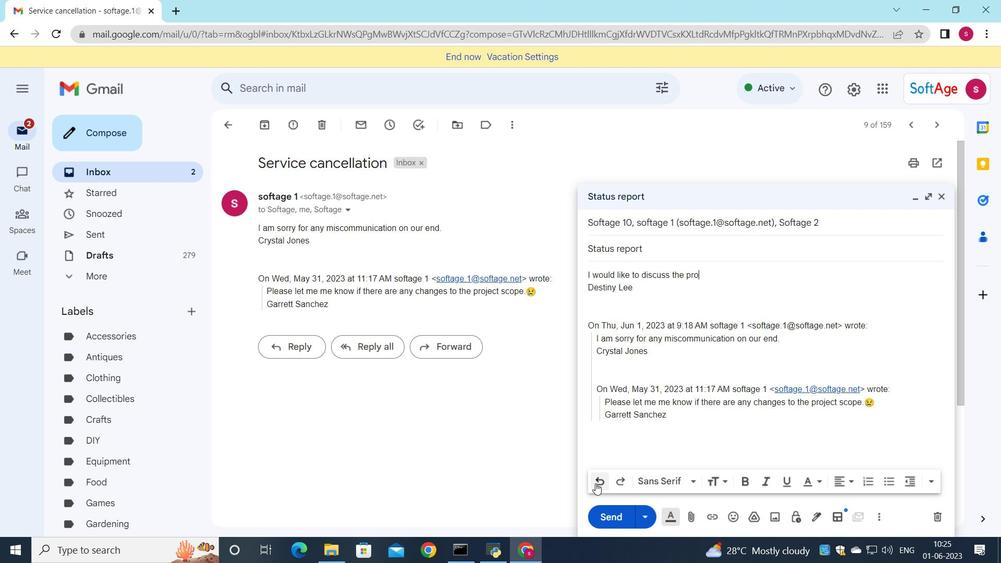 
Action: Mouse pressed left at (595, 483)
Screenshot: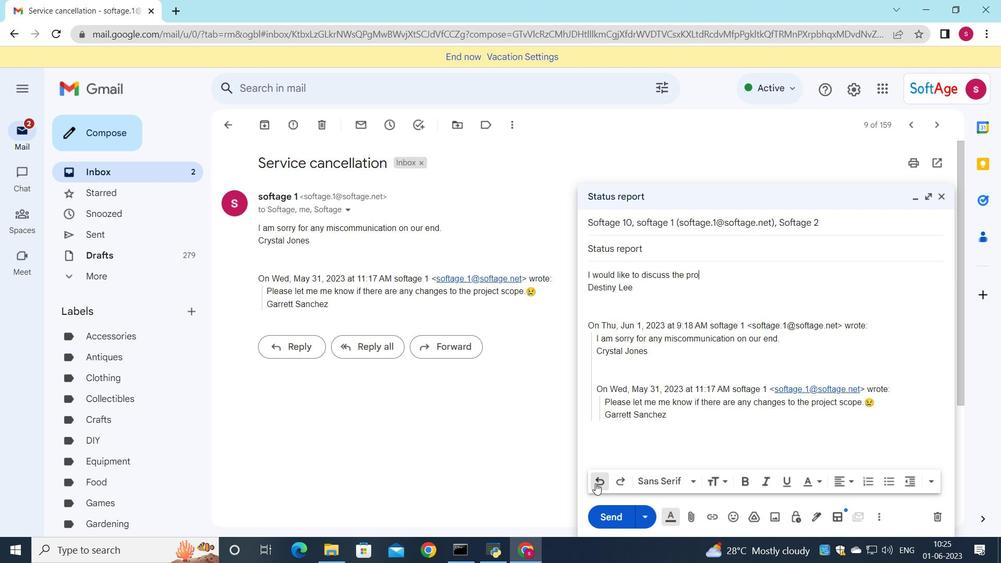 
Action: Mouse pressed left at (595, 483)
Screenshot: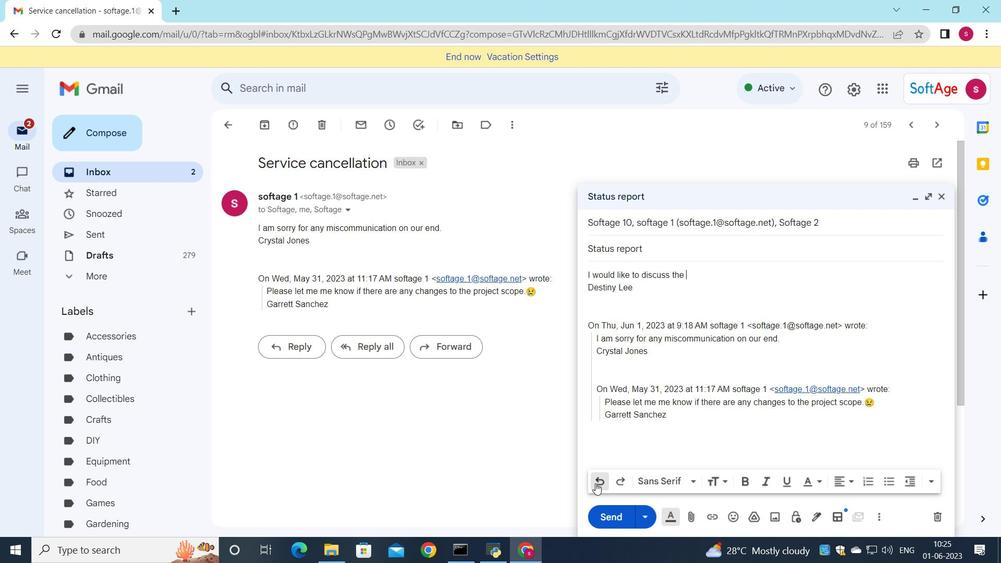 
Action: Mouse pressed left at (595, 483)
Screenshot: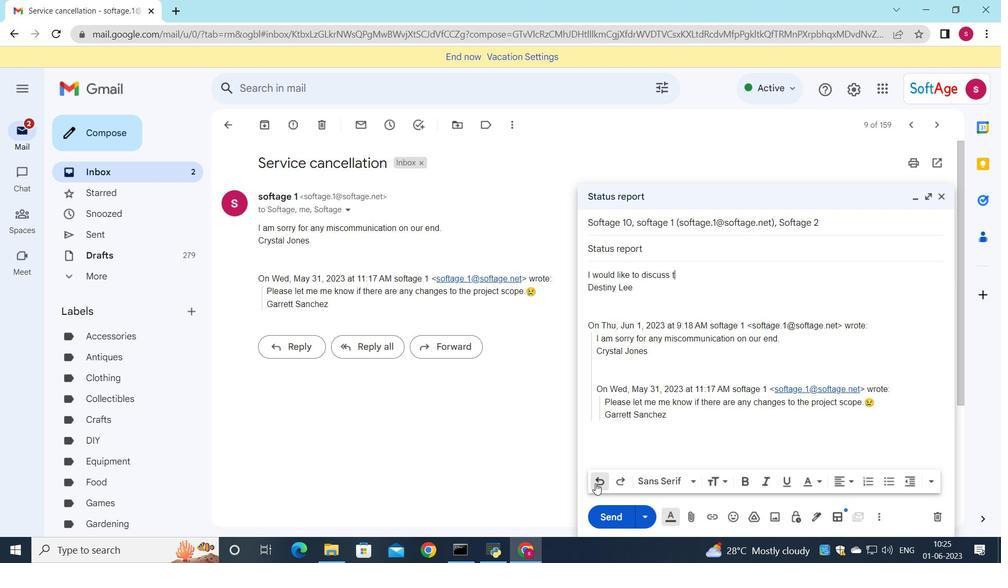 
Action: Mouse pressed left at (595, 483)
Screenshot: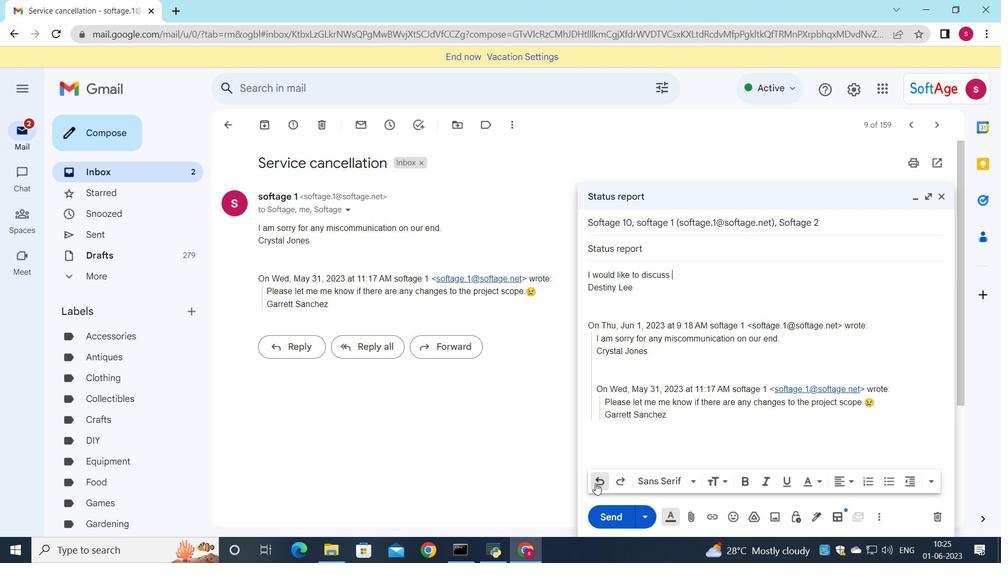 
Action: Mouse pressed left at (595, 483)
Screenshot: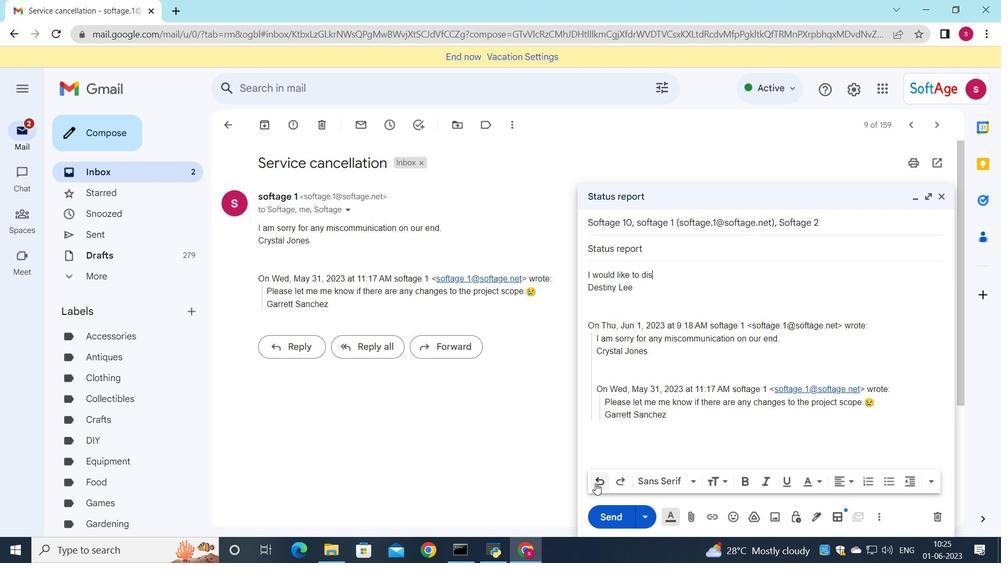 
Action: Mouse pressed left at (595, 483)
Screenshot: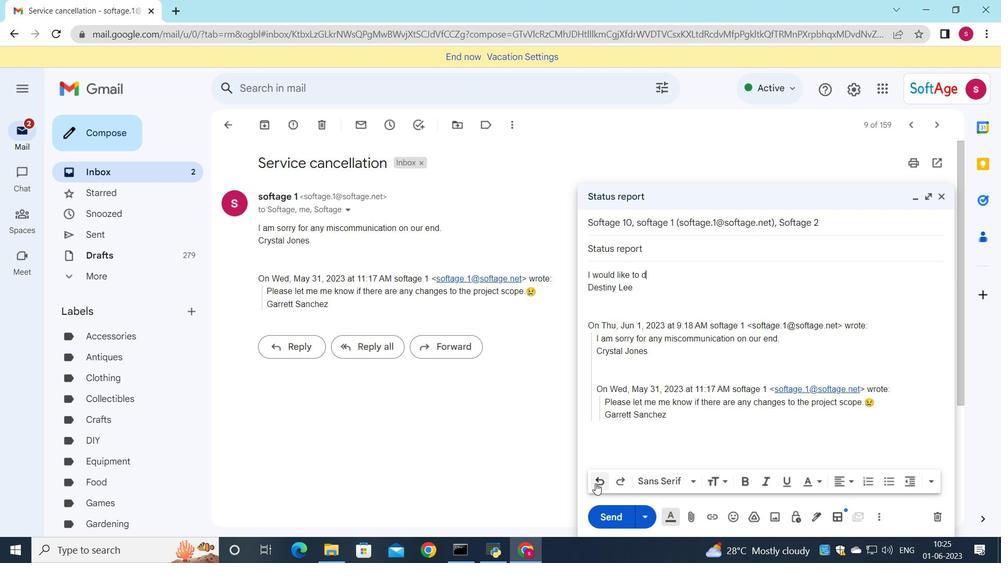 
Action: Mouse pressed left at (595, 483)
Screenshot: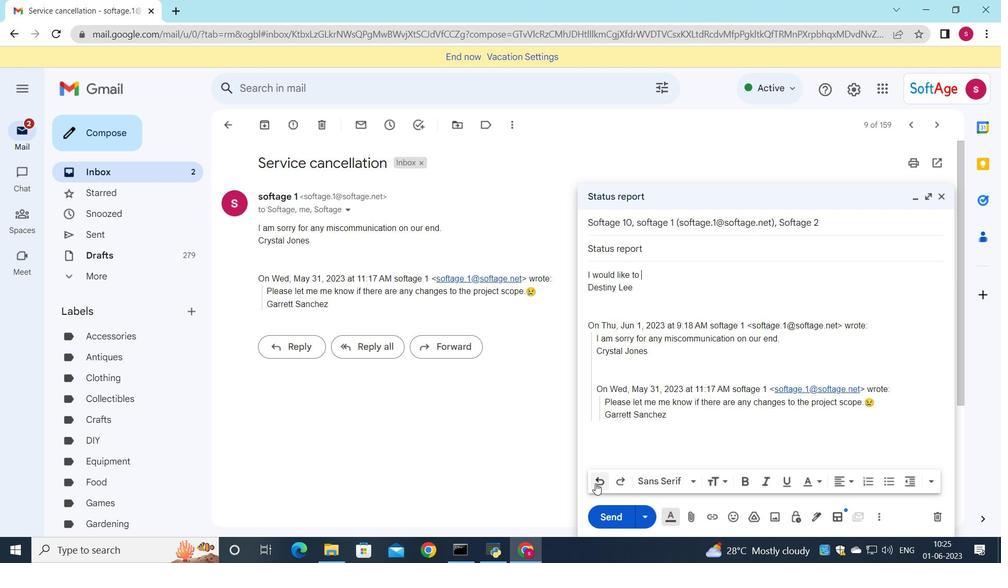 
Action: Mouse pressed left at (595, 483)
Screenshot: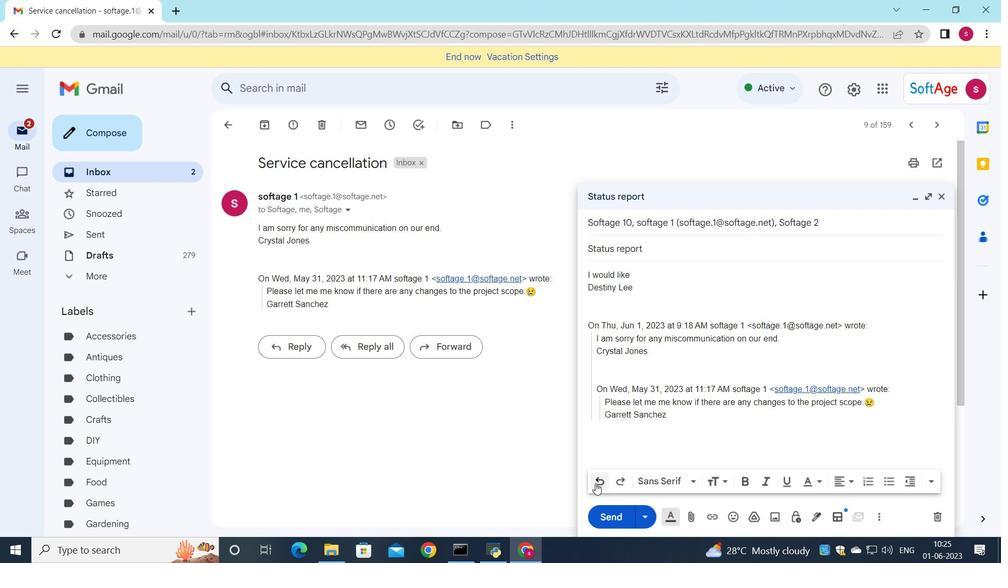 
Action: Mouse pressed left at (595, 483)
Screenshot: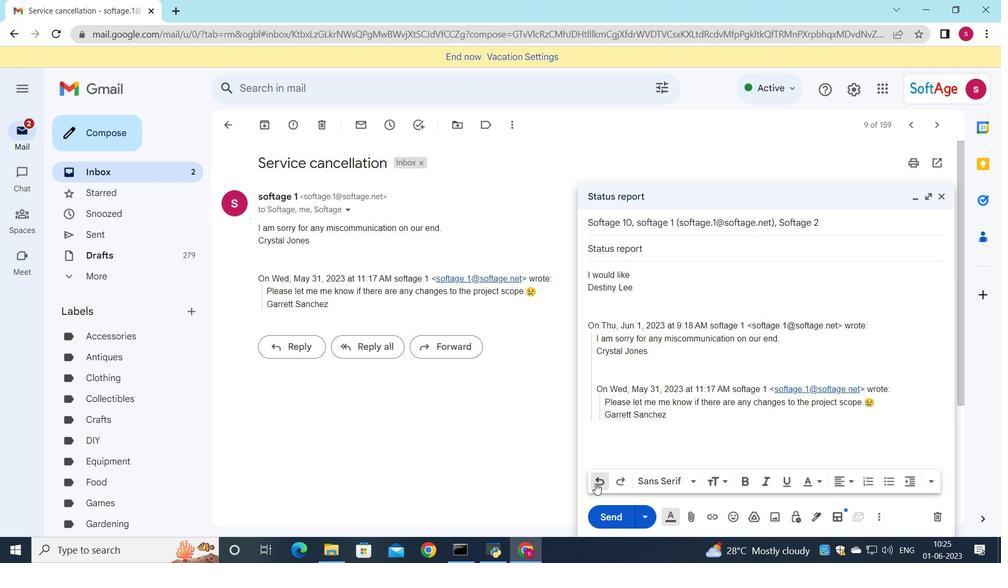 
Action: Mouse pressed left at (595, 483)
Screenshot: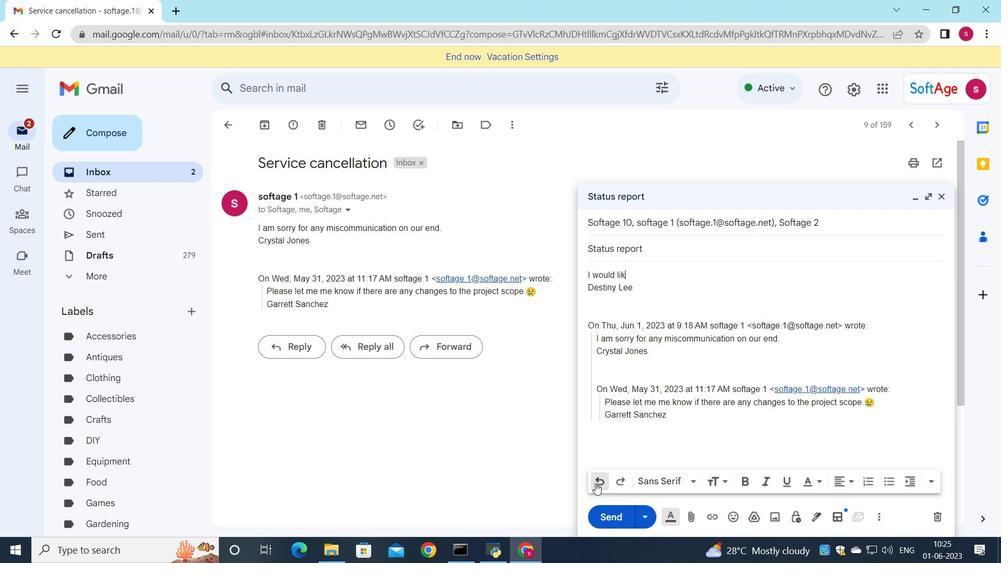 
Action: Mouse pressed left at (595, 483)
Screenshot: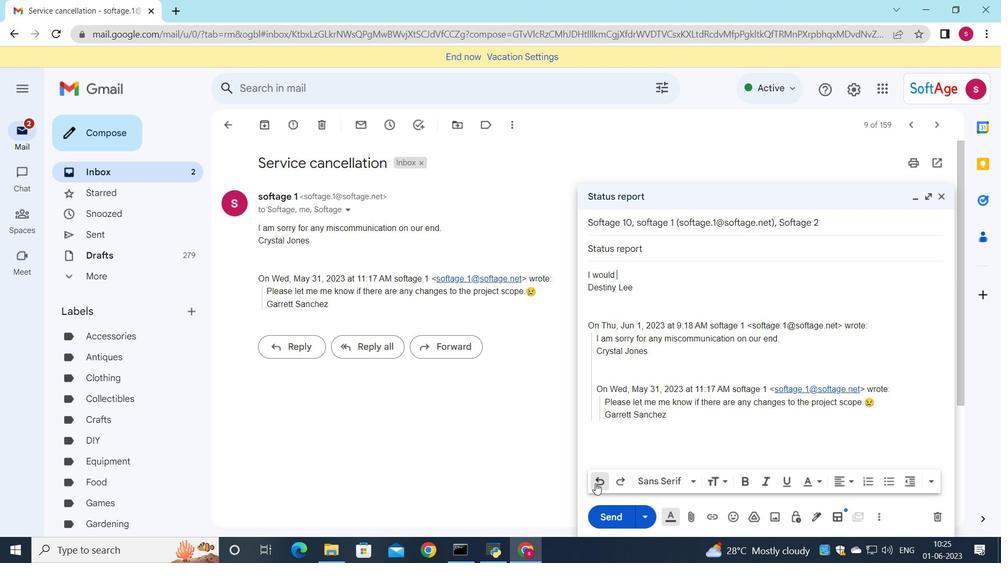 
Action: Mouse pressed left at (595, 483)
Screenshot: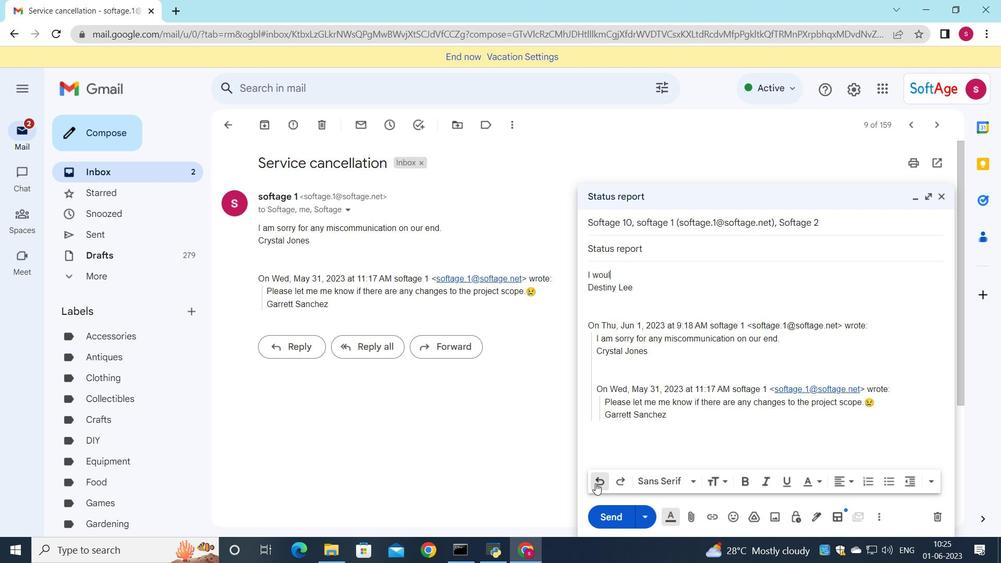 
Action: Mouse pressed left at (595, 483)
Screenshot: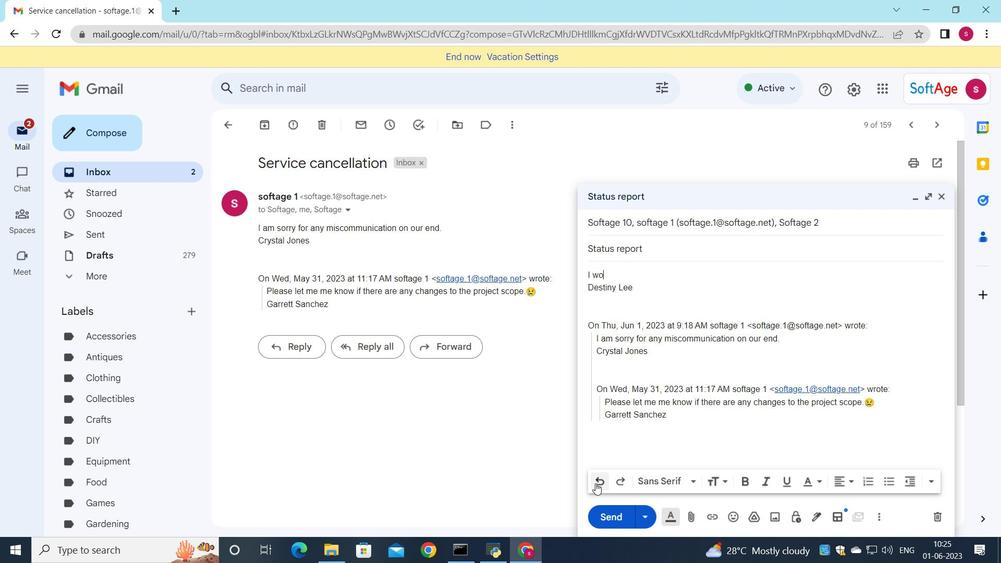 
Action: Mouse pressed left at (595, 483)
Screenshot: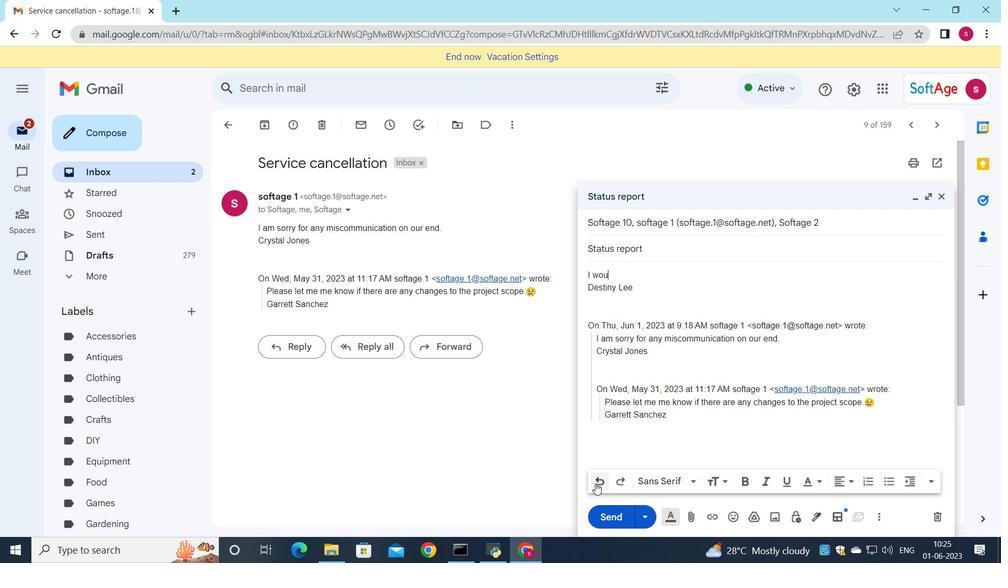 
Action: Mouse pressed left at (595, 483)
Screenshot: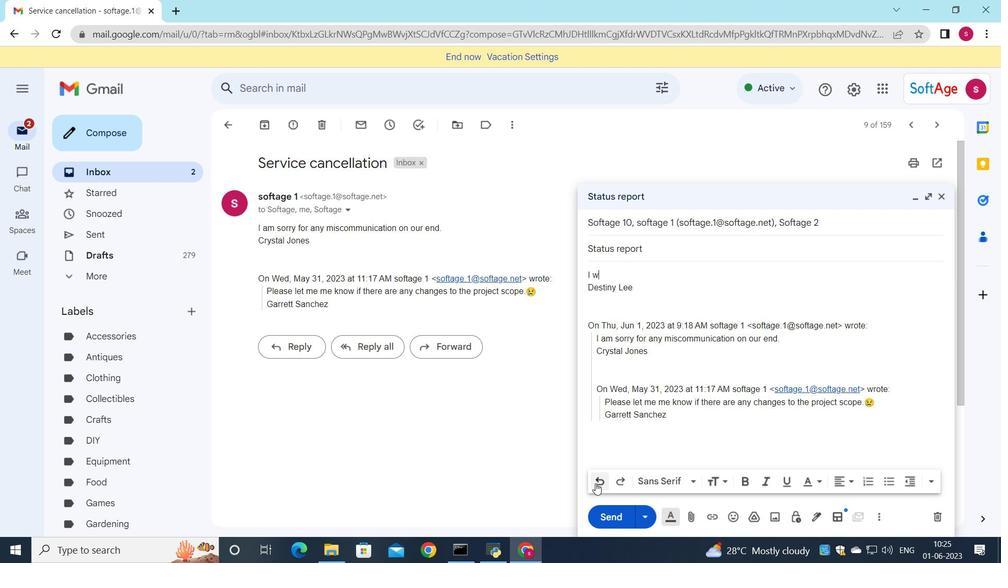 
Action: Mouse pressed left at (595, 483)
Screenshot: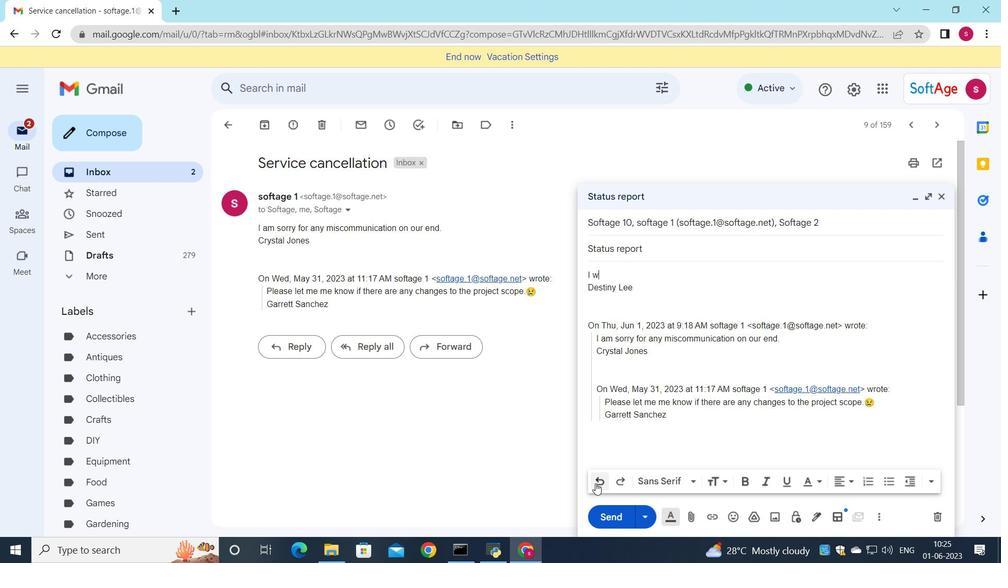 
Action: Mouse pressed left at (595, 483)
Screenshot: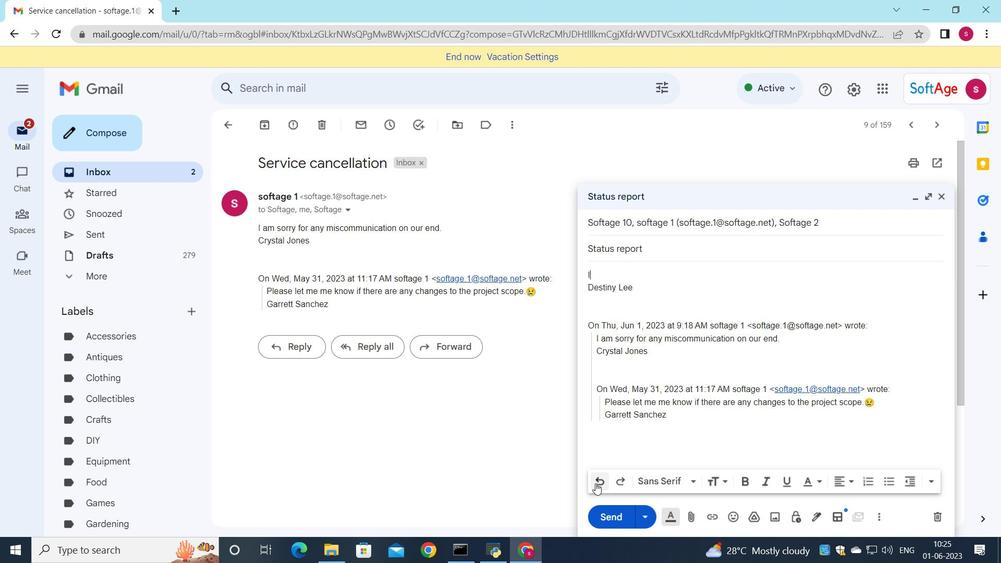 
Action: Key pressed <Key.shift>I<Key.space>would<Key.space>like<Key.space>to<Key.space>request<Key.space>a<Key.space>meeting<Key.space>to<Key.space>discuss<Key.space>this<Key.space>issue<Key.space>further
Screenshot: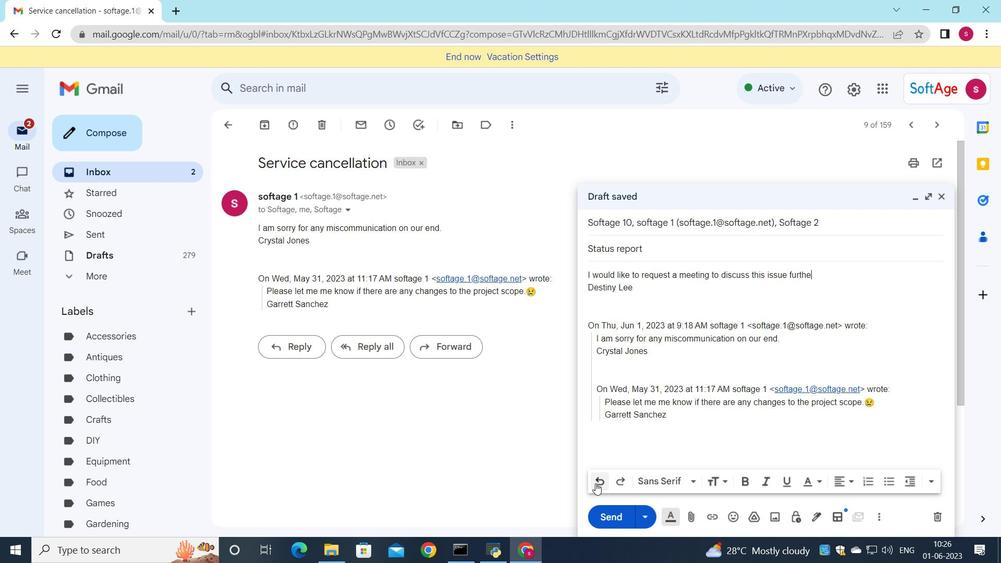 
Action: Mouse moved to (810, 435)
Screenshot: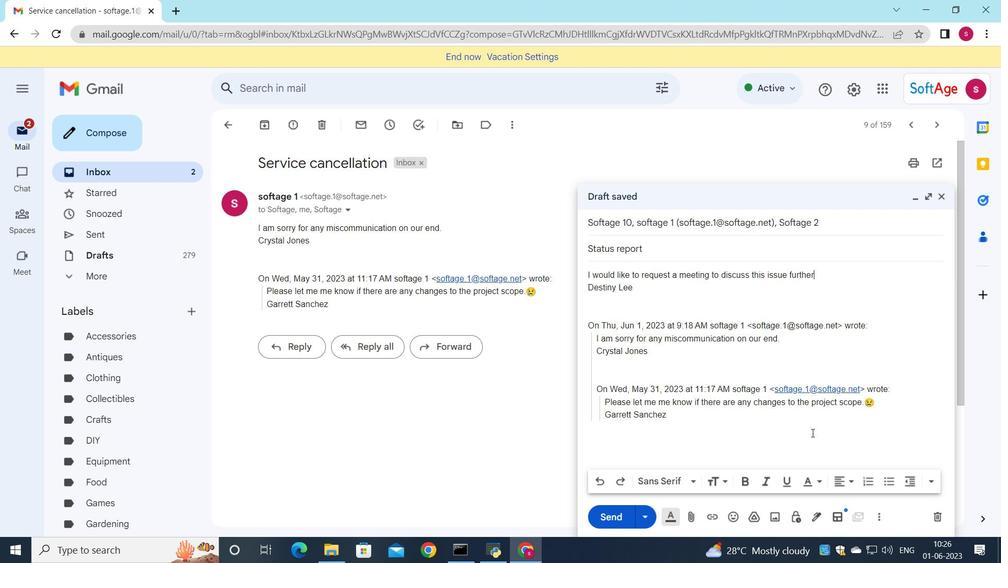
Action: Key pressed .
Screenshot: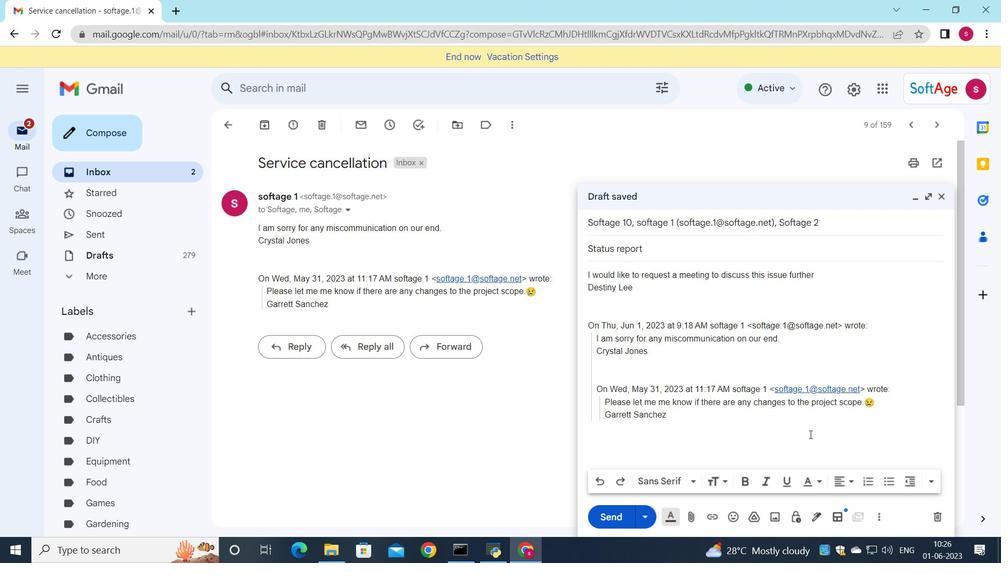 
Action: Mouse moved to (608, 516)
Screenshot: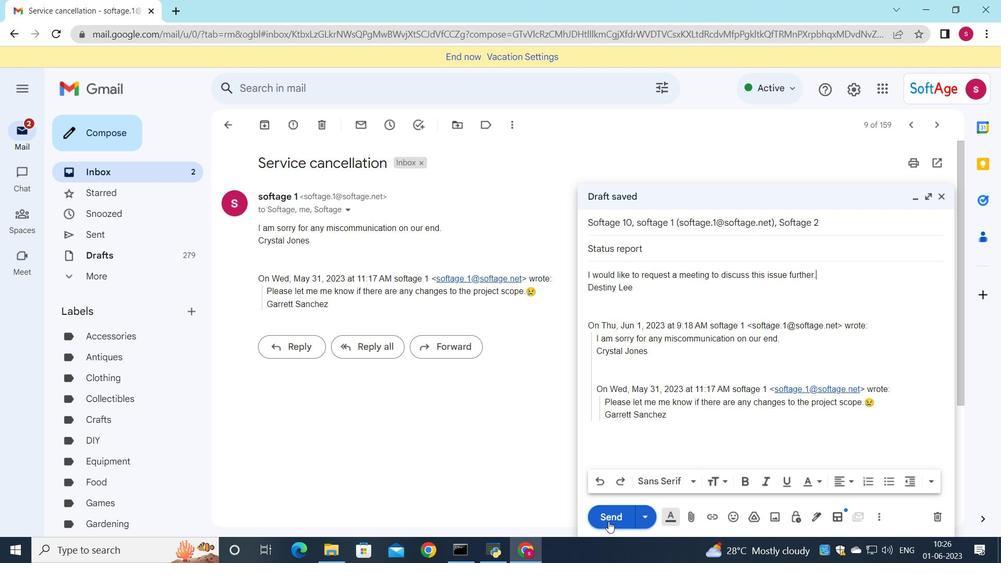 
Action: Mouse pressed left at (608, 516)
Screenshot: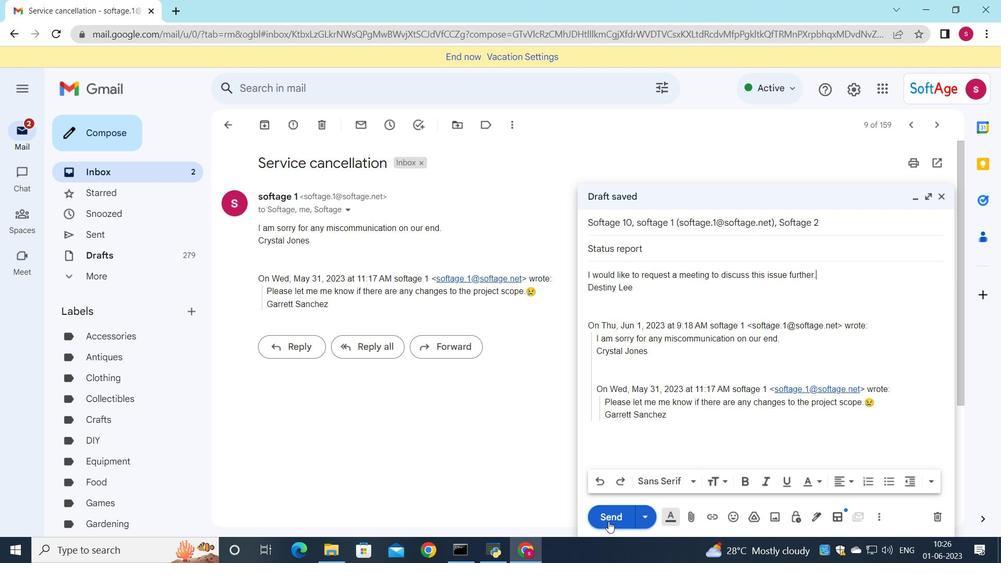 
Action: Mouse moved to (282, 197)
Screenshot: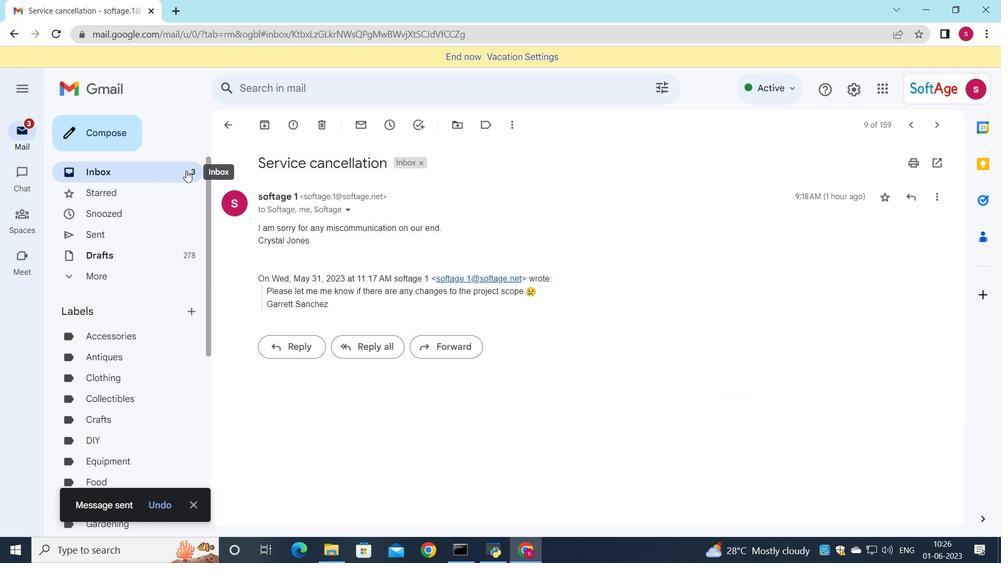 
Action: Mouse pressed left at (186, 170)
Screenshot: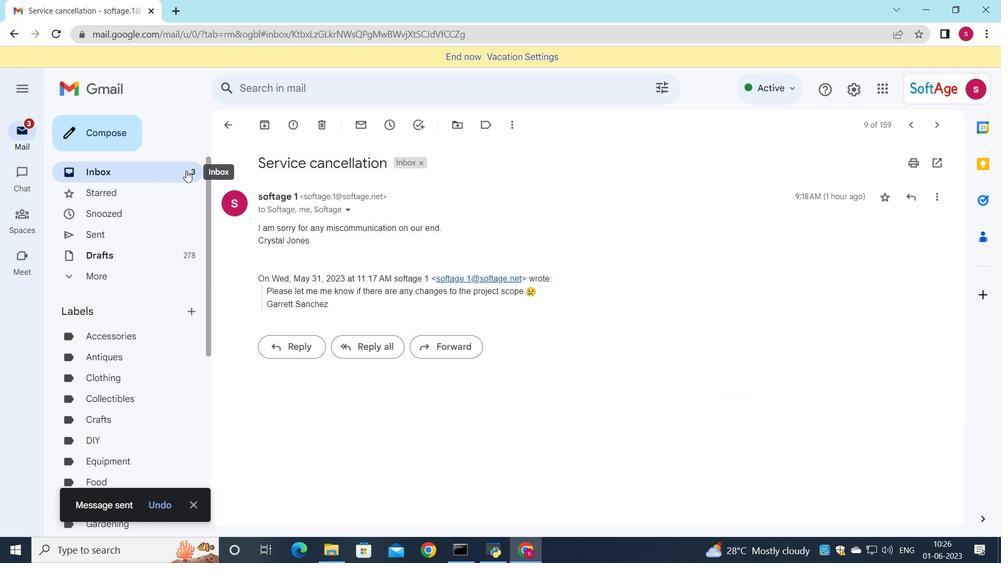 
Action: Mouse moved to (478, 160)
Screenshot: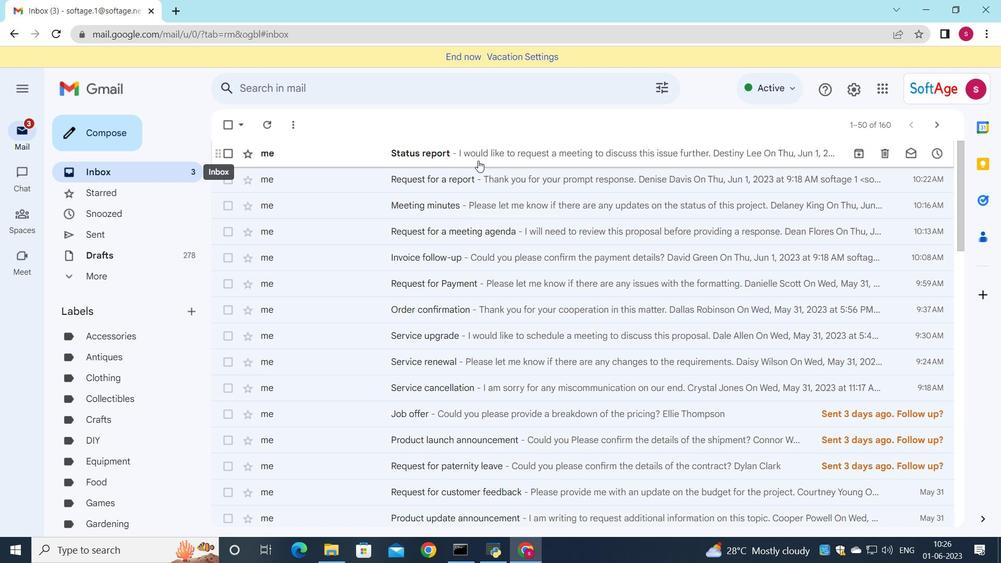 
Action: Mouse pressed left at (478, 160)
Screenshot: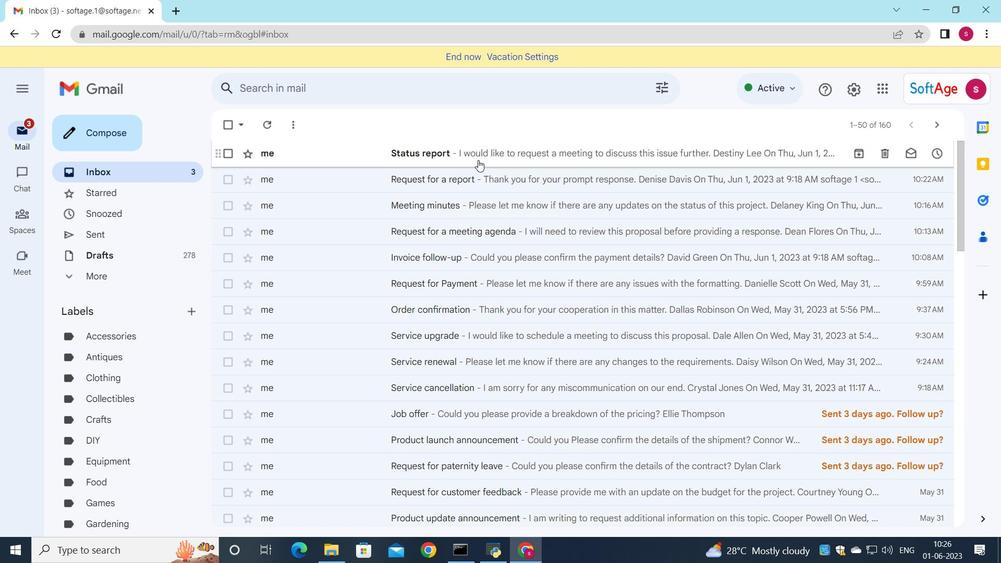 
Action: Mouse moved to (590, 234)
Screenshot: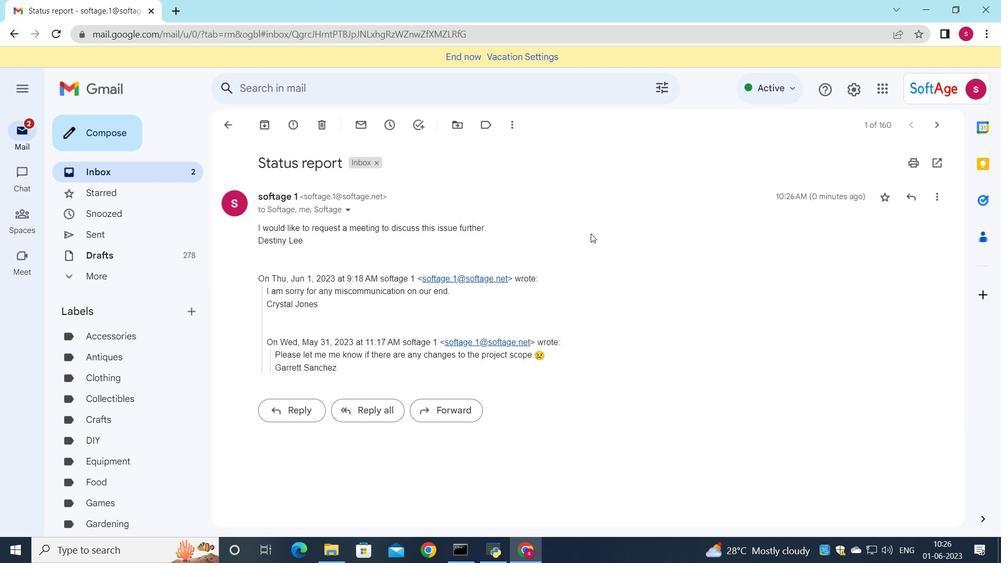 
